 Task: Reply to email with the signature Dana Mitchell with the subject Thank you for a resume from softage.10@softage.net with the message Can you please confirm your availability for the meeting tomorrow at 2 pm? with BCC to softage.3@softage.net with an attached document Proposal_summary.docx
Action: Mouse moved to (1185, 201)
Screenshot: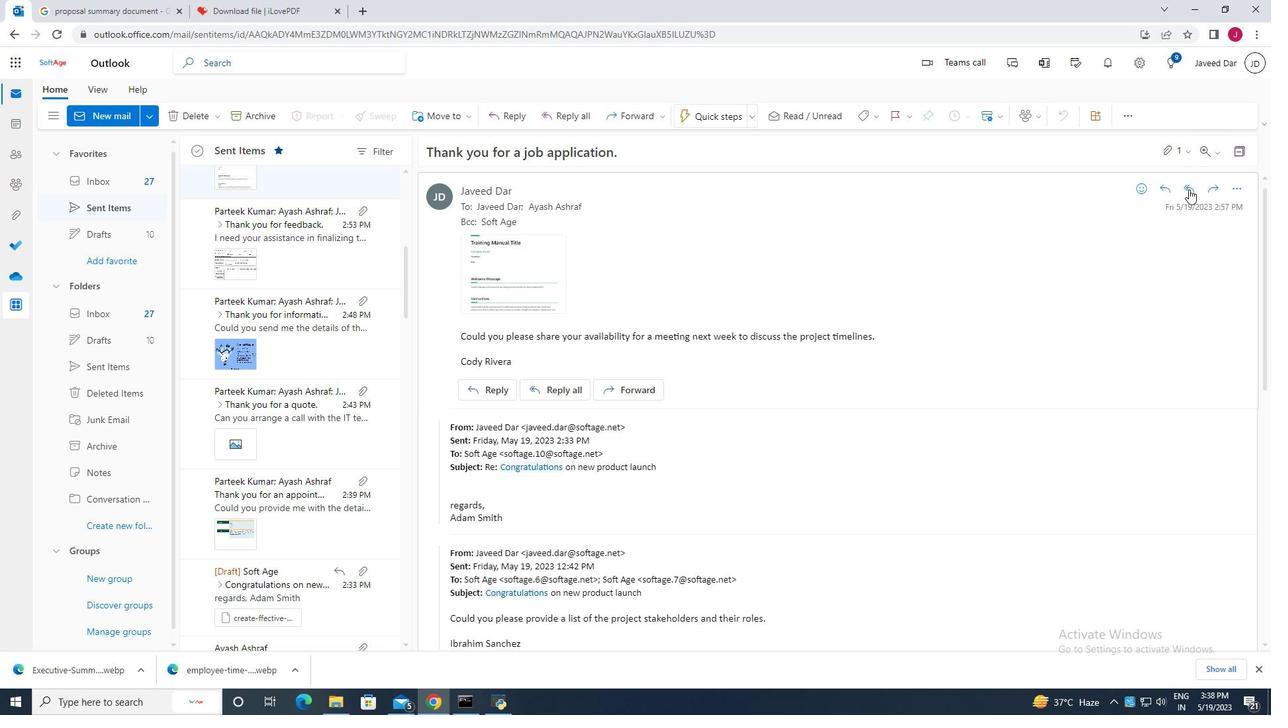 
Action: Mouse scrolled (1185, 202) with delta (0, 0)
Screenshot: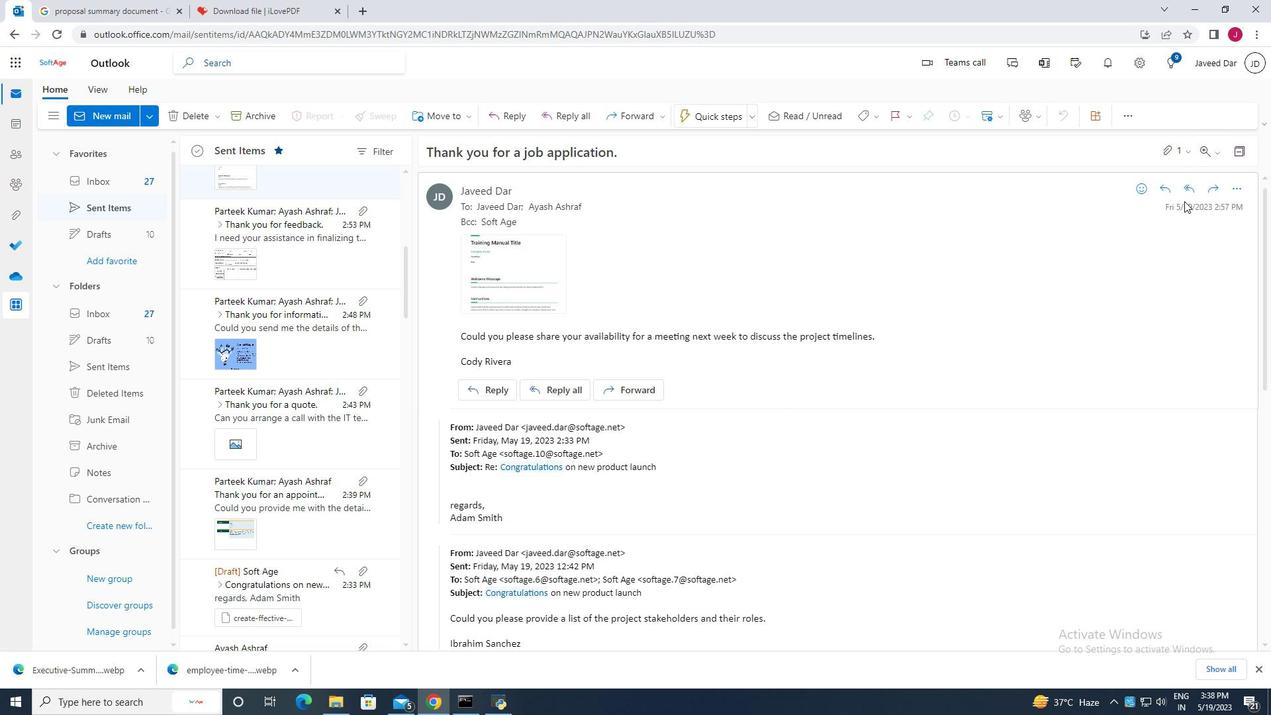
Action: Mouse scrolled (1185, 202) with delta (0, 0)
Screenshot: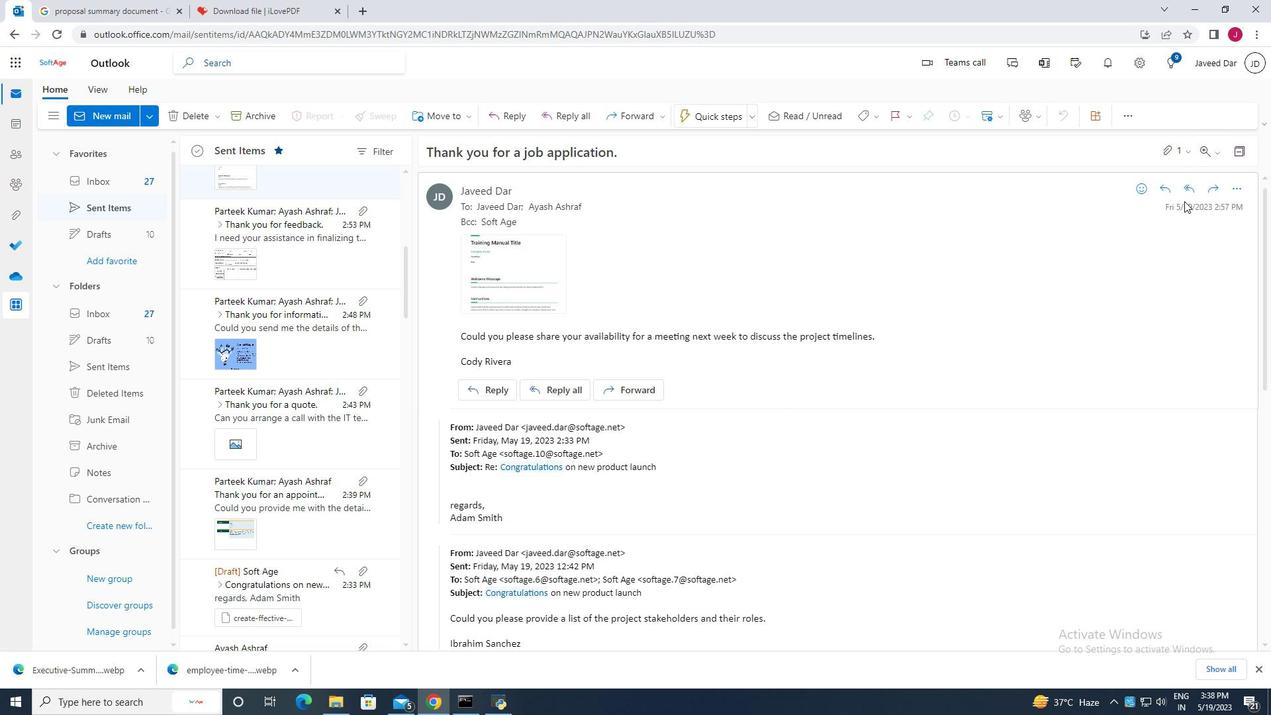 
Action: Mouse moved to (1162, 184)
Screenshot: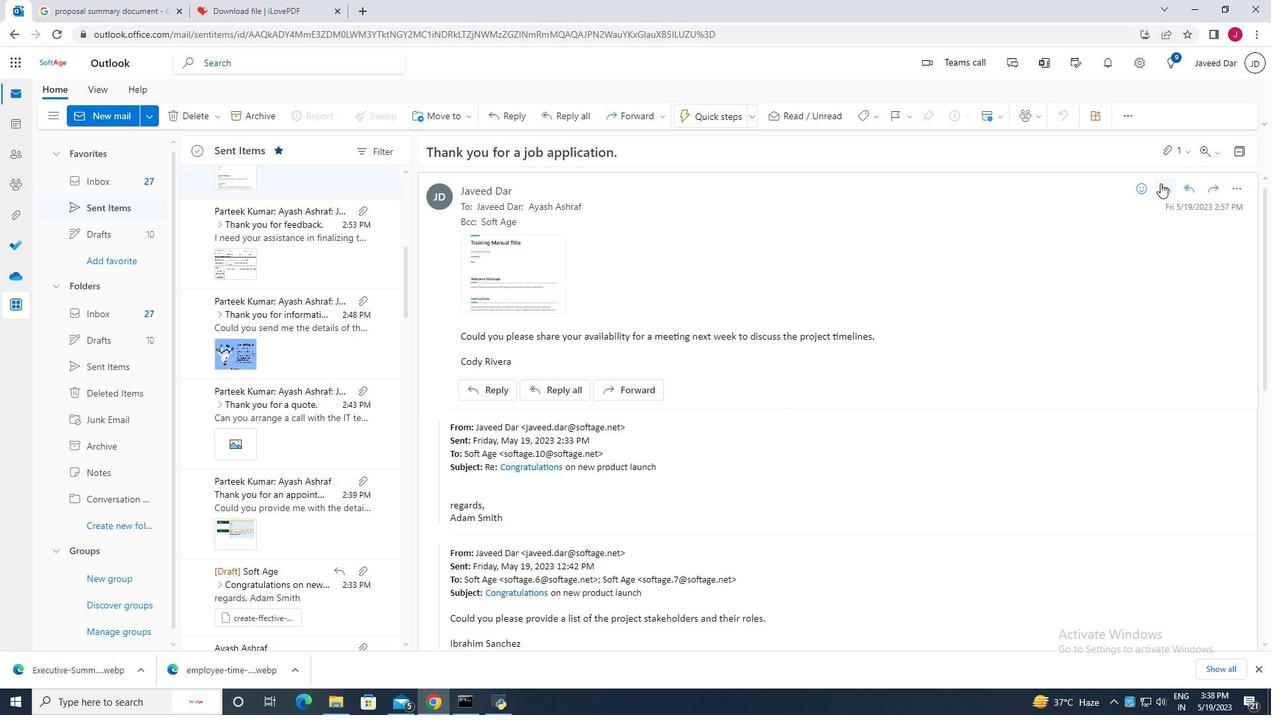 
Action: Mouse pressed left at (1162, 184)
Screenshot: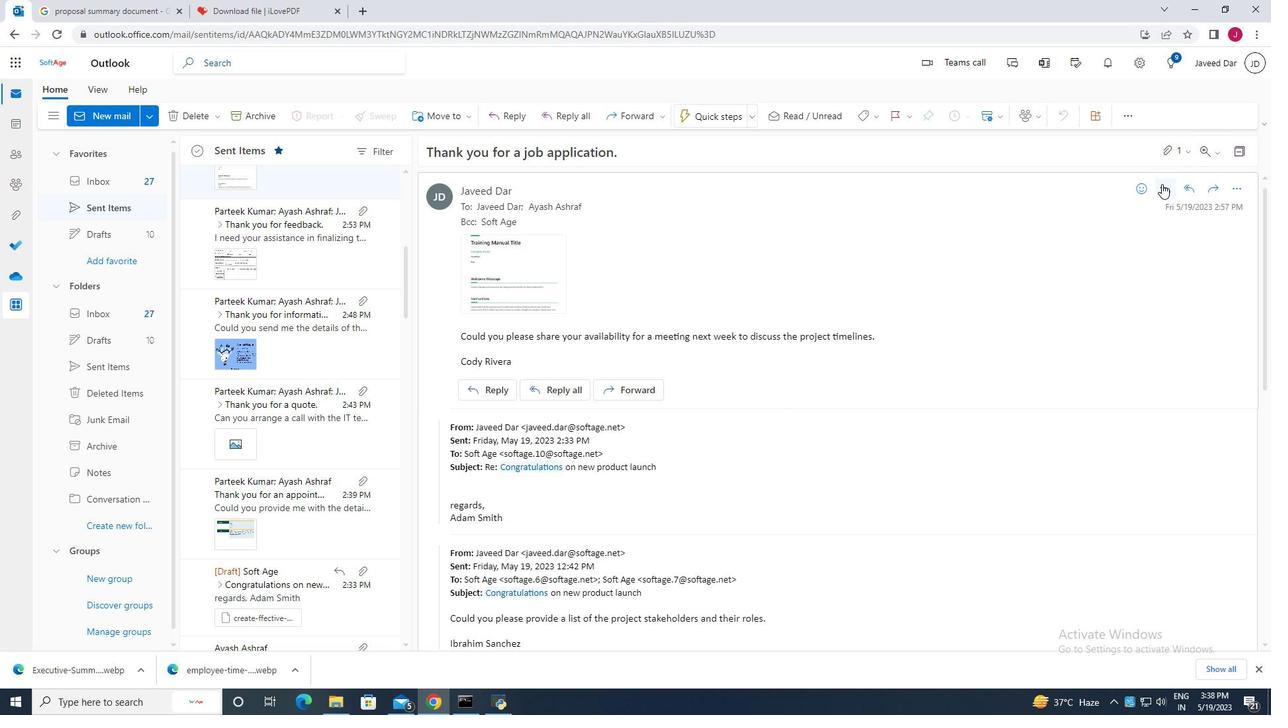 
Action: Mouse moved to (580, 194)
Screenshot: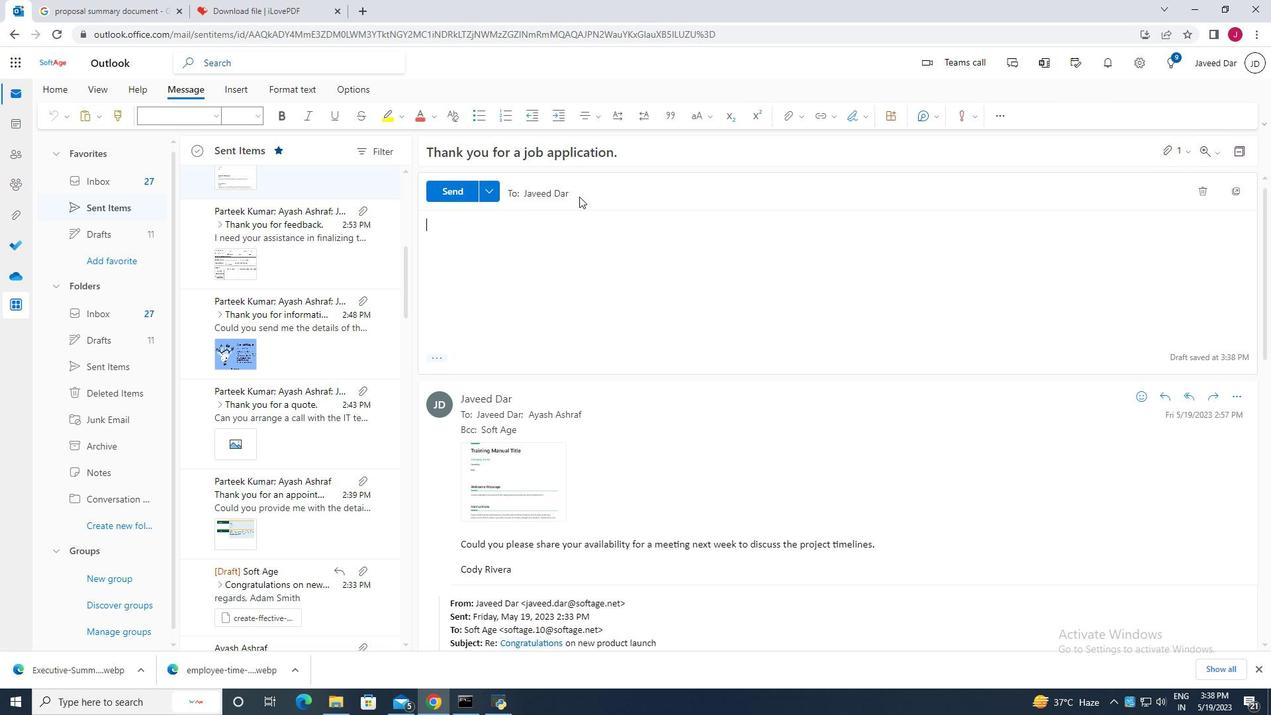 
Action: Mouse pressed left at (580, 194)
Screenshot: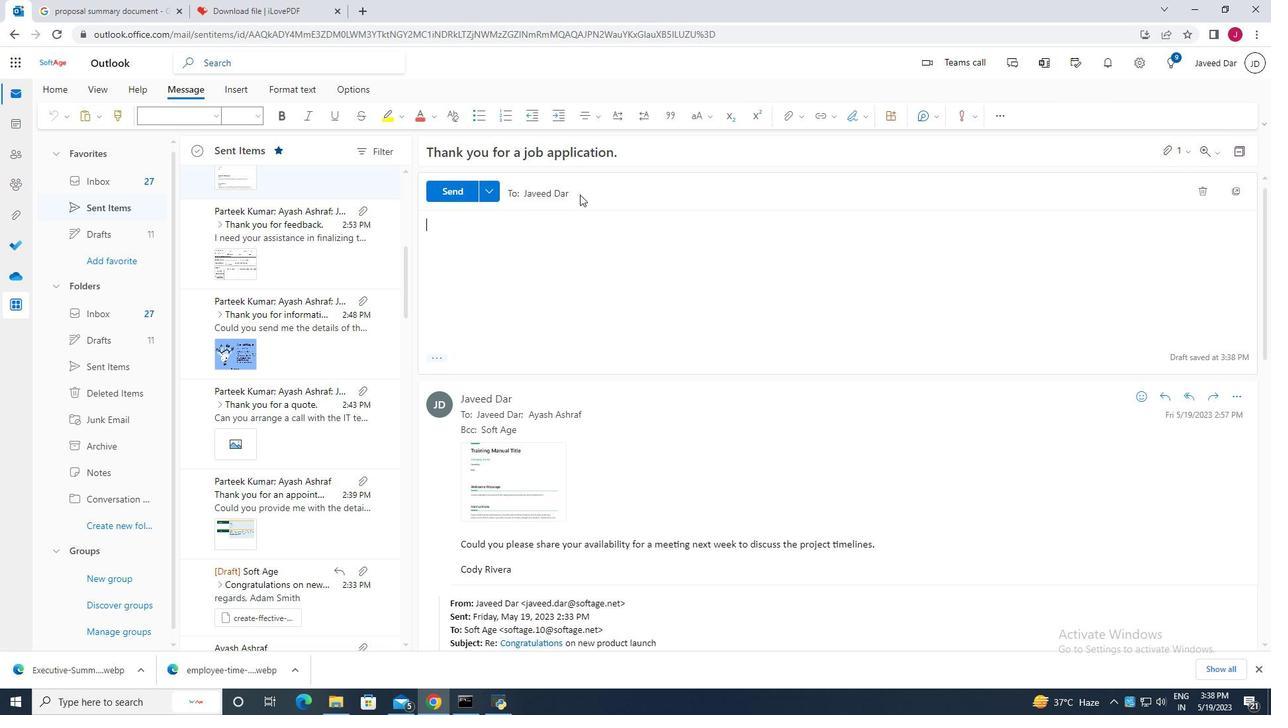 
Action: Mouse moved to (530, 227)
Screenshot: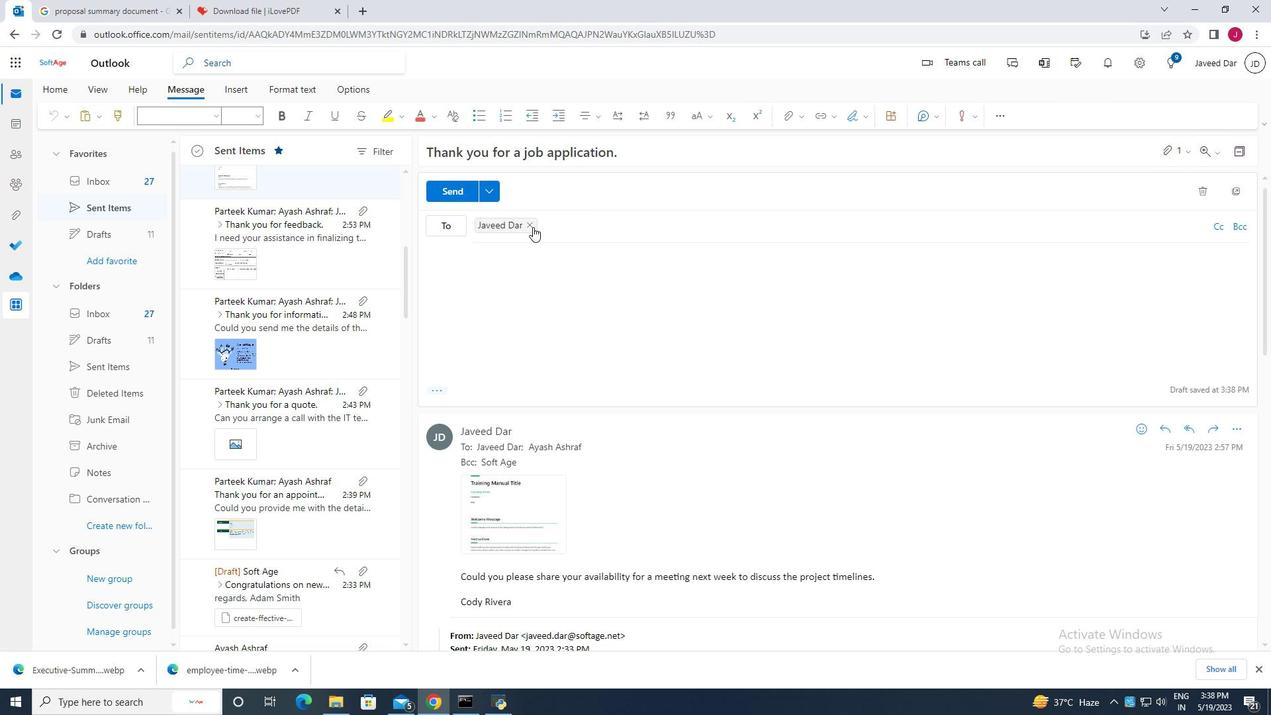 
Action: Mouse pressed left at (530, 227)
Screenshot: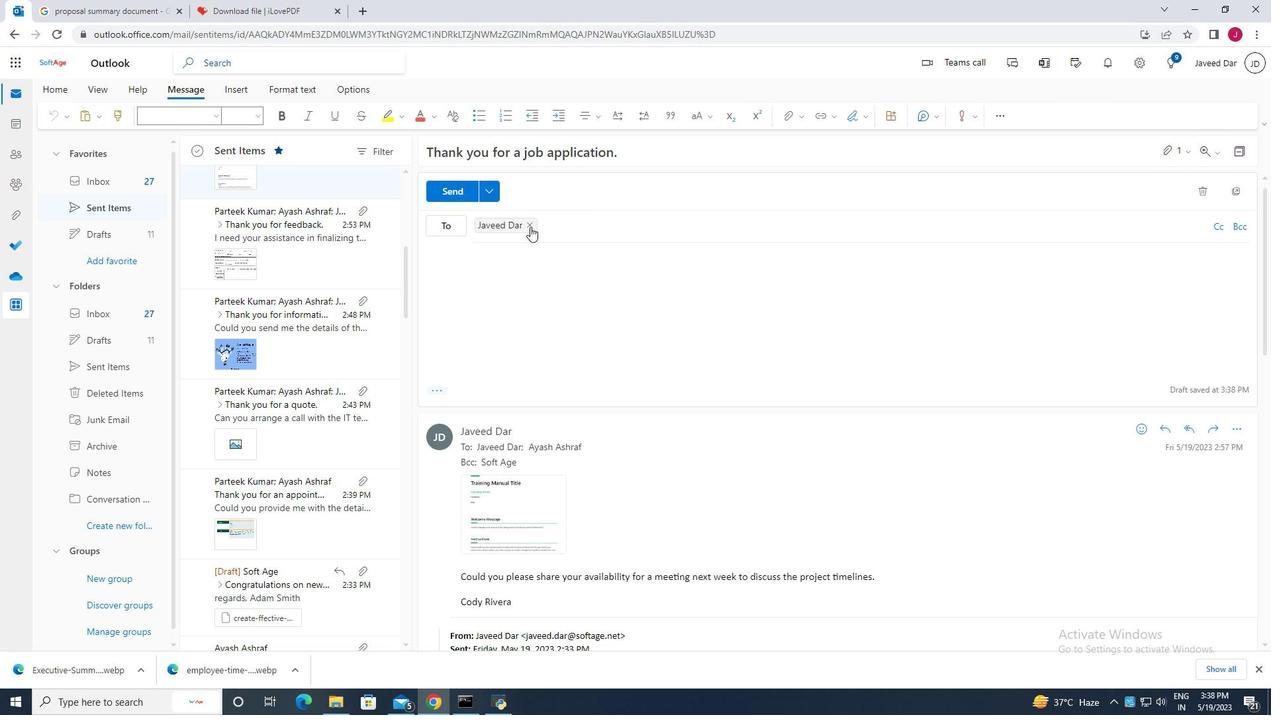 
Action: Mouse moved to (429, 390)
Screenshot: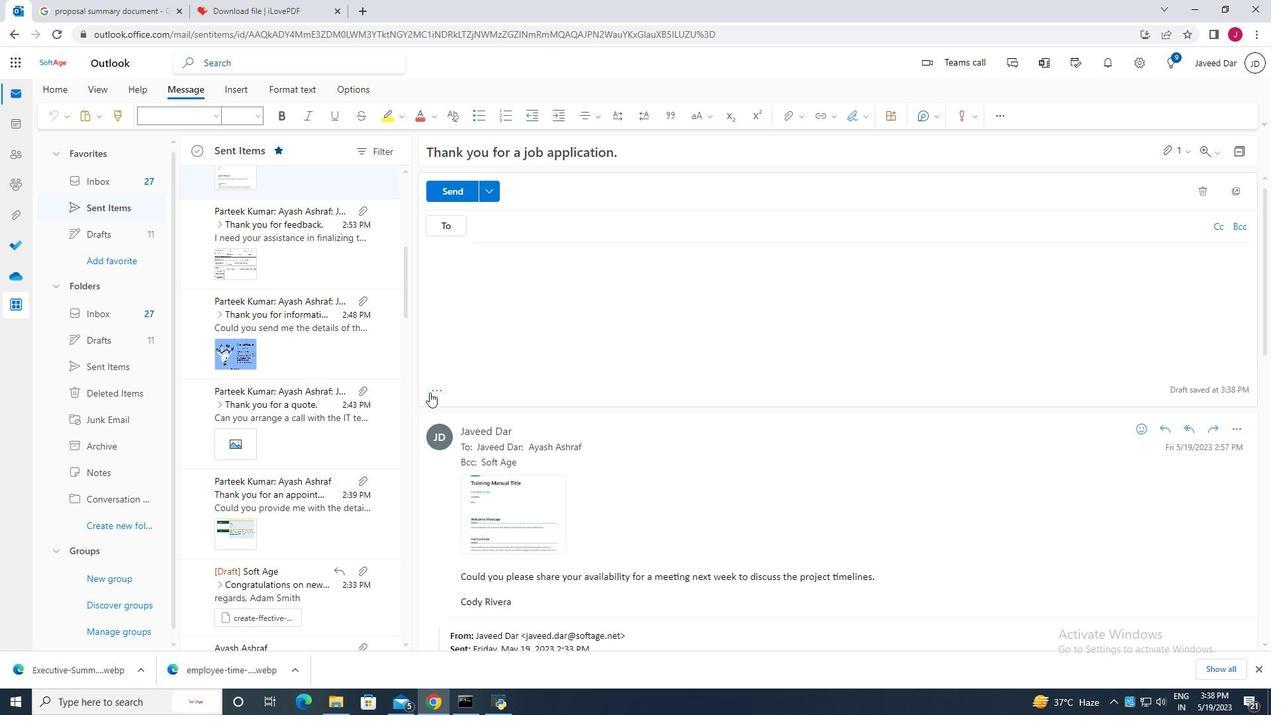 
Action: Mouse pressed left at (429, 390)
Screenshot: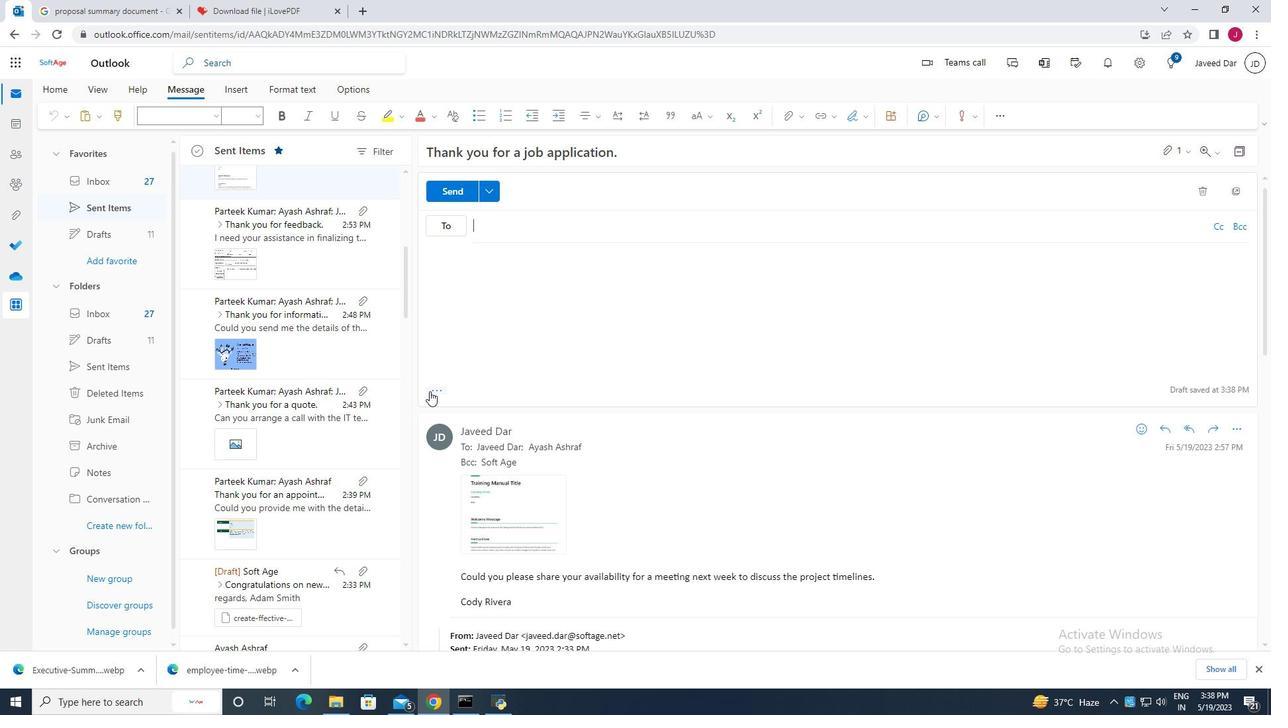 
Action: Mouse moved to (561, 253)
Screenshot: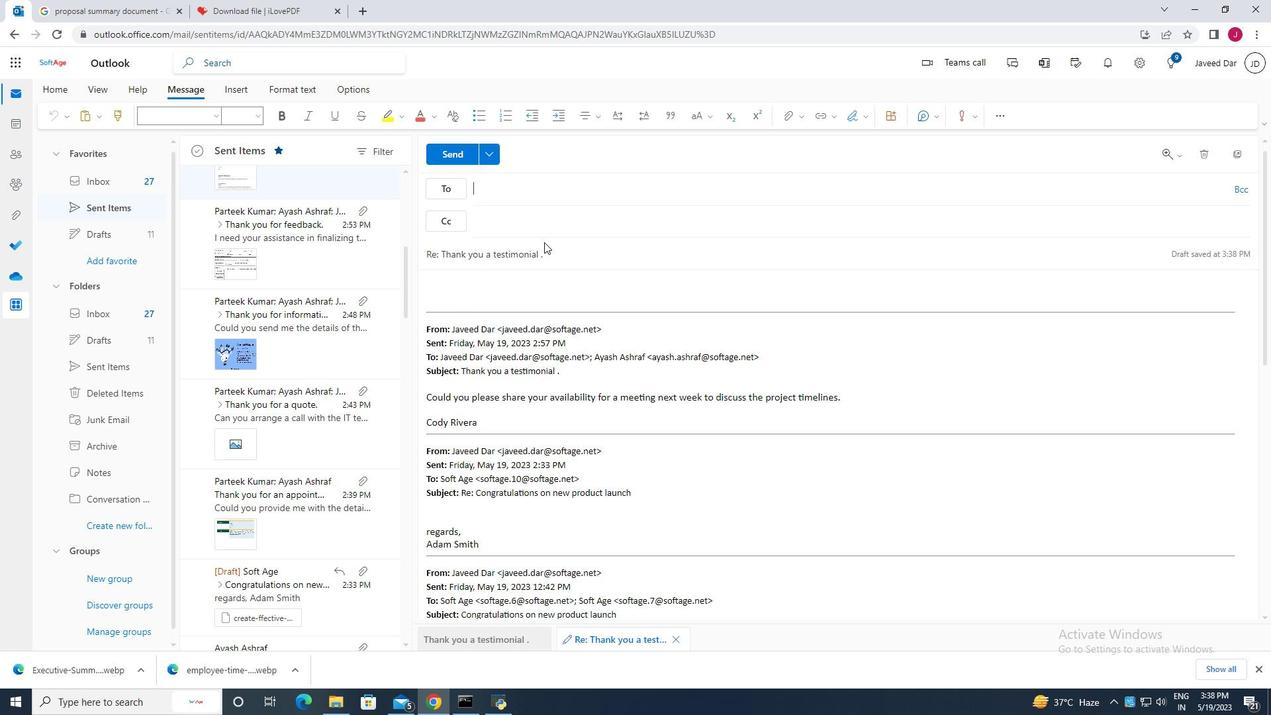 
Action: Mouse pressed left at (561, 253)
Screenshot: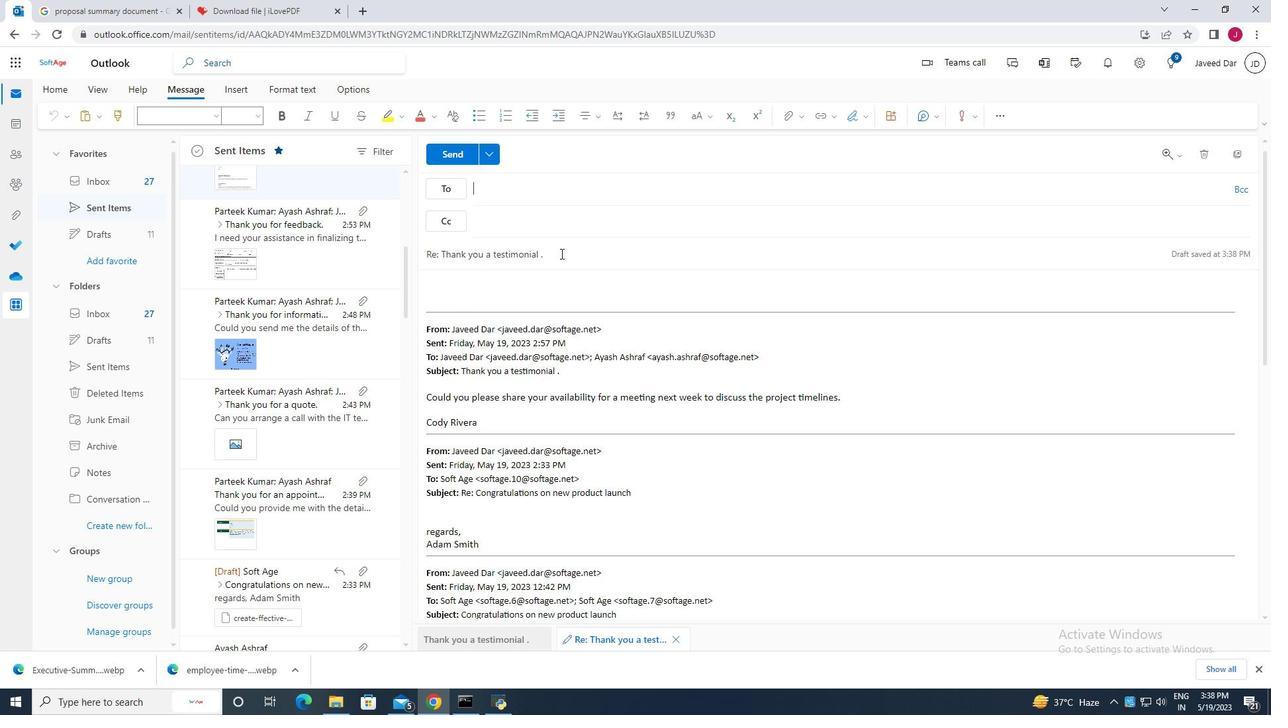 
Action: Key pressed <Key.backspace><Key.backspace><Key.backspace><Key.backspace><Key.backspace><Key.backspace><Key.backspace><Key.backspace><Key.backspace><Key.backspace><Key.backspace><Key.backspace><Key.backspace><Key.backspace><Key.backspace><Key.backspace><Key.backspace><Key.backspace><Key.backspace><Key.backspace><Key.backspace><Key.backspace><Key.backspace><Key.backspace><Key.backspace><Key.backspace><Key.backspace><Key.backspace><Key.backspace><Key.backspace><Key.backspace><Key.backspace><Key.backspace><Key.space><Key.caps_lock>T<Key.caps_lock>hank<Key.space>you<Key.space>for<Key.space>a<Key.space>resume<Key.space>fr<Key.backspace><Key.backspace><Key.backspace>.
Screenshot: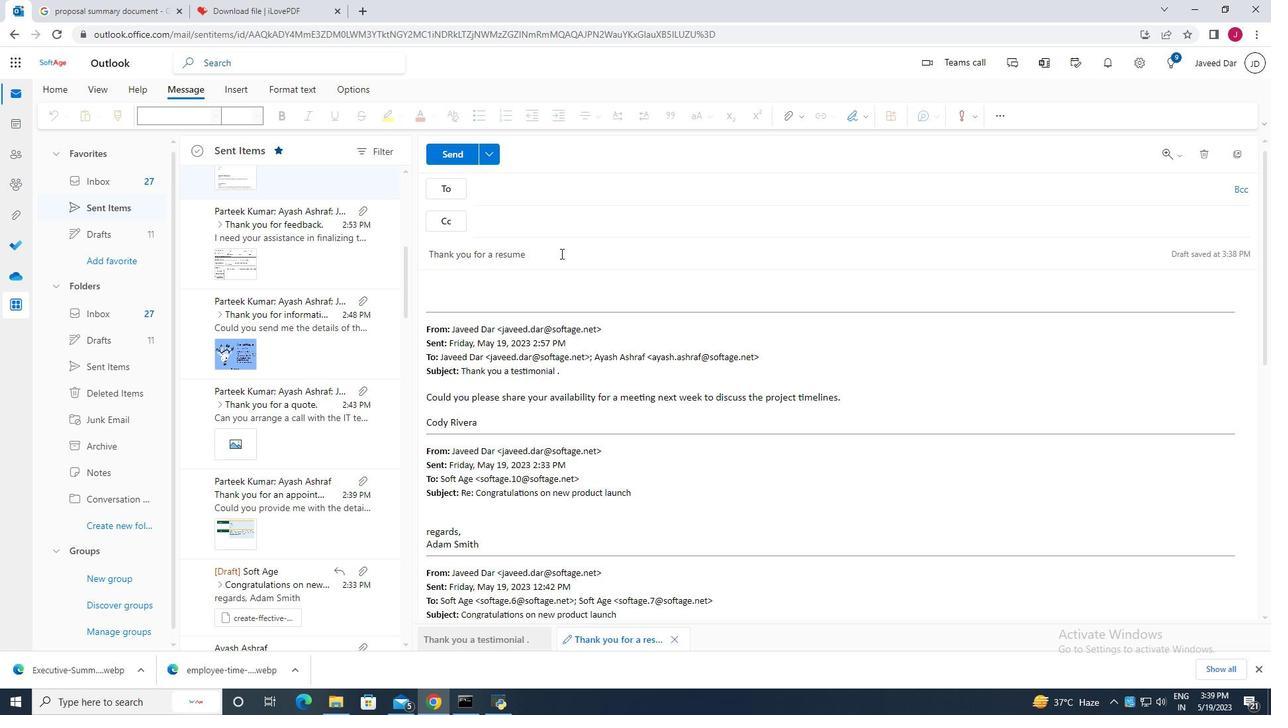 
Action: Mouse moved to (527, 284)
Screenshot: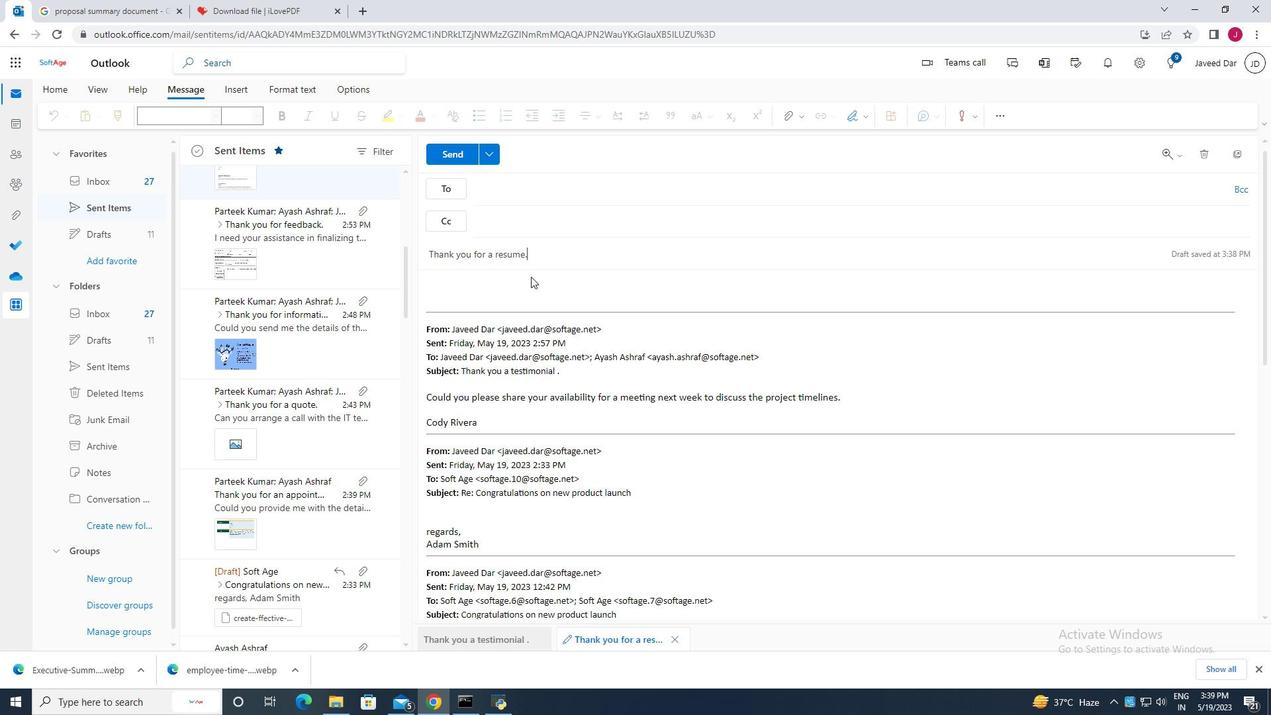 
Action: Mouse pressed left at (527, 284)
Screenshot: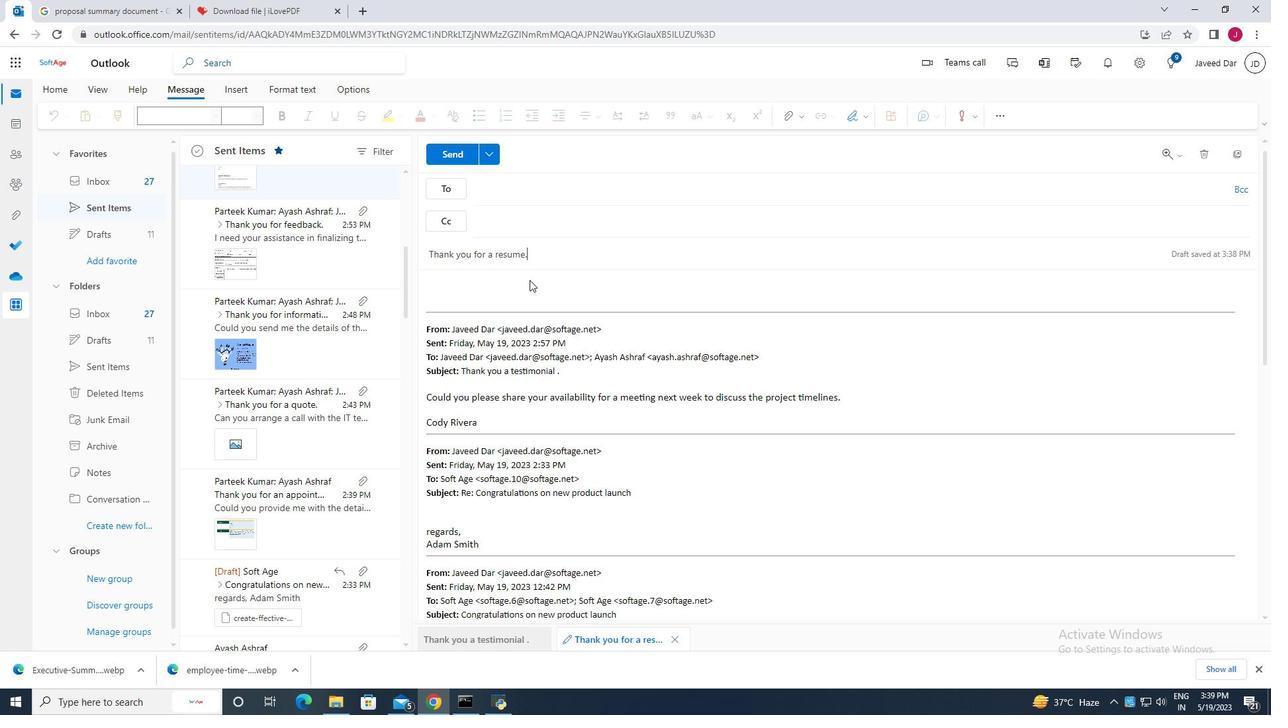 
Action: Key pressed <Key.caps_lock>C<Key.caps_lock>an<Key.space>you<Key.space>please<Key.space>conferm<Key.space><Key.backspace><Key.backspace><Key.backspace><Key.backspace>irm<Key.space>your<Key.space>avalibility<Key.space>for<Key.space>the<Key.space>meeting<Key.space><Key.left><Key.left><Key.left><Key.left><Key.left><Key.left><Key.left><Key.left><Key.left><Key.left><Key.left><Key.left><Key.left><Key.left><Key.left><Key.left><Key.left><Key.left><Key.left><Key.left><Key.left><Key.left><Key.left><Key.backspace>a<Key.right><Key.right><Key.right><Key.right><Key.right><Key.right><Key.right><Key.right><Key.right><Key.right><Key.right><Key.right><Key.right><Key.right><Key.right><Key.right><Key.right>
Screenshot: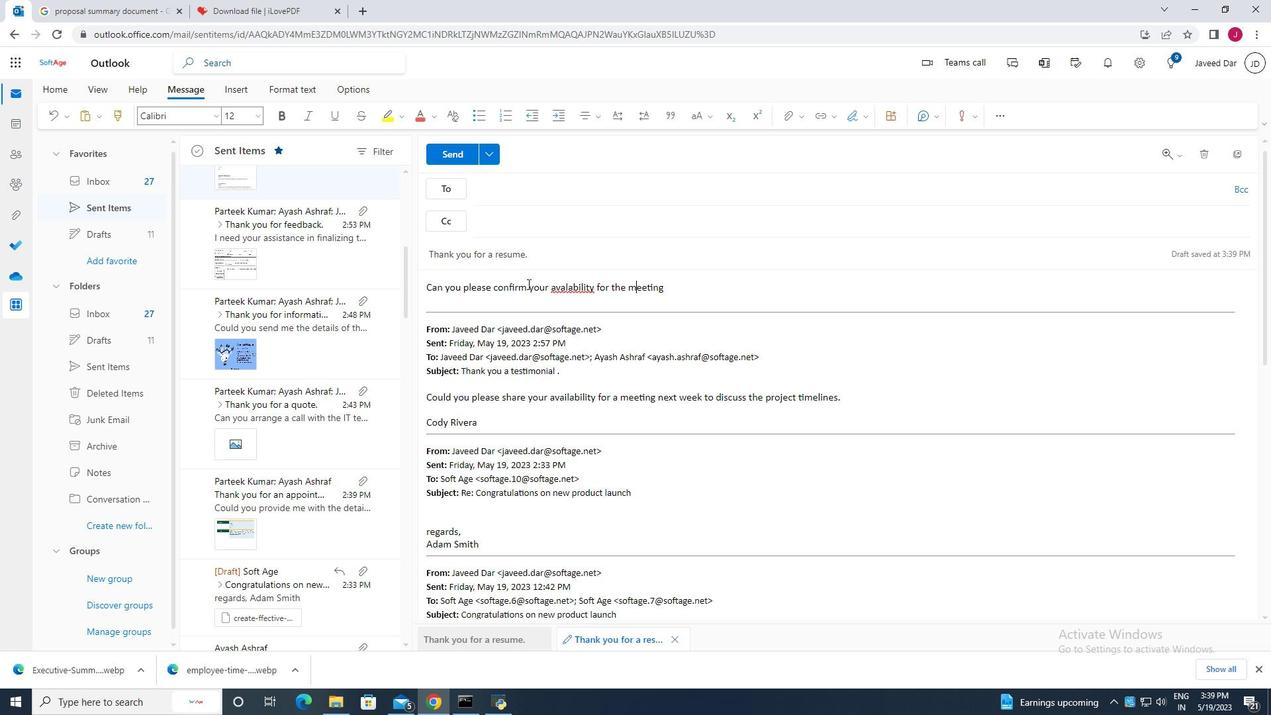 
Action: Mouse moved to (563, 291)
Screenshot: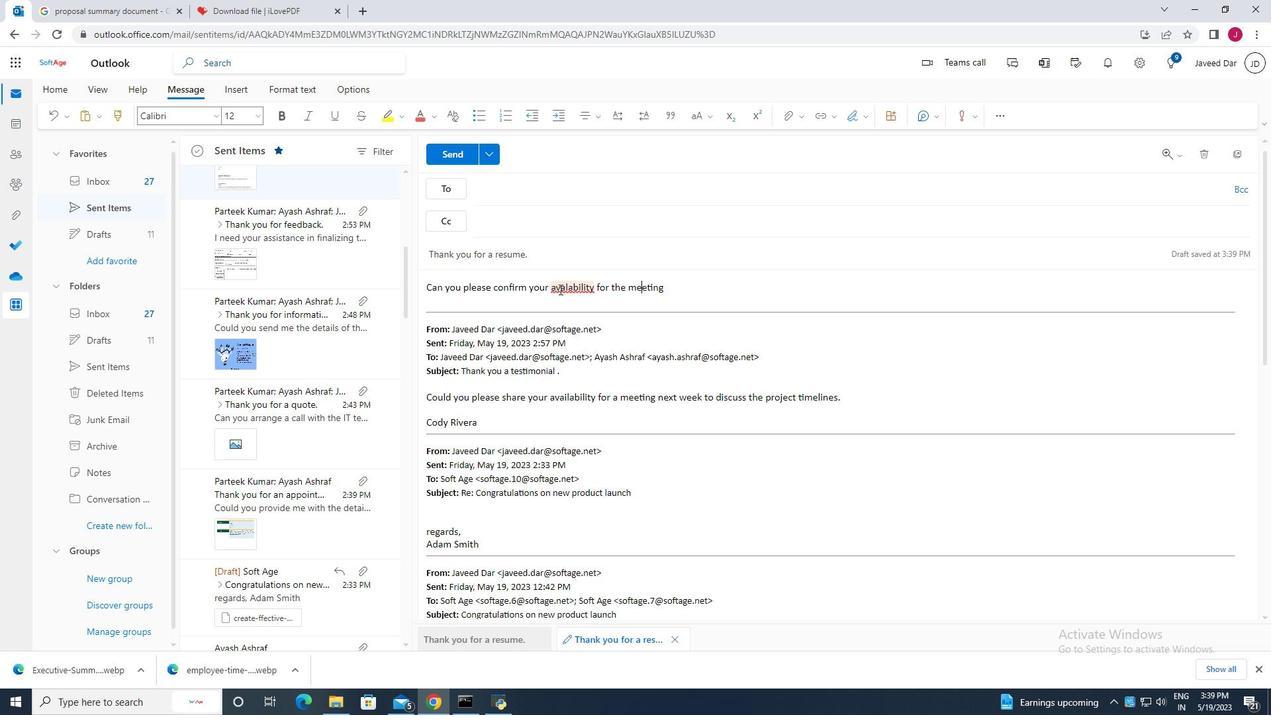 
Action: Mouse pressed left at (563, 291)
Screenshot: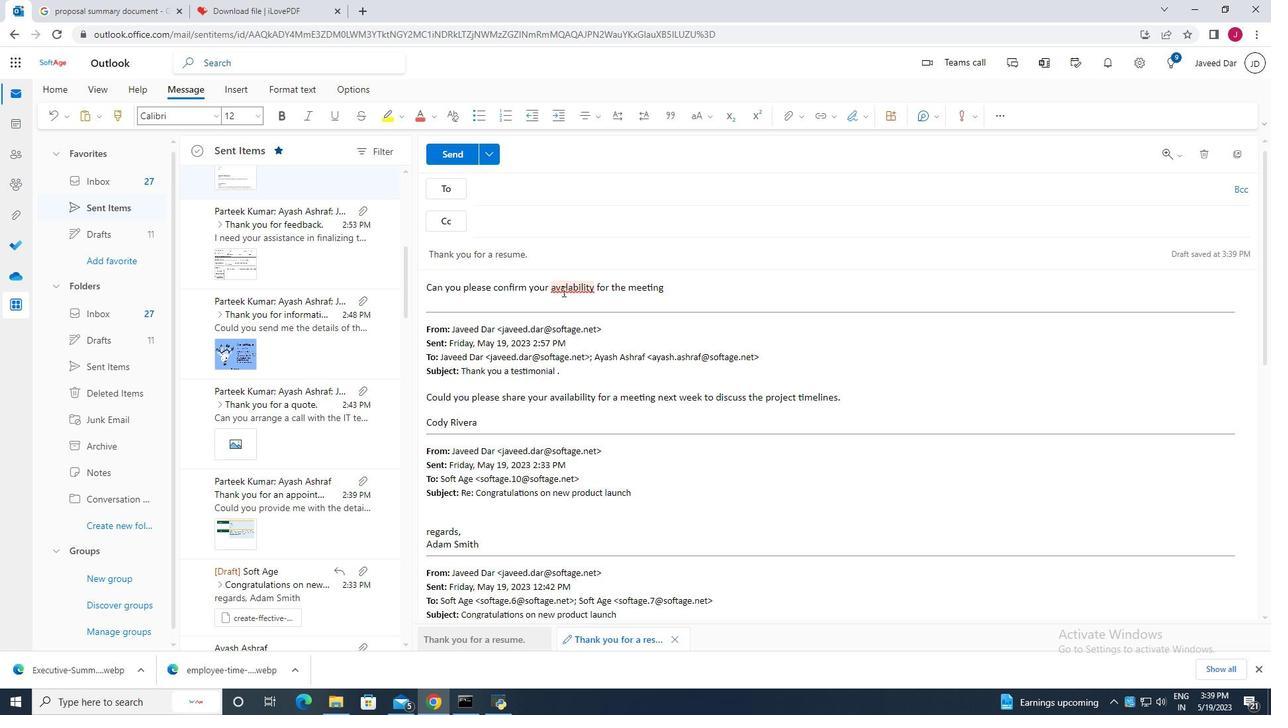 
Action: Mouse moved to (561, 286)
Screenshot: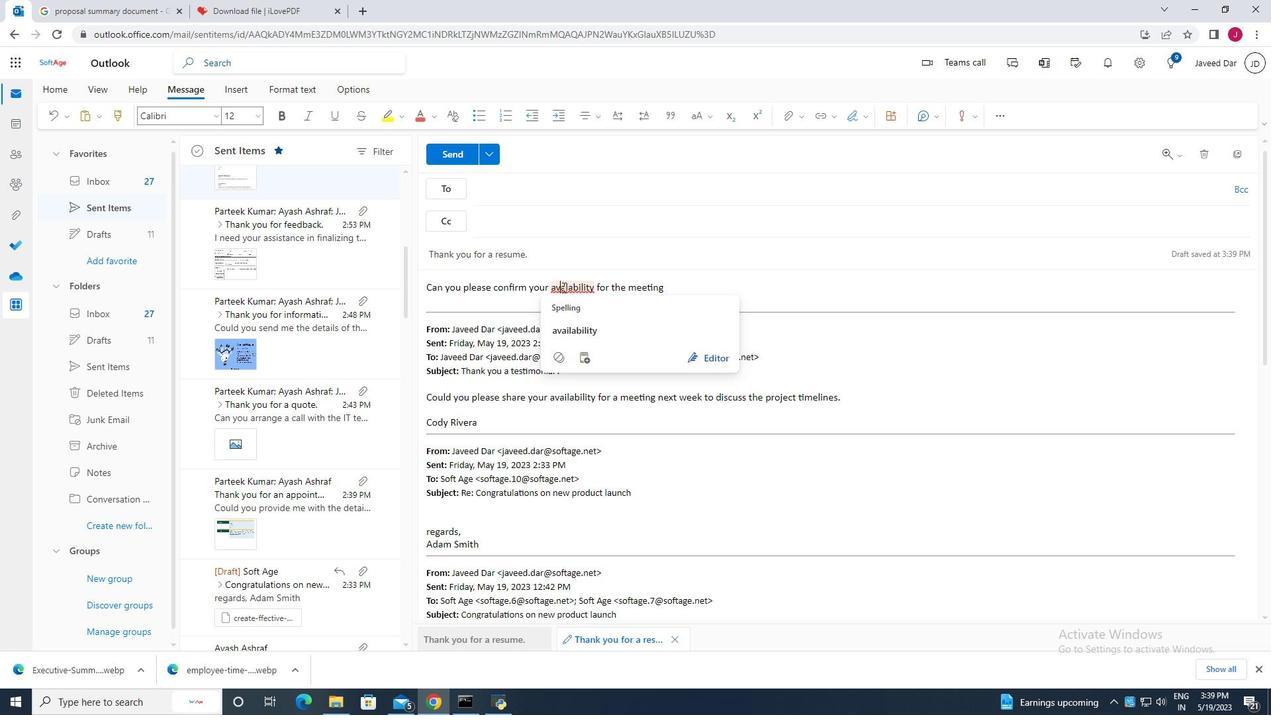 
Action: Mouse pressed left at (561, 286)
Screenshot: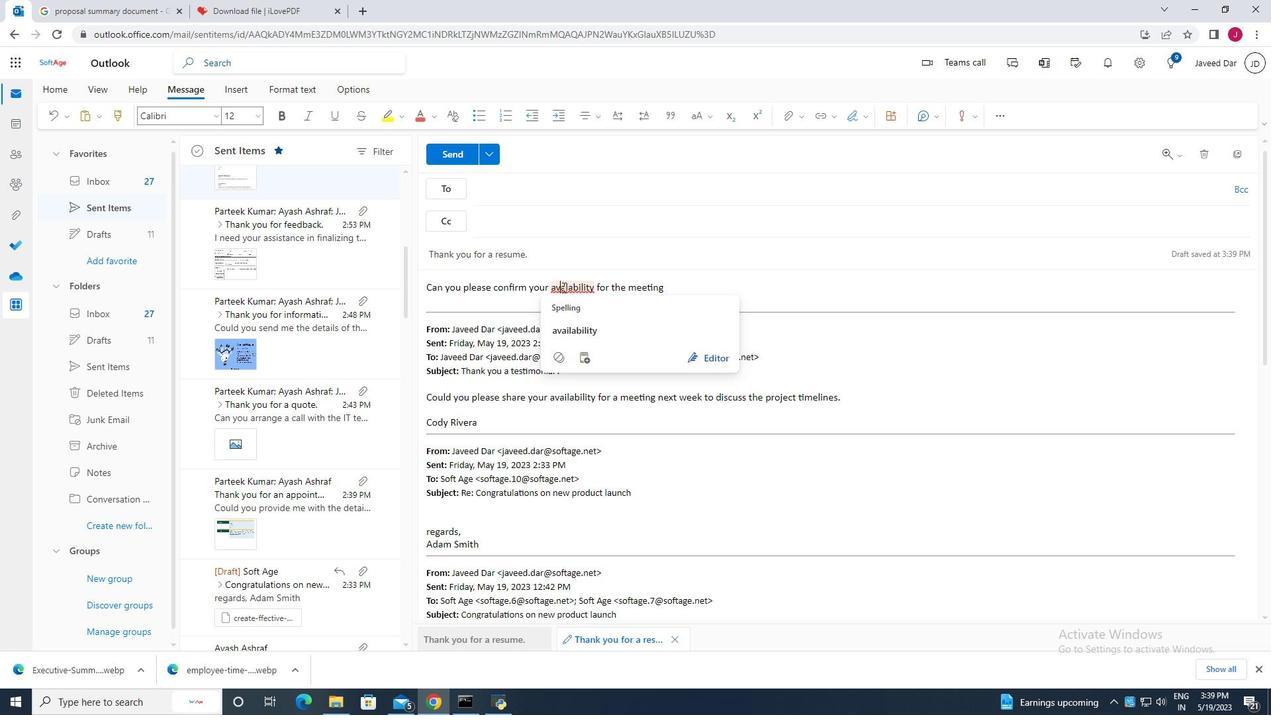 
Action: Mouse moved to (575, 329)
Screenshot: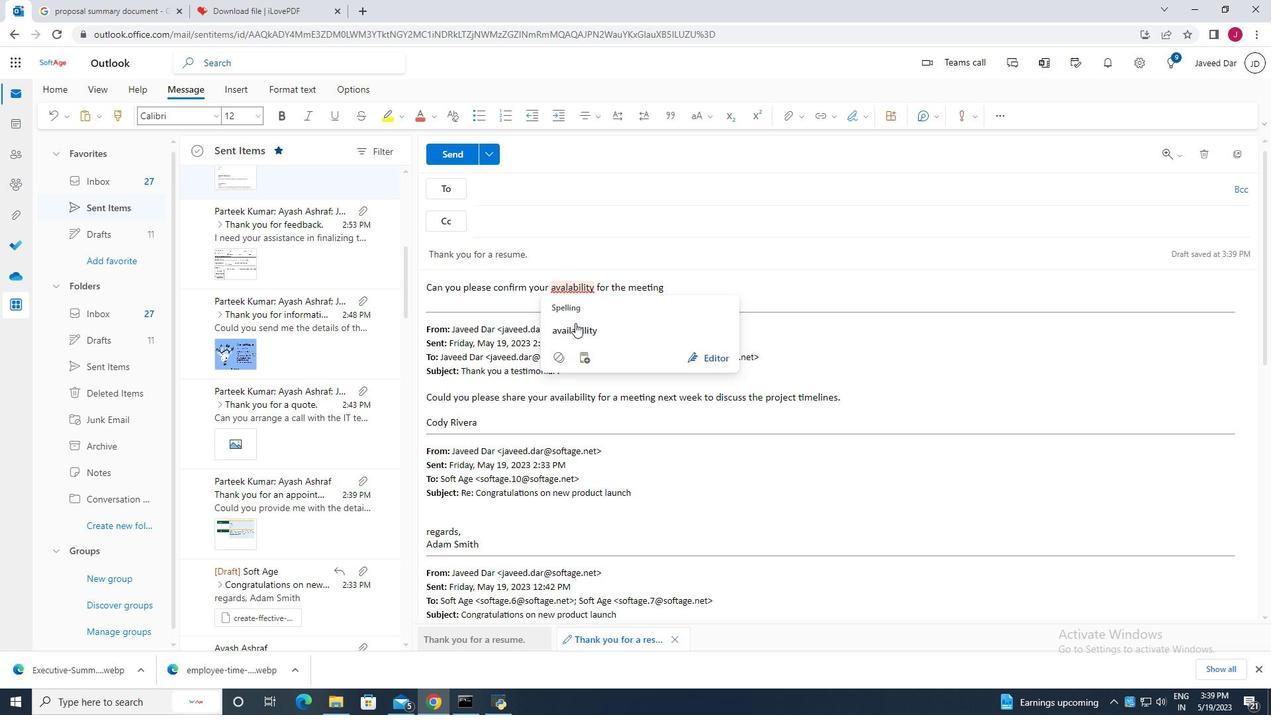 
Action: Mouse pressed left at (575, 329)
Screenshot: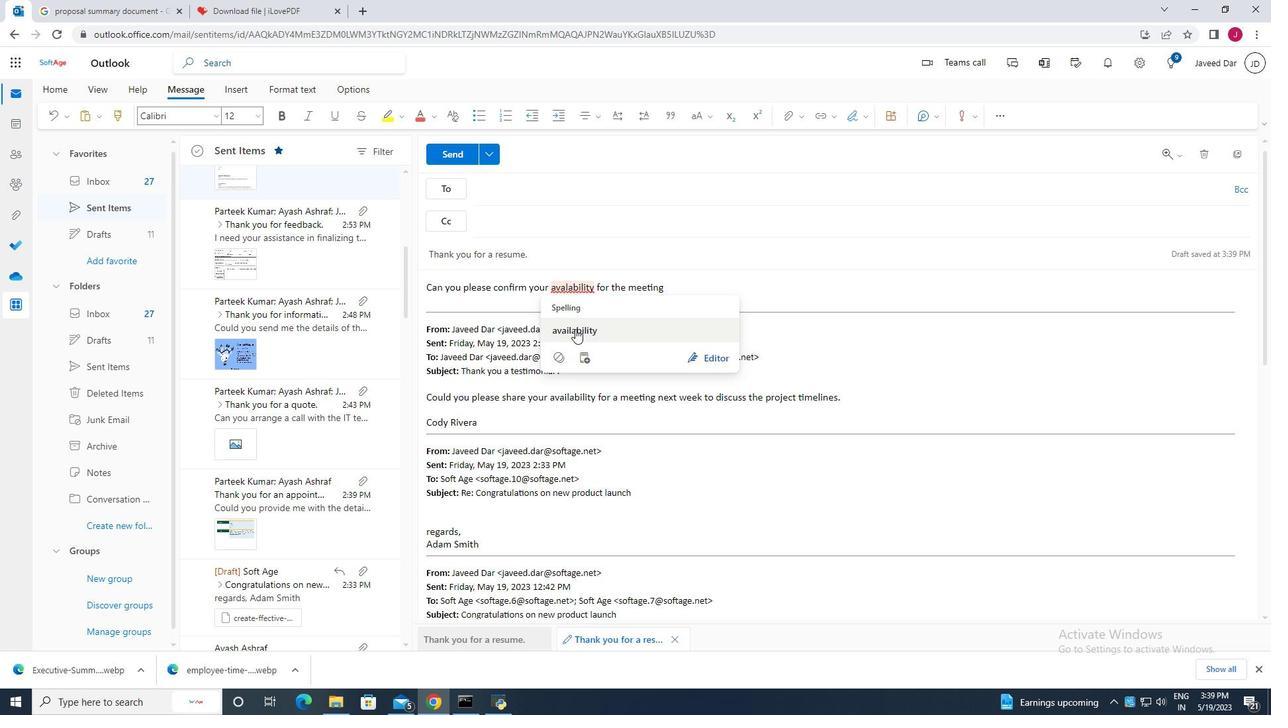 
Action: Mouse moved to (708, 290)
Screenshot: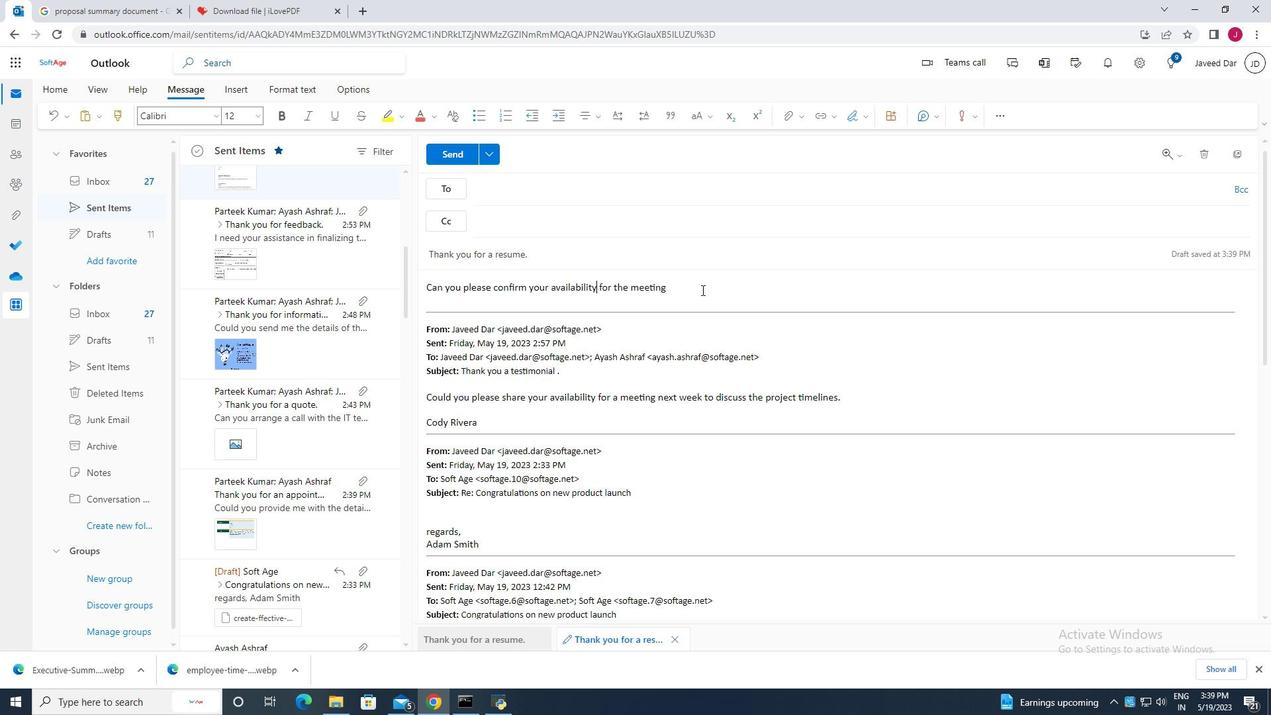 
Action: Mouse pressed left at (708, 290)
Screenshot: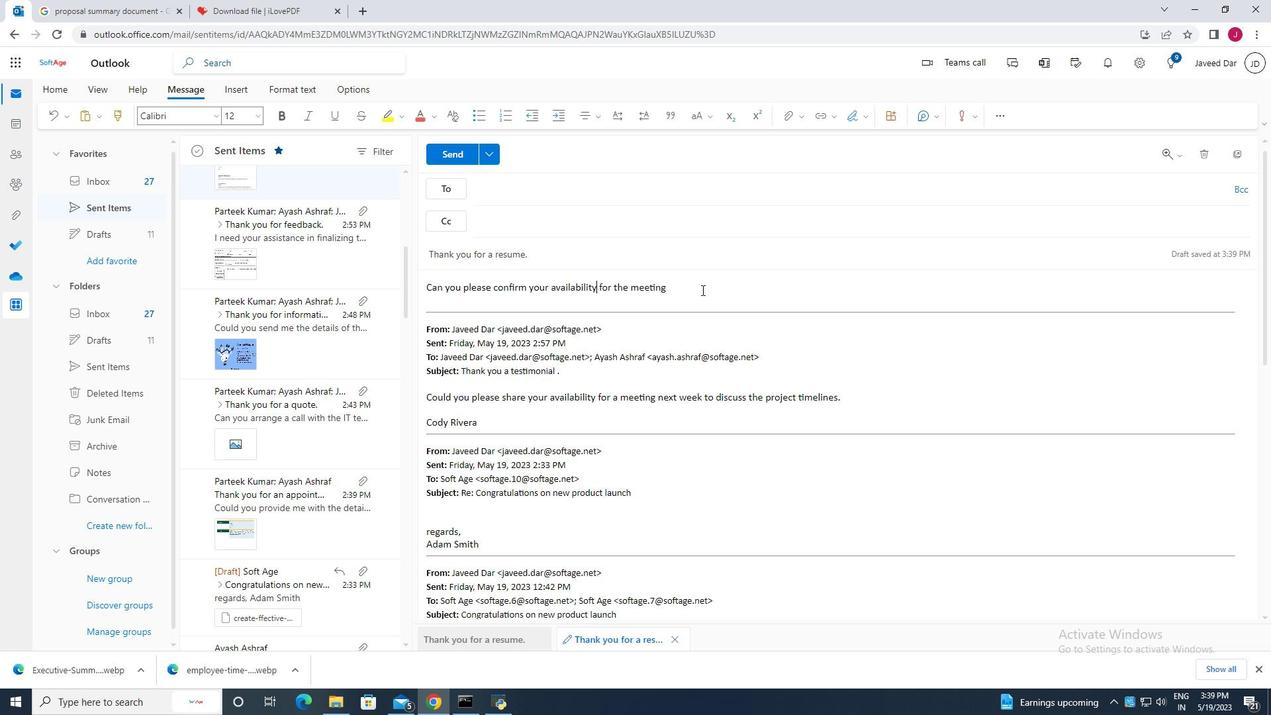 
Action: Key pressed toom<Key.backspace><Key.backspace>morrow<Key.space>at<Key.space>2pm.
Screenshot: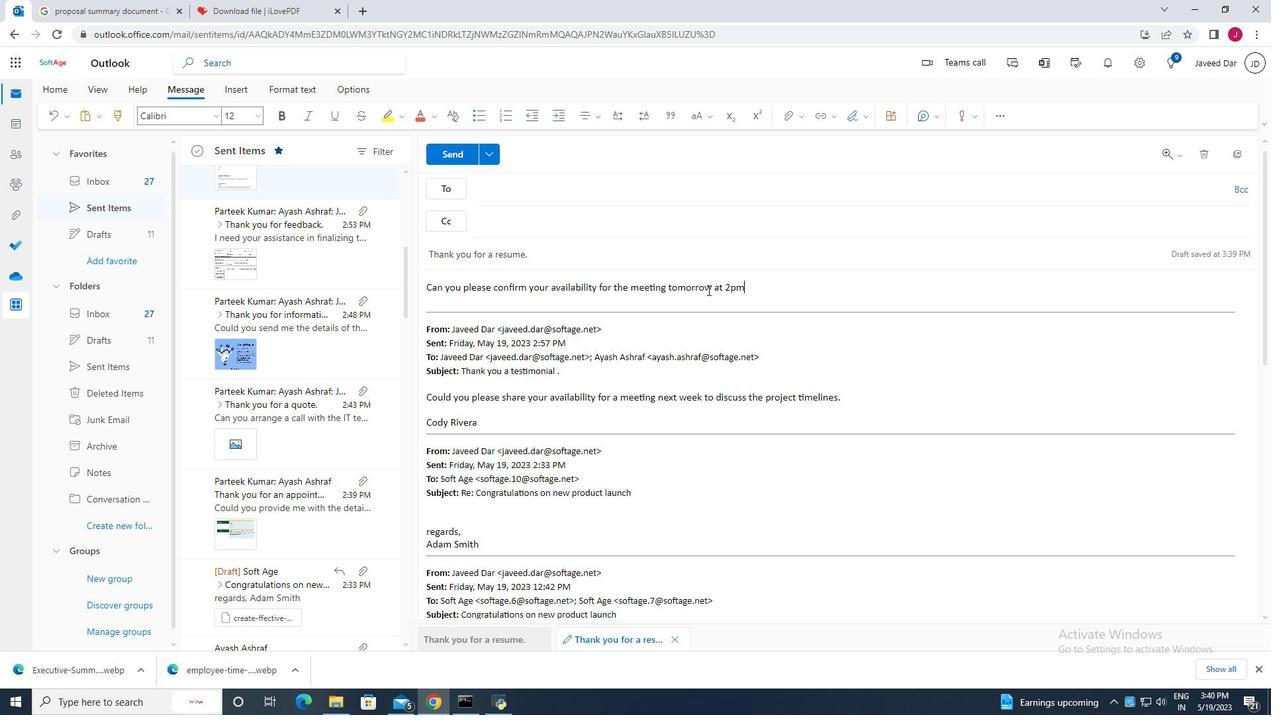 
Action: Mouse moved to (861, 115)
Screenshot: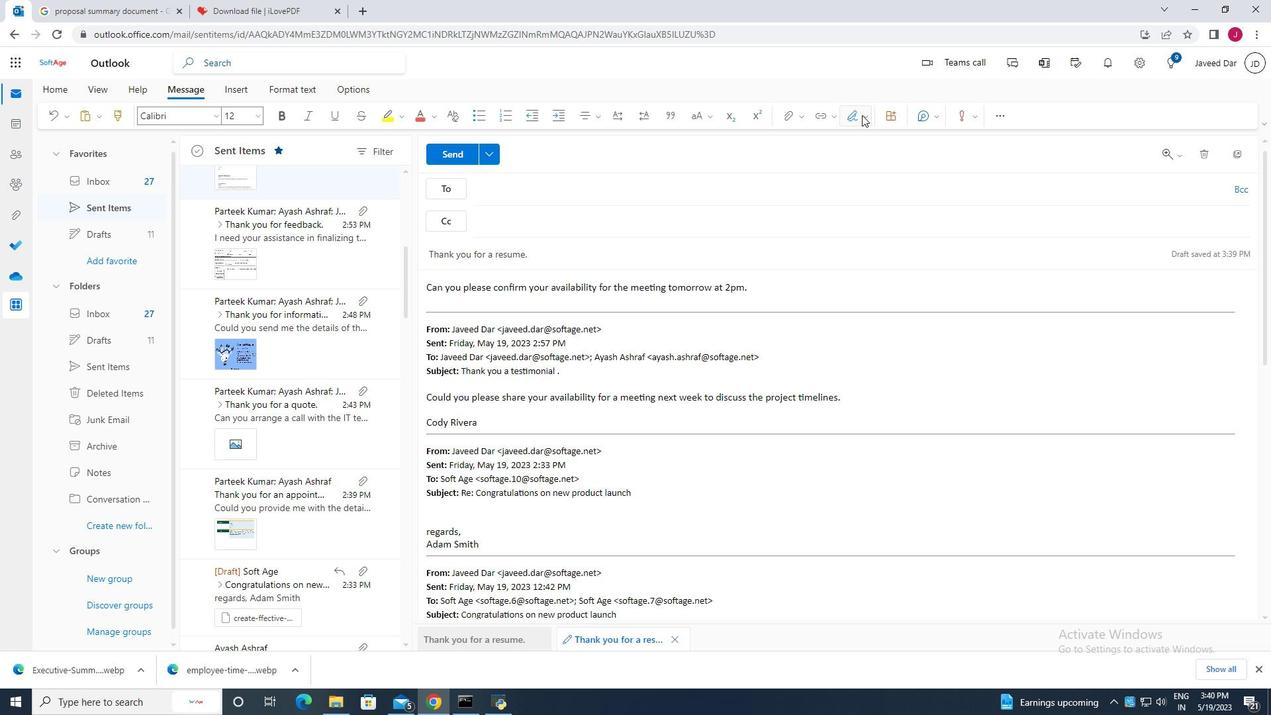 
Action: Mouse pressed left at (861, 115)
Screenshot: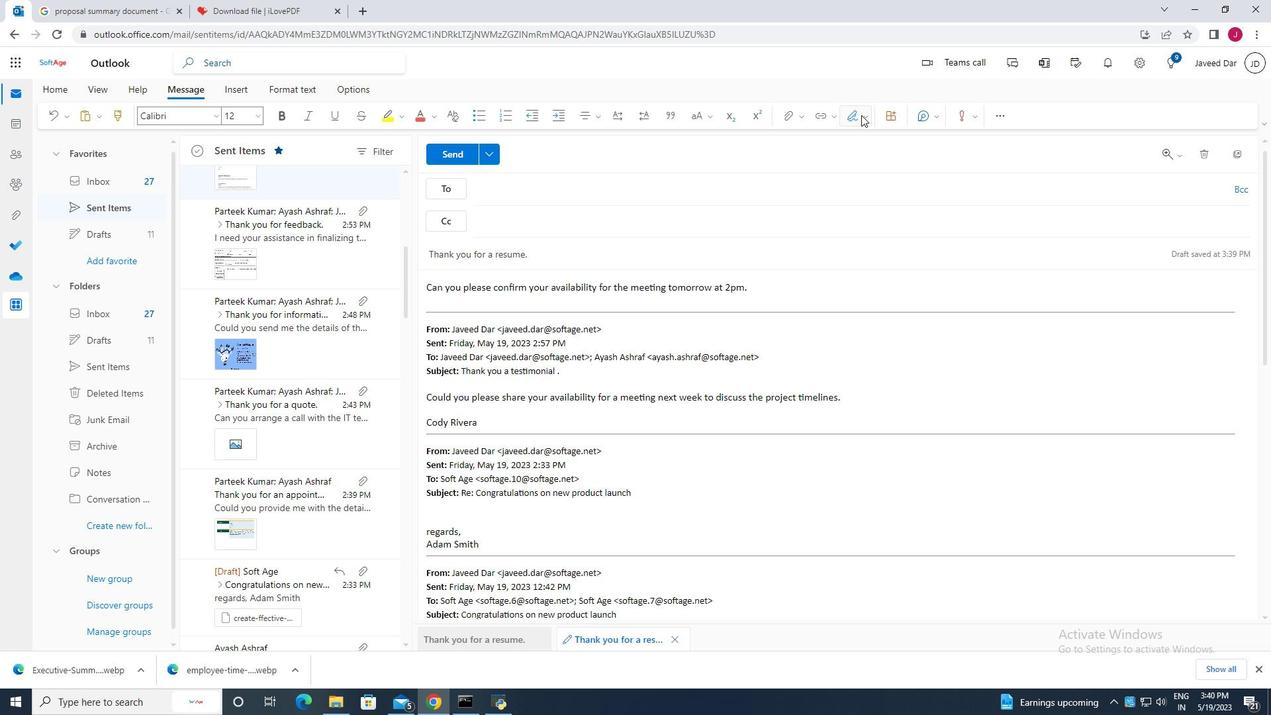 
Action: Mouse moved to (807, 169)
Screenshot: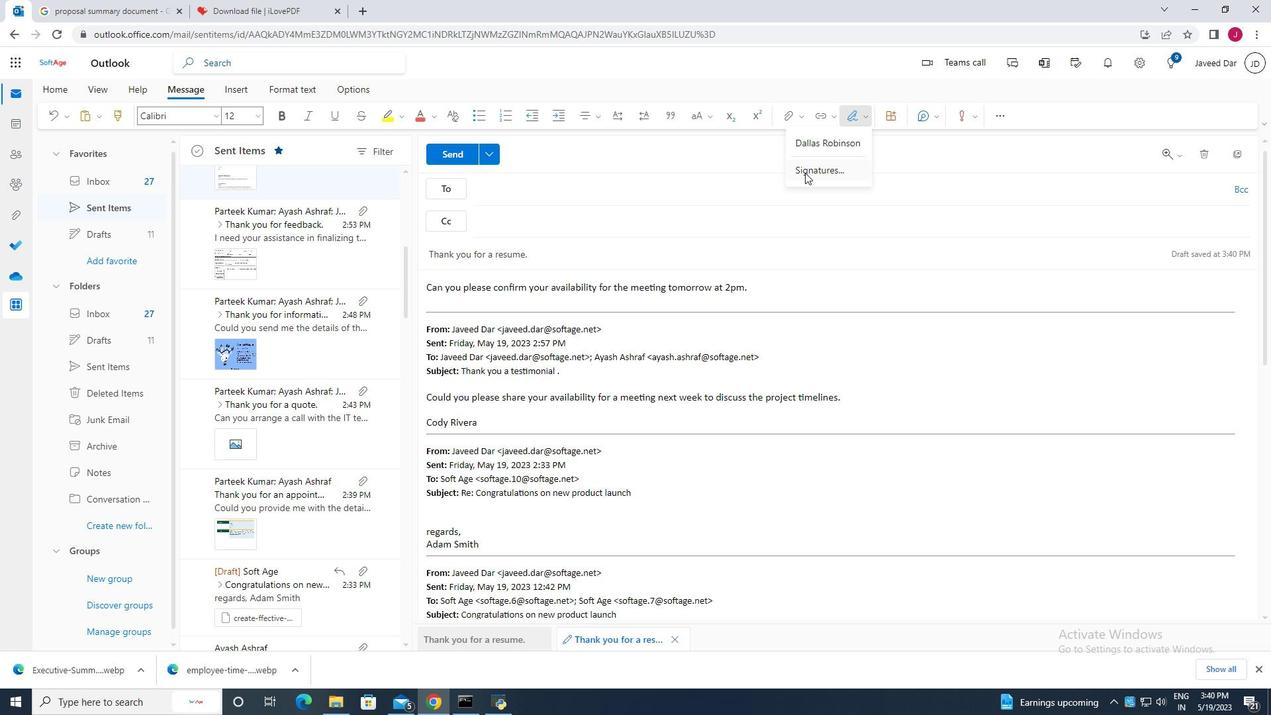 
Action: Mouse pressed left at (807, 169)
Screenshot: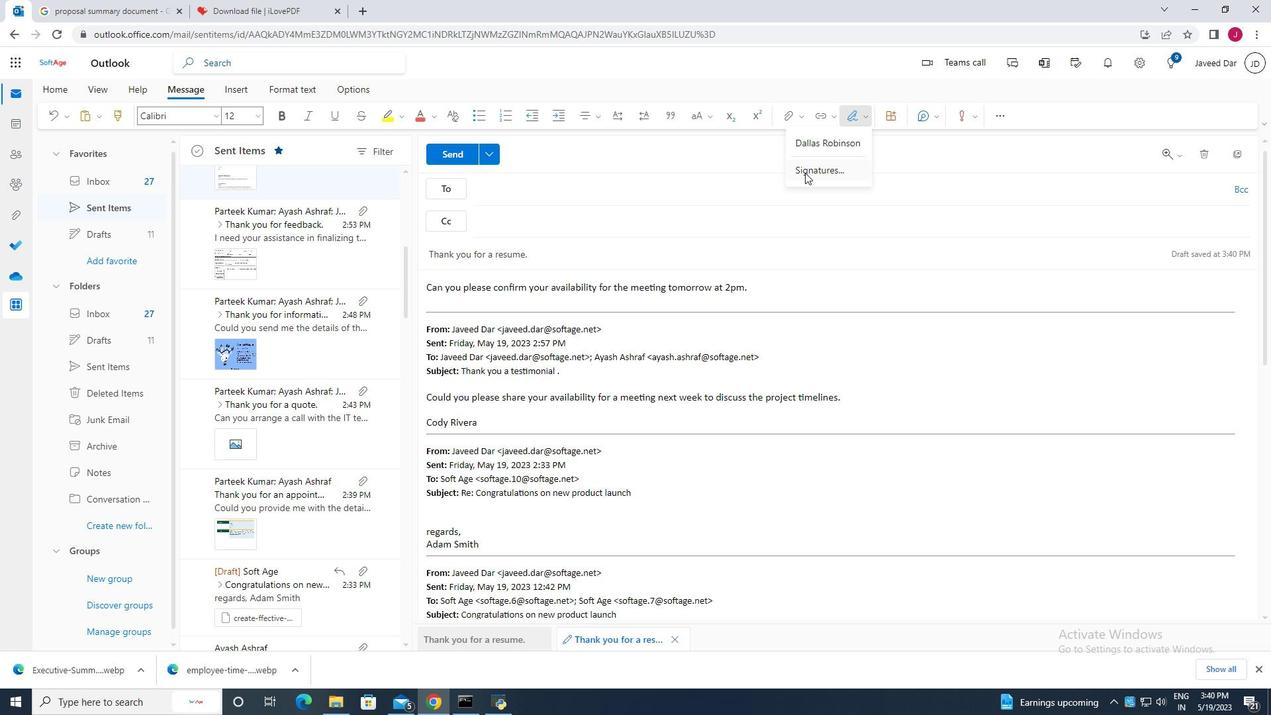 
Action: Mouse moved to (900, 221)
Screenshot: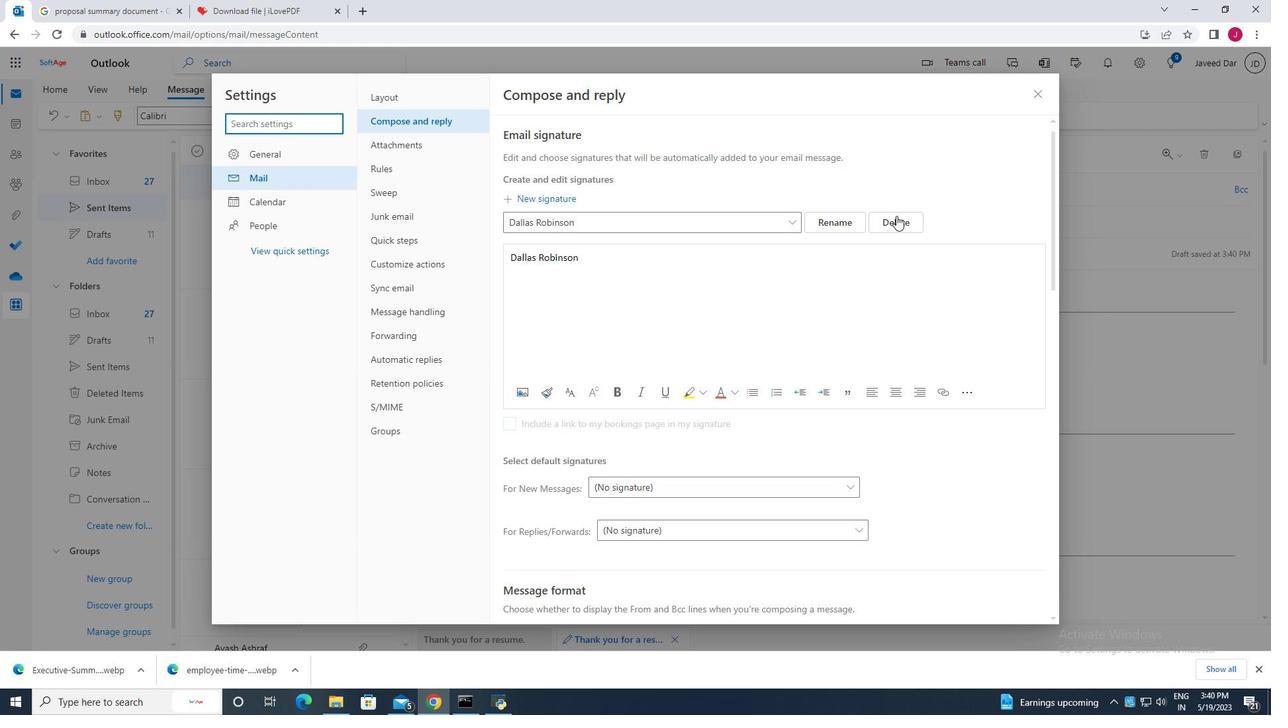 
Action: Mouse pressed left at (900, 221)
Screenshot: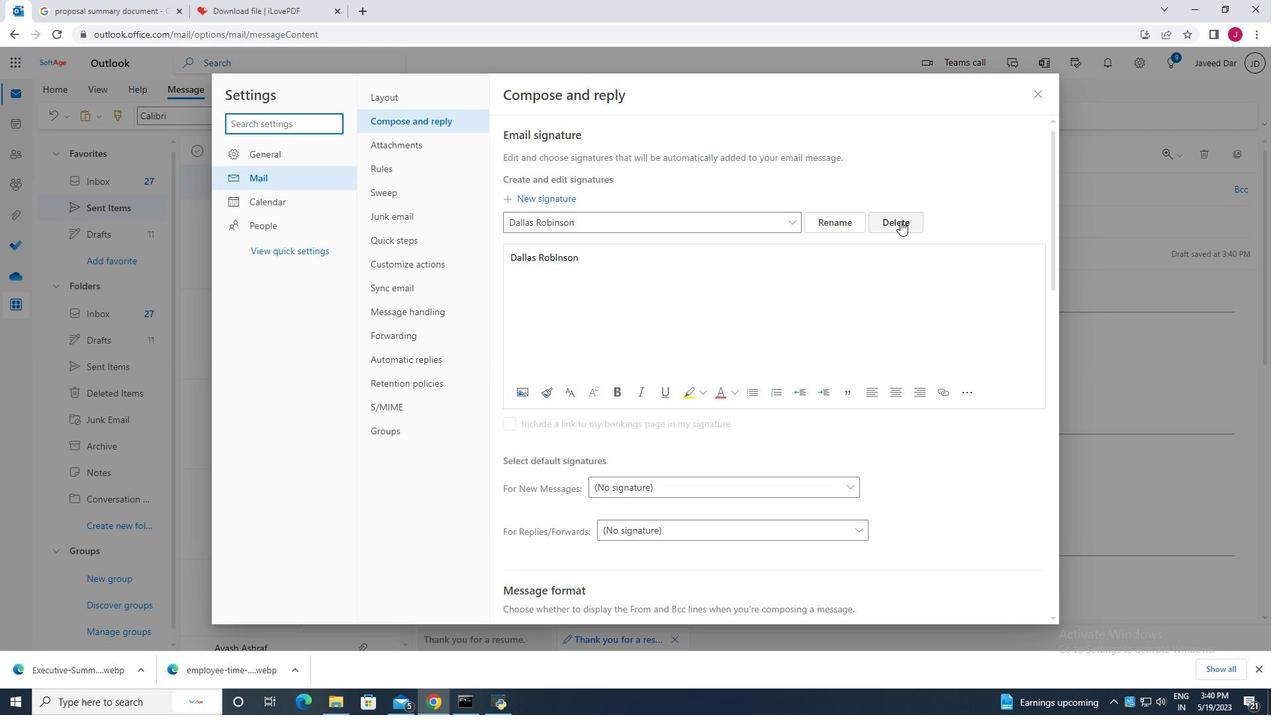 
Action: Mouse moved to (564, 222)
Screenshot: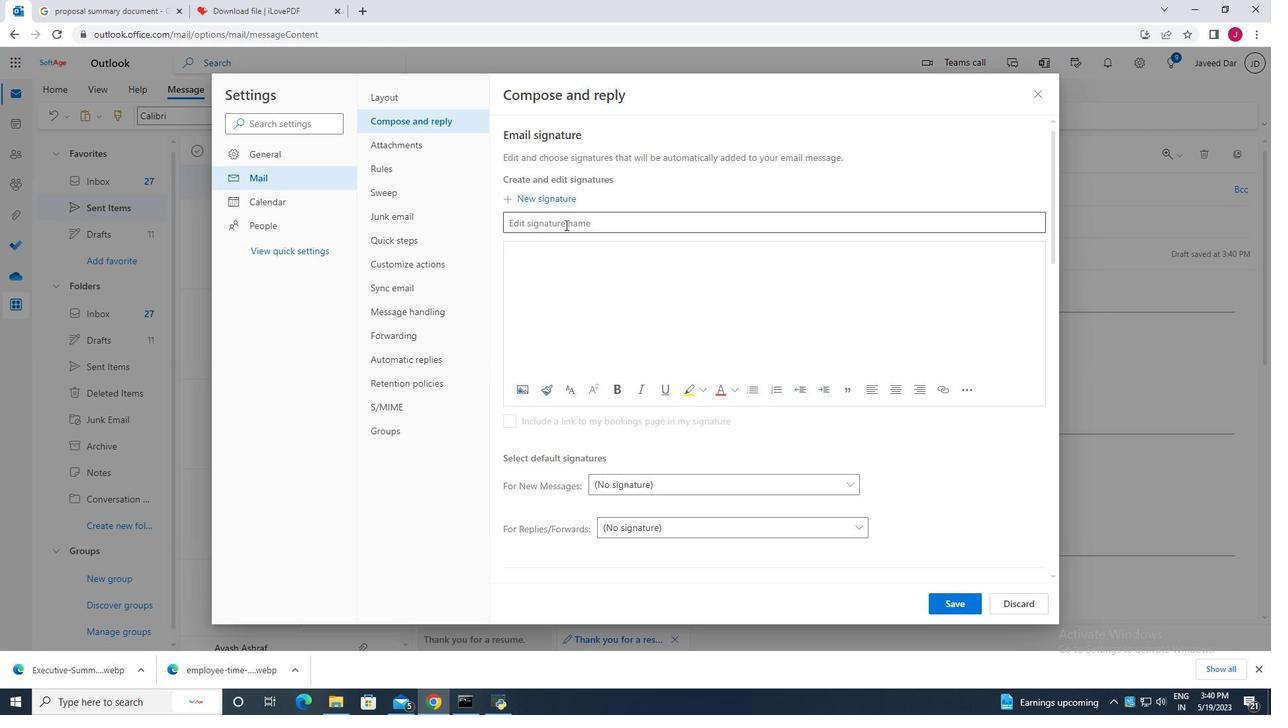 
Action: Mouse pressed left at (564, 222)
Screenshot: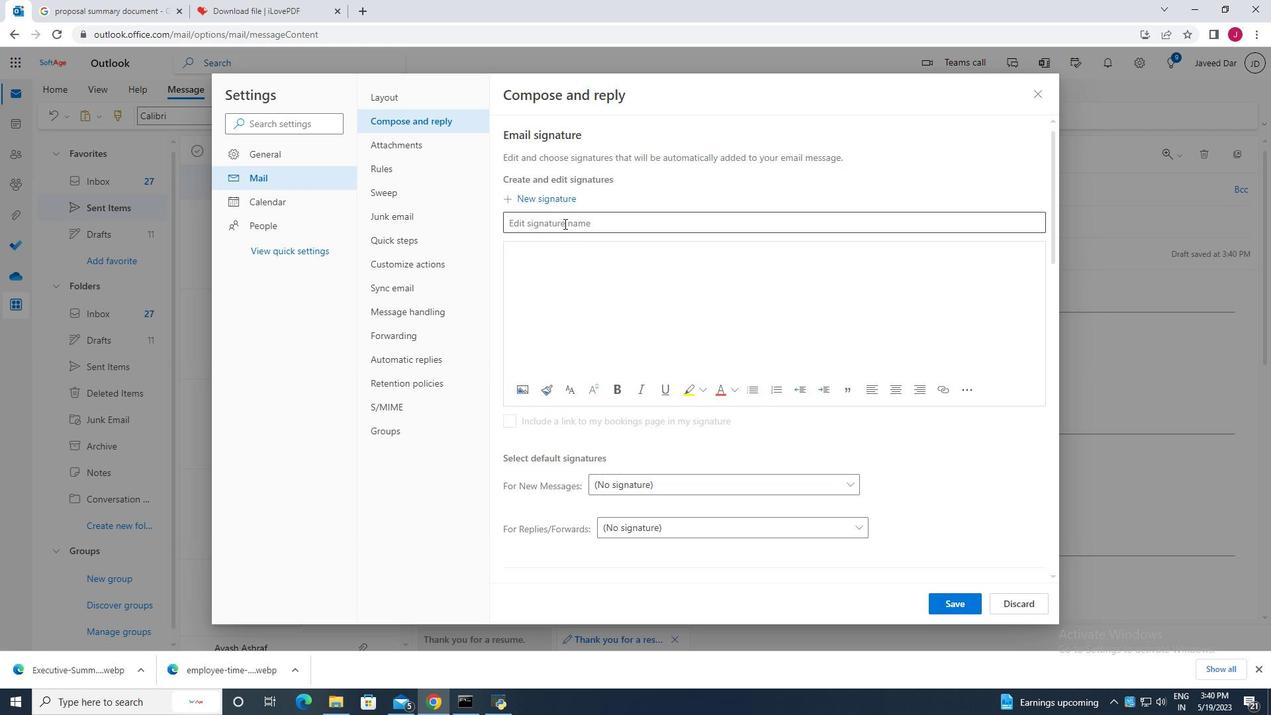 
Action: Key pressed <Key.caps_lock>D<Key.caps_lock>ana<Key.space><Key.caps_lock>M<Key.caps_lock>itchell
Screenshot: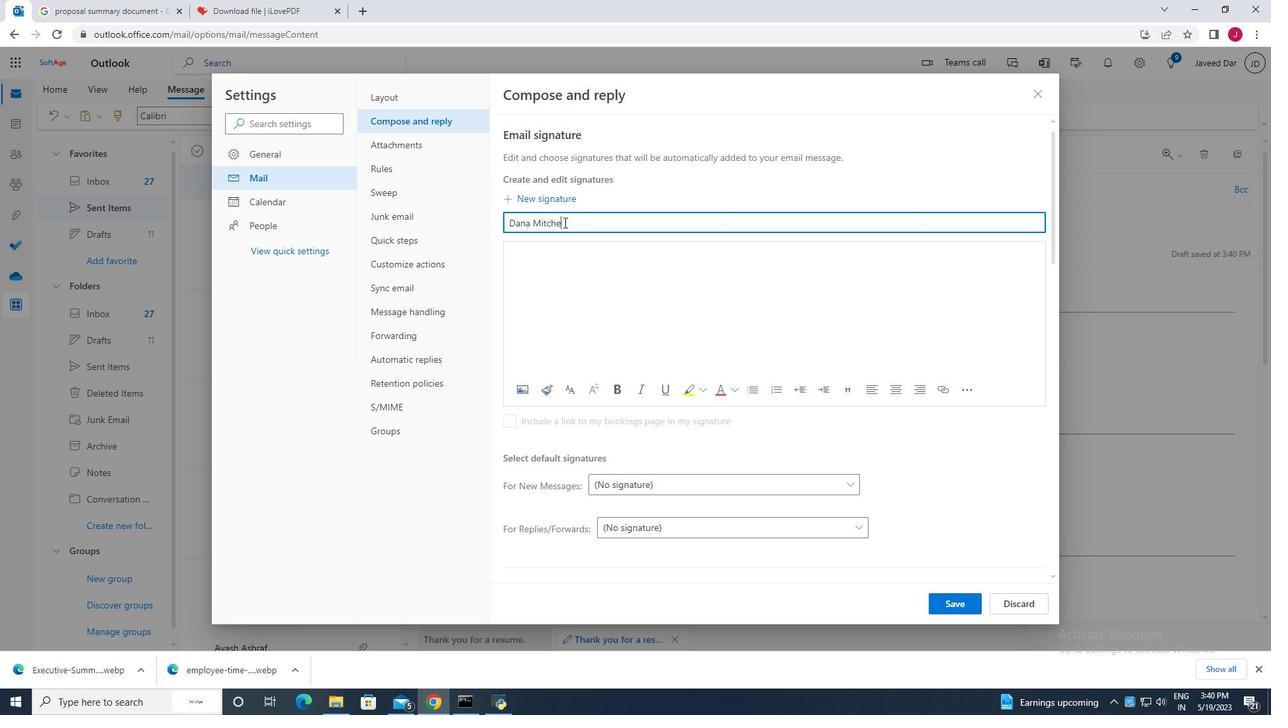 
Action: Mouse moved to (548, 251)
Screenshot: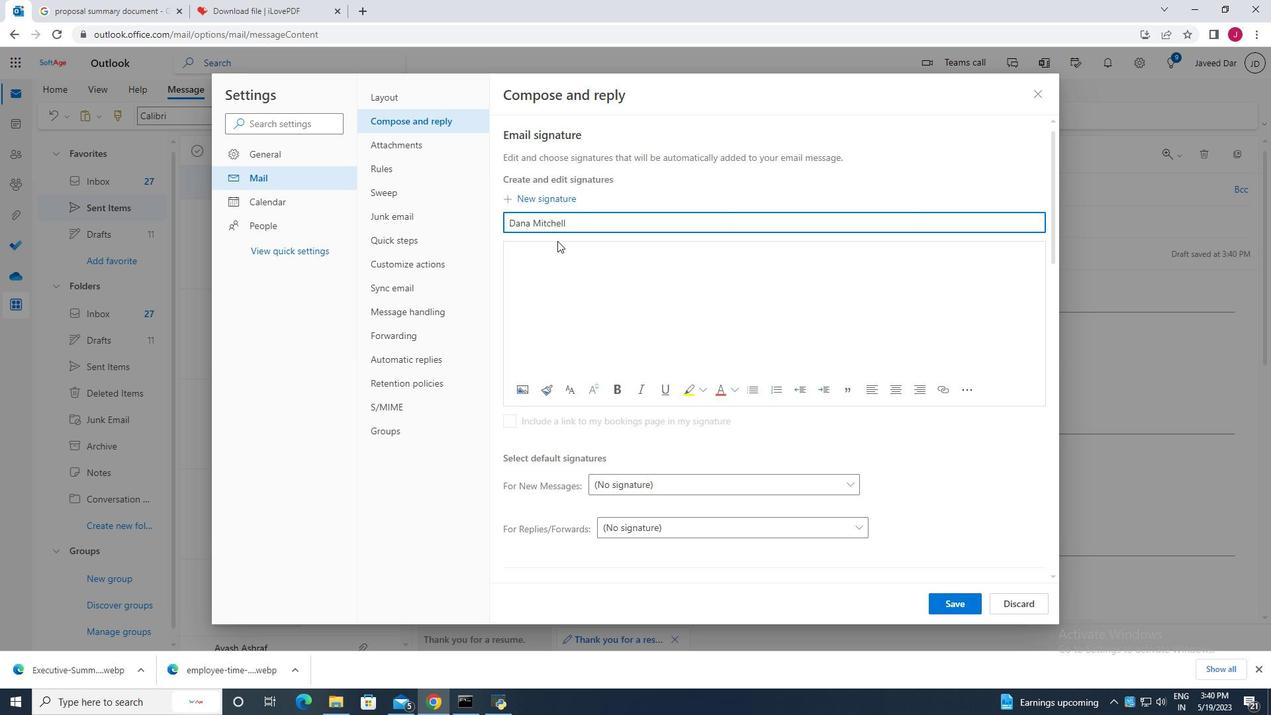
Action: Mouse pressed left at (548, 251)
Screenshot: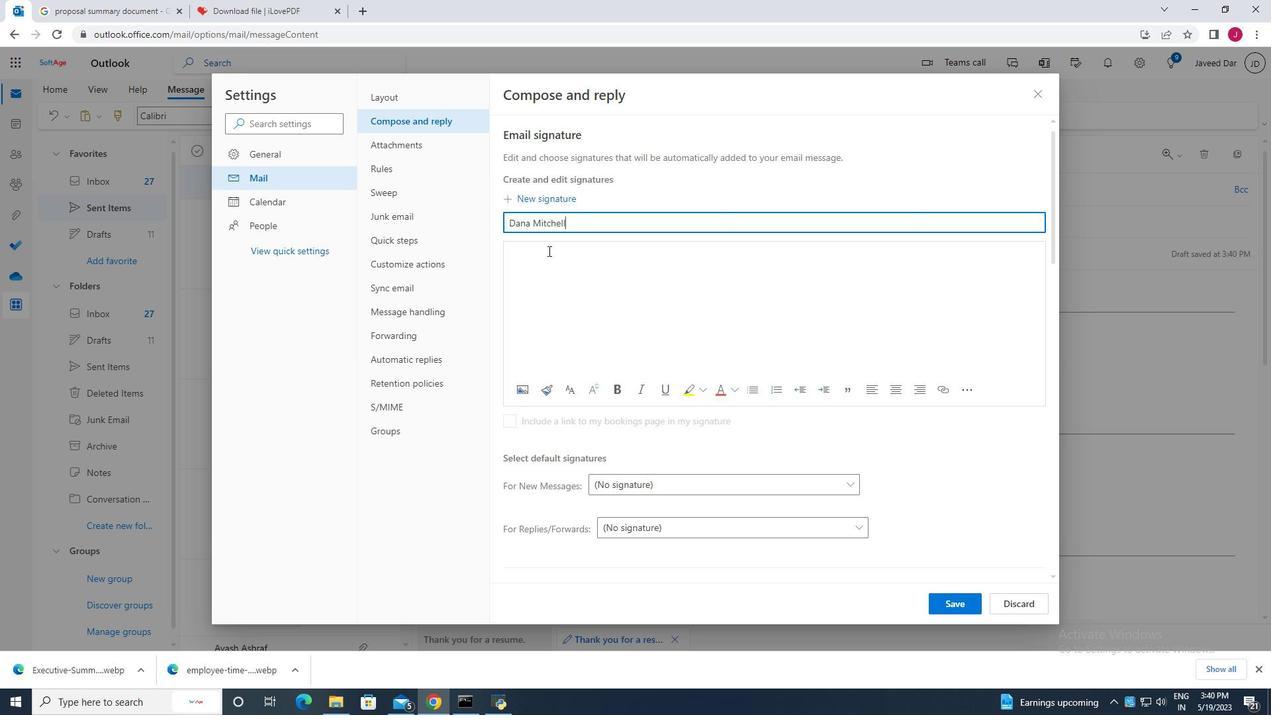 
Action: Mouse moved to (547, 251)
Screenshot: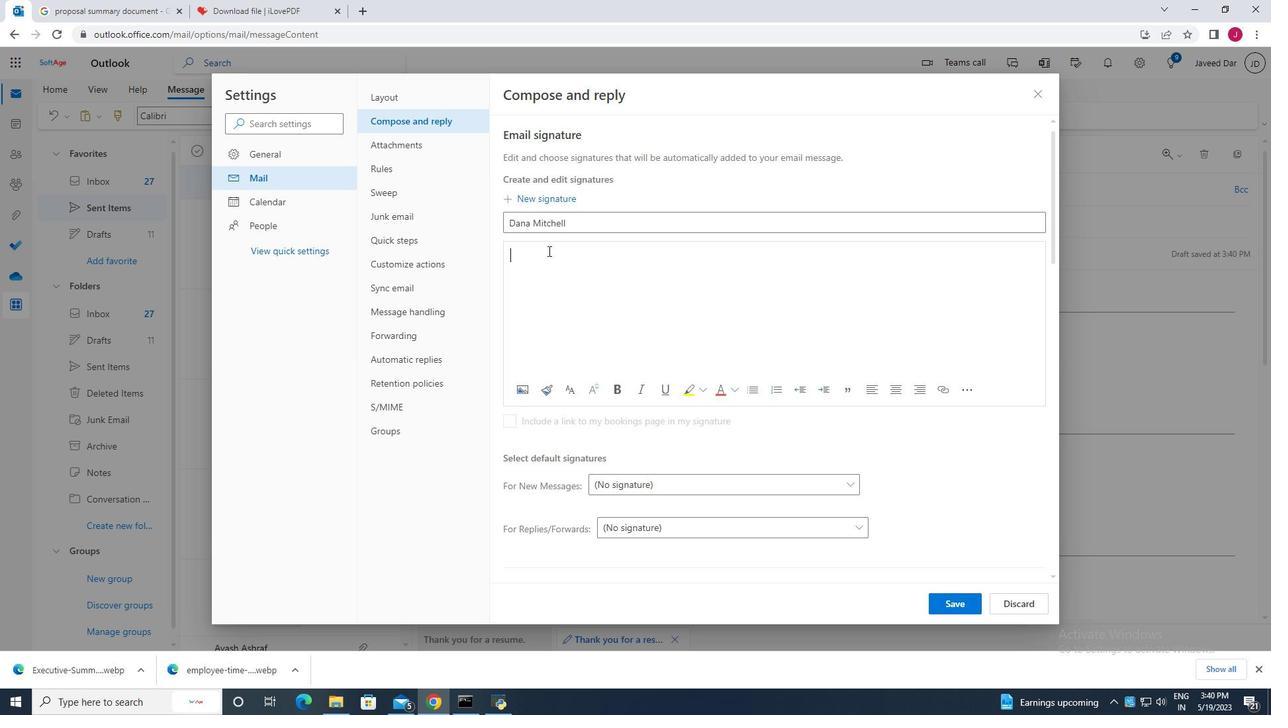 
Action: Key pressed <Key.caps_lock>D<Key.caps_lock>ana<Key.space><Key.caps_lock>M<Key.caps_lock>itchel
Screenshot: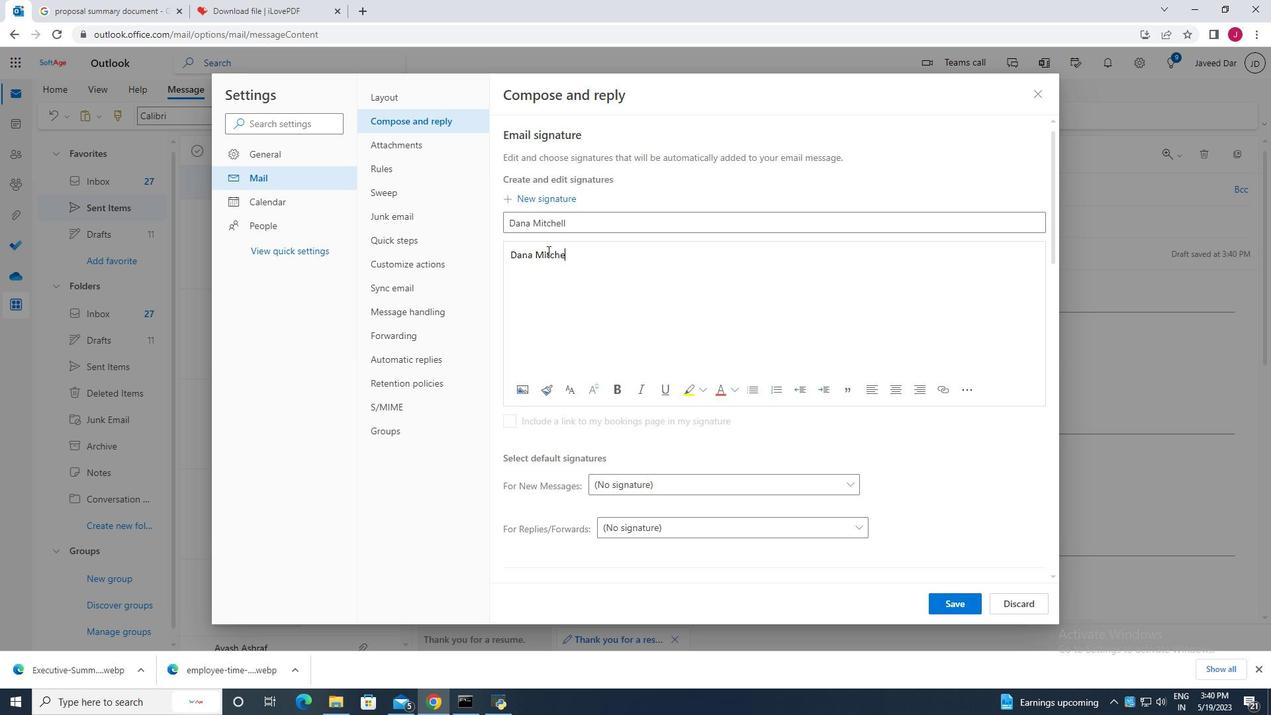 
Action: Mouse moved to (953, 604)
Screenshot: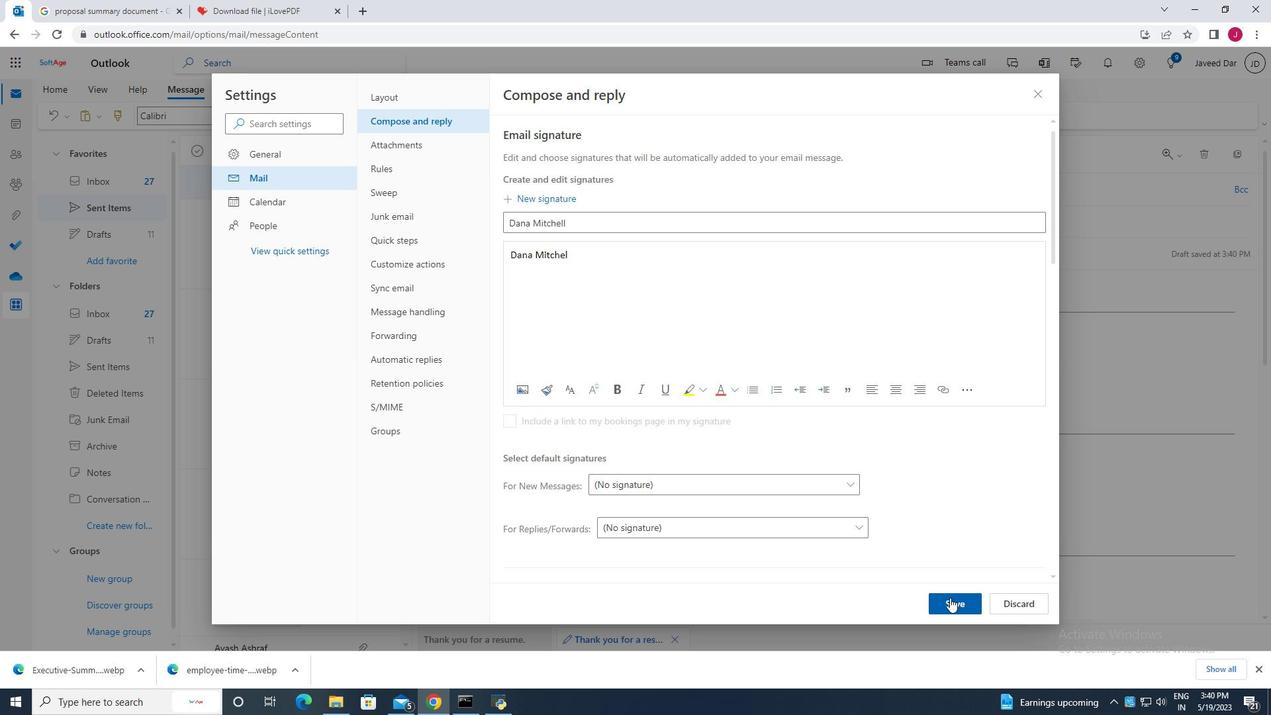 
Action: Mouse pressed left at (953, 604)
Screenshot: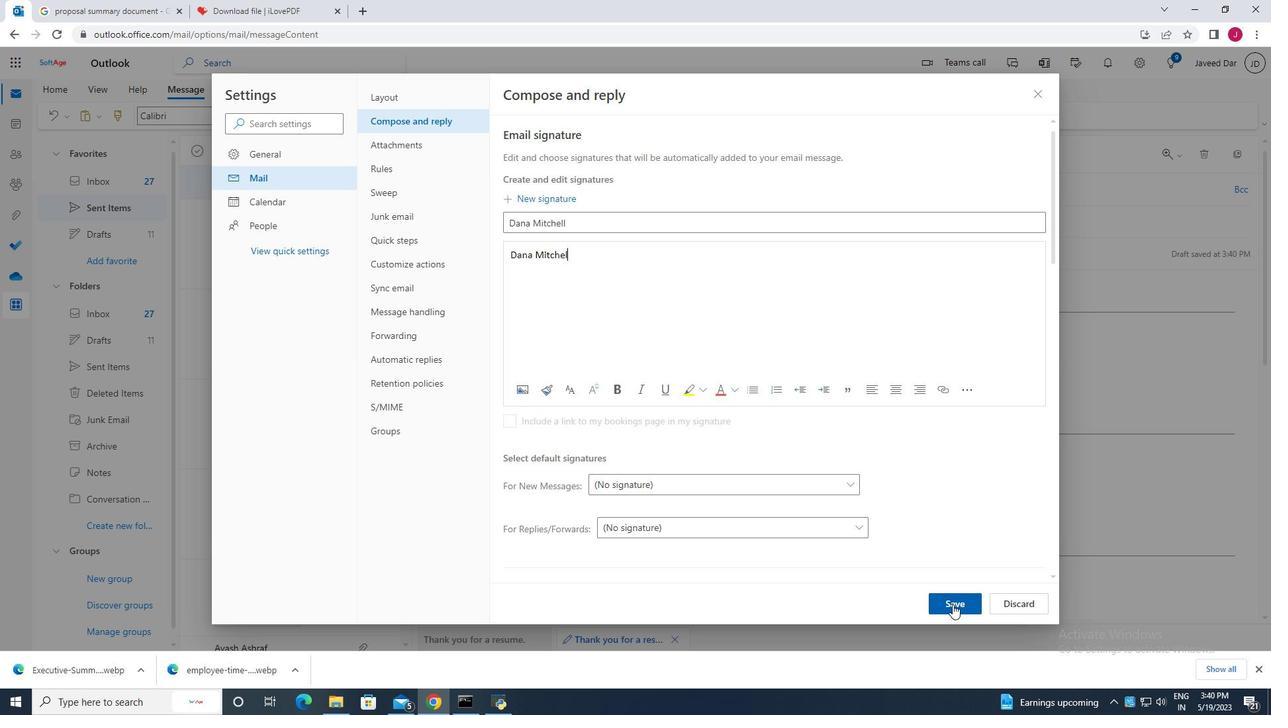 
Action: Mouse moved to (1038, 93)
Screenshot: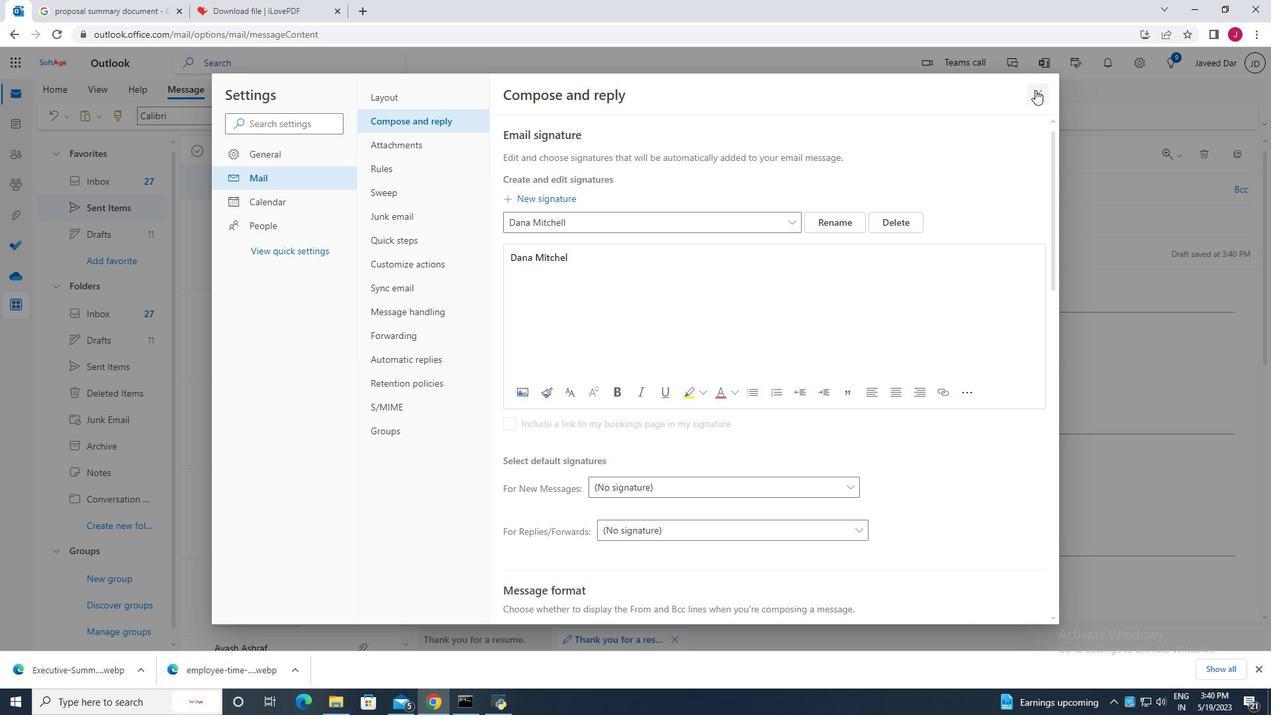 
Action: Mouse pressed left at (1038, 93)
Screenshot: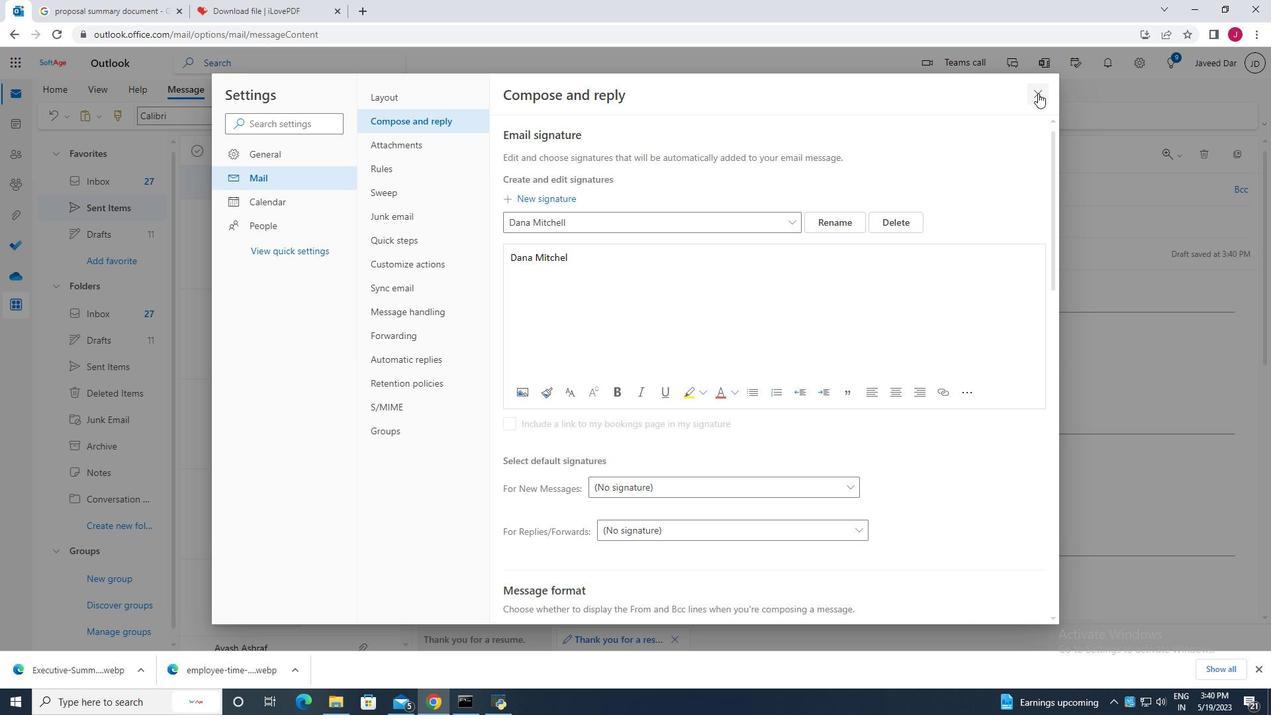 
Action: Mouse moved to (869, 117)
Screenshot: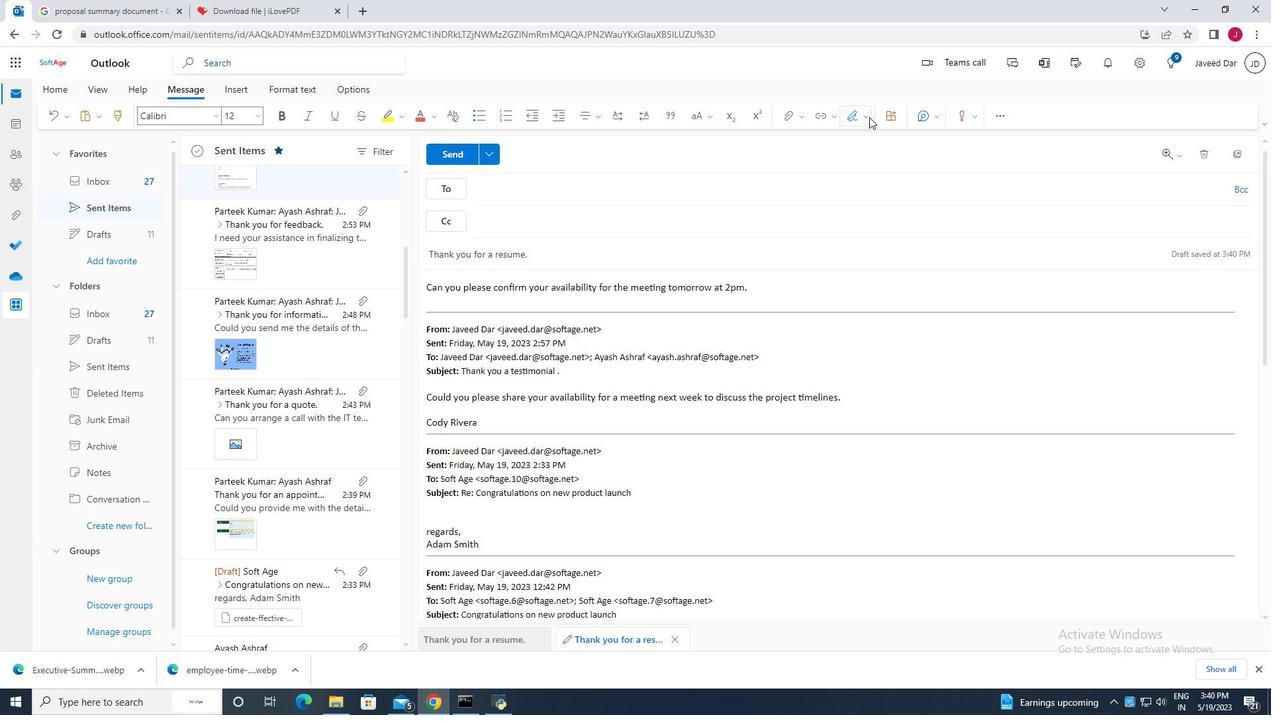 
Action: Mouse pressed left at (869, 117)
Screenshot: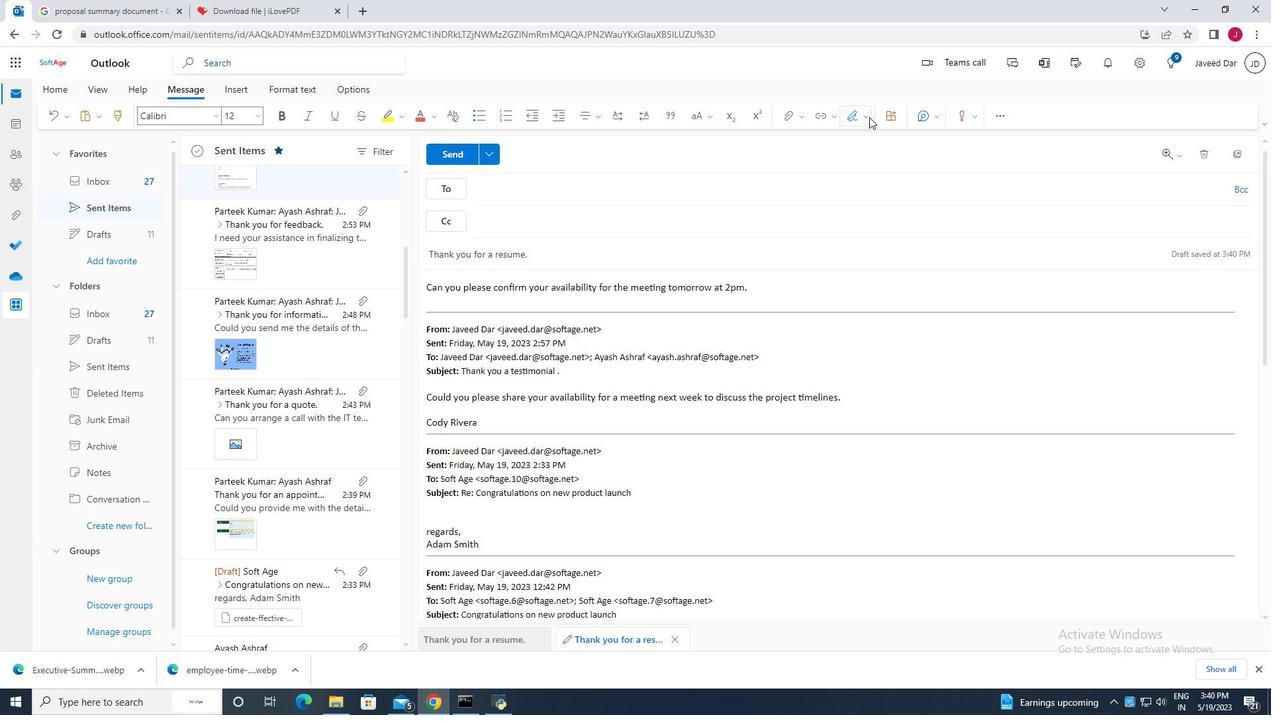 
Action: Mouse moved to (828, 143)
Screenshot: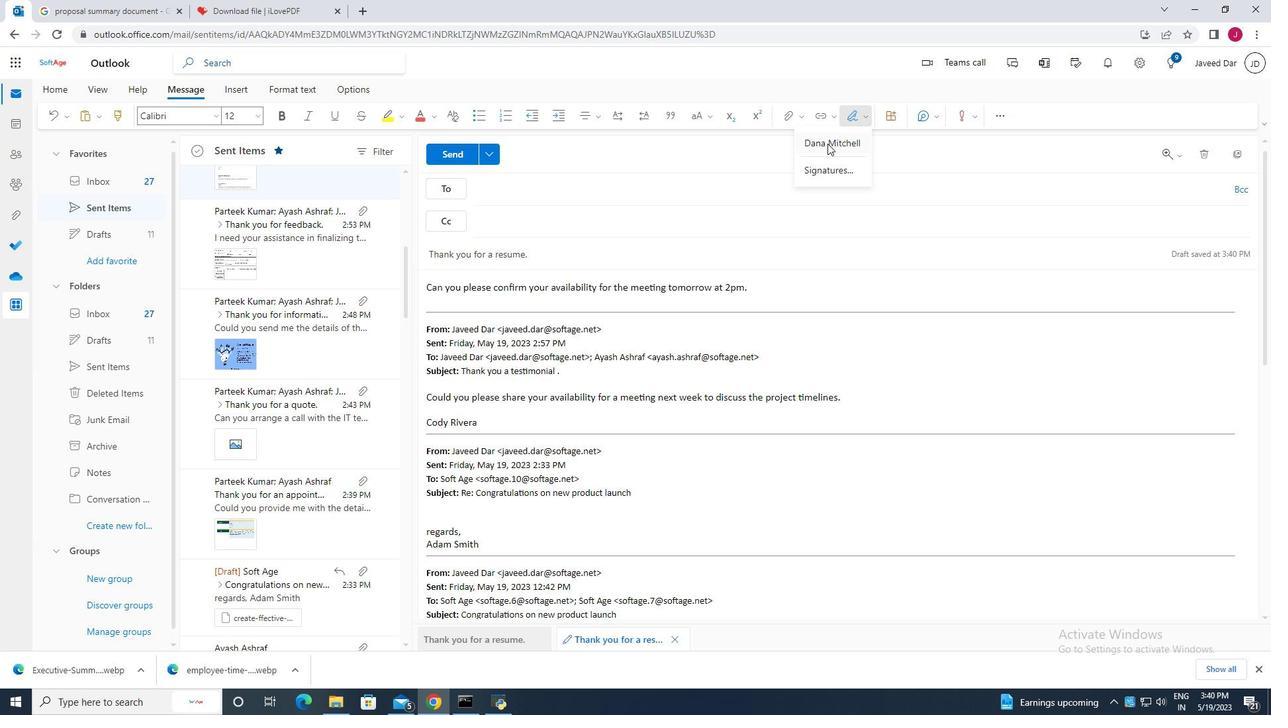 
Action: Mouse pressed left at (828, 143)
Screenshot: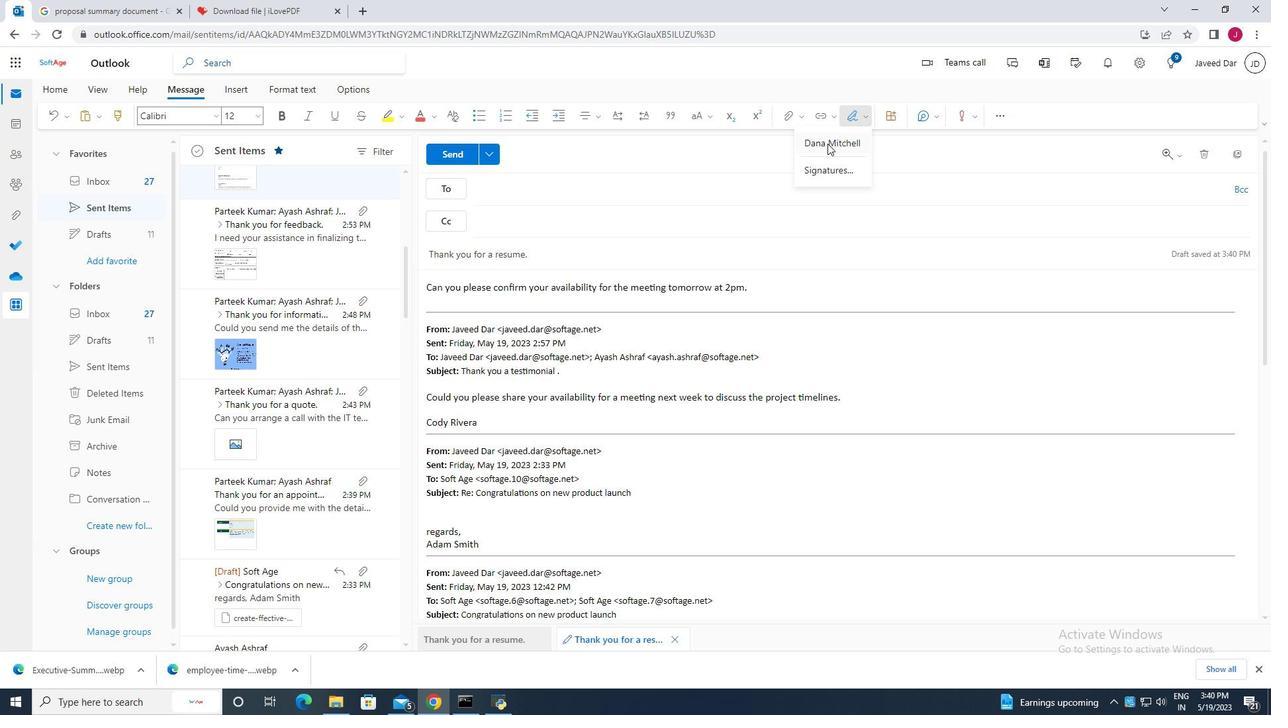 
Action: Mouse moved to (1238, 189)
Screenshot: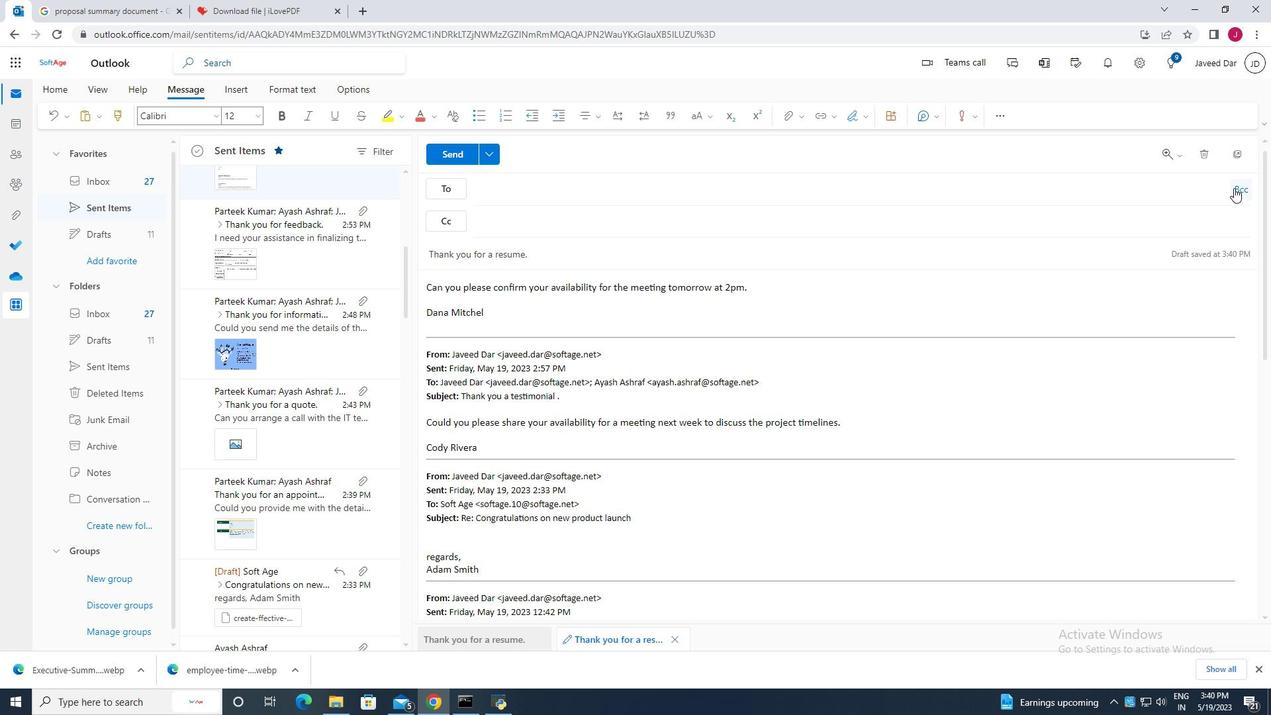 
Action: Mouse pressed left at (1238, 189)
Screenshot: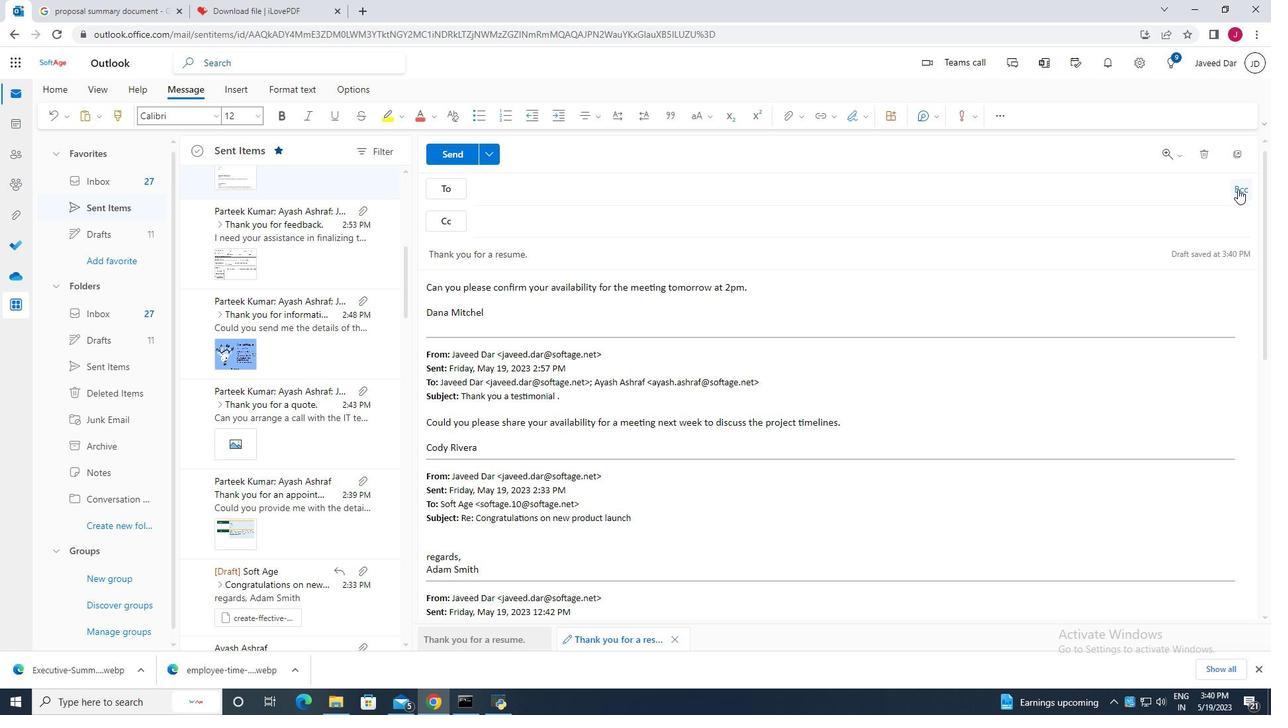 
Action: Mouse moved to (498, 255)
Screenshot: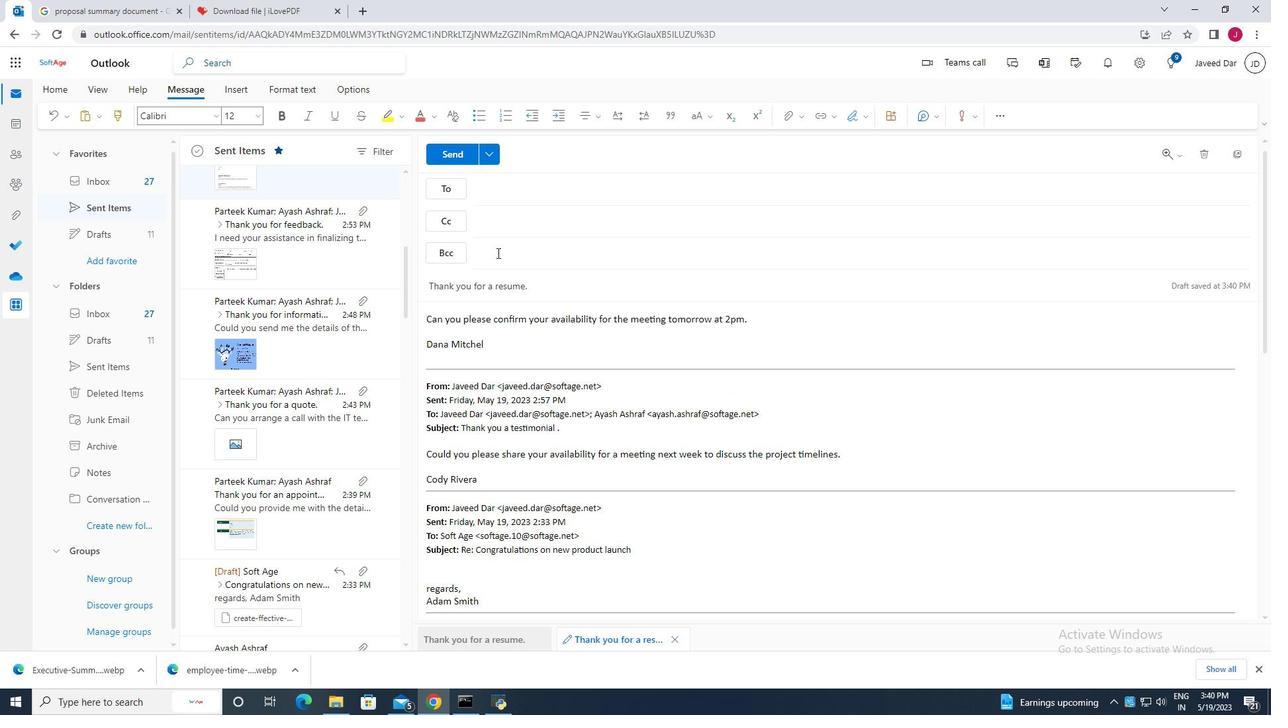 
Action: Mouse pressed left at (498, 255)
Screenshot: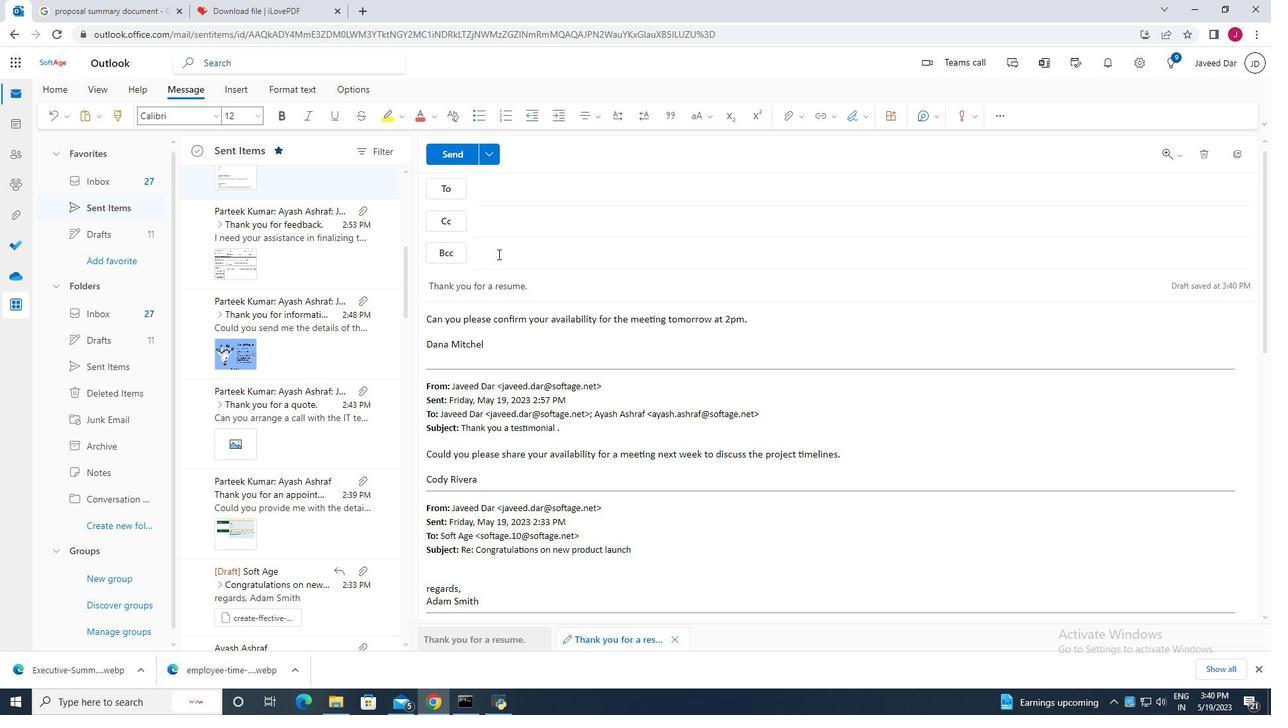 
Action: Mouse moved to (498, 255)
Screenshot: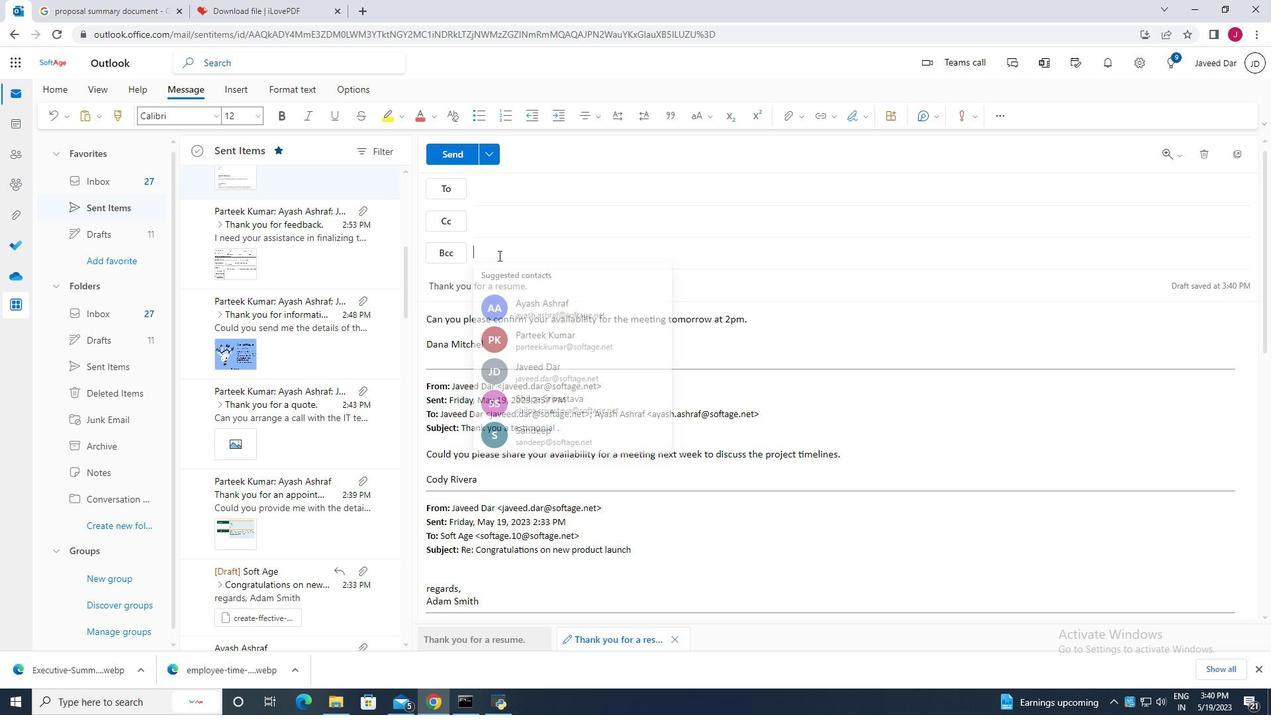 
Action: Key pressed softage.3
Screenshot: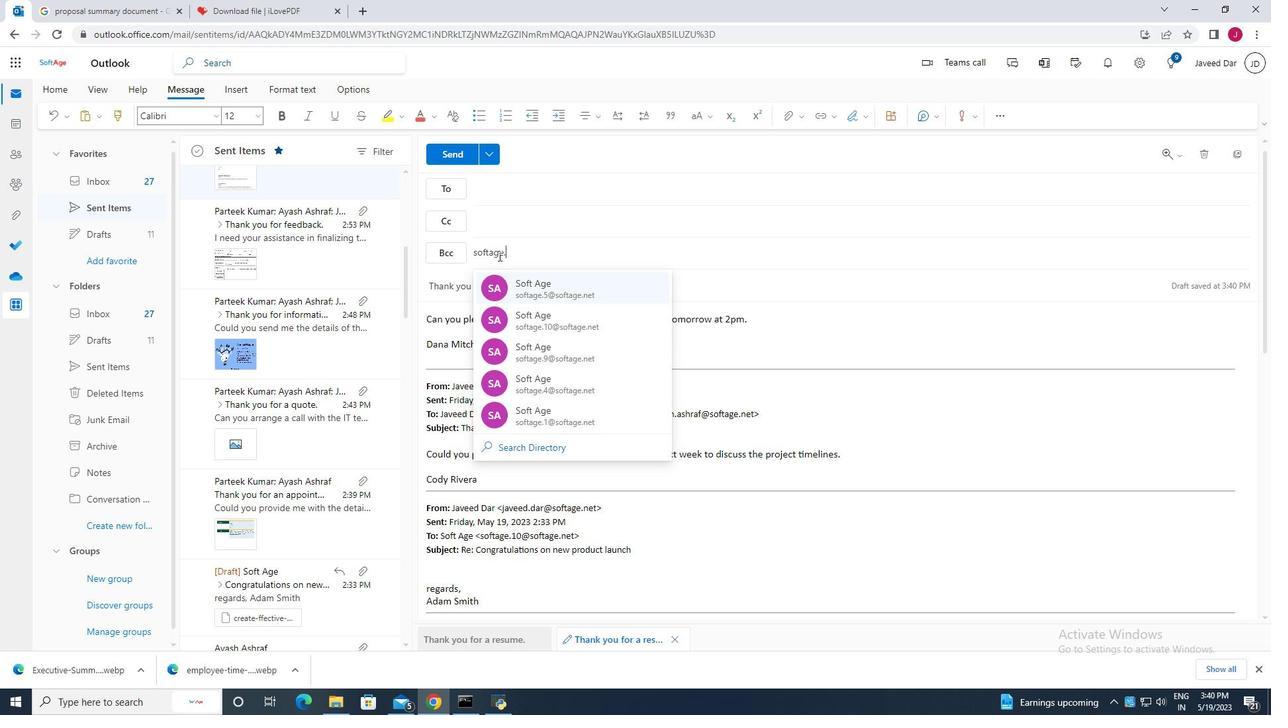 
Action: Mouse moved to (568, 350)
Screenshot: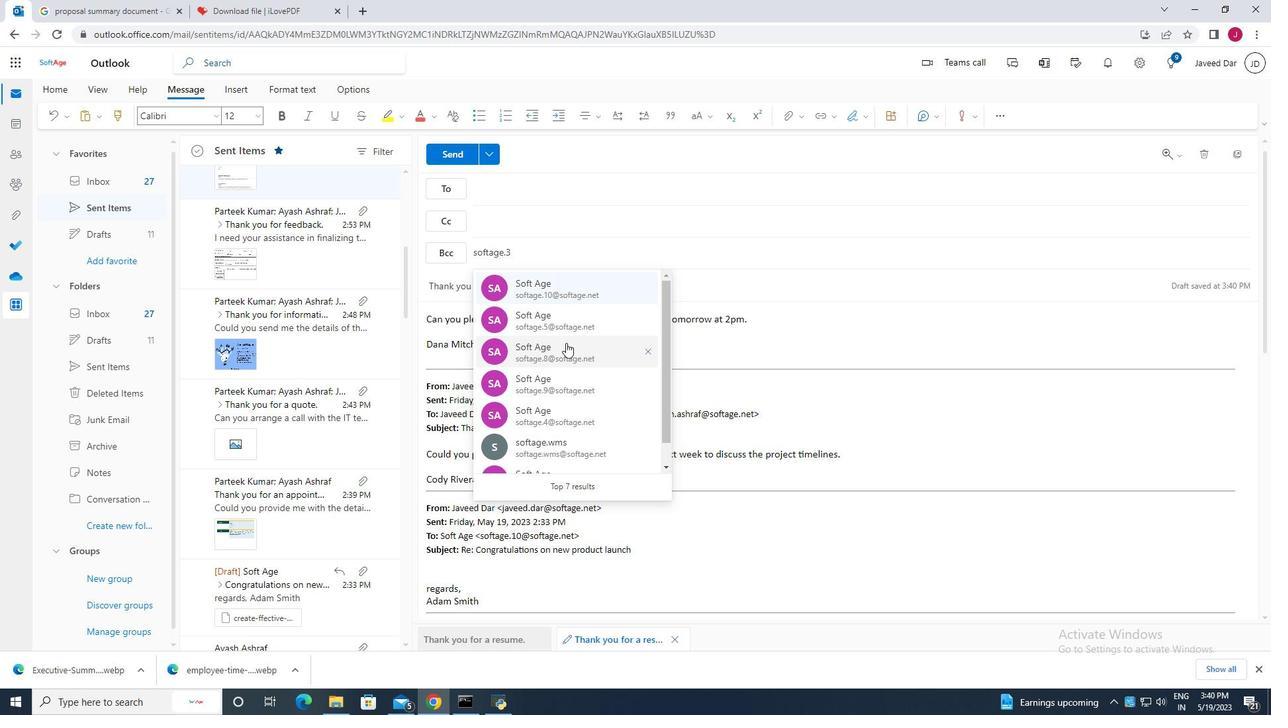 
Action: Mouse scrolled (568, 349) with delta (0, 0)
Screenshot: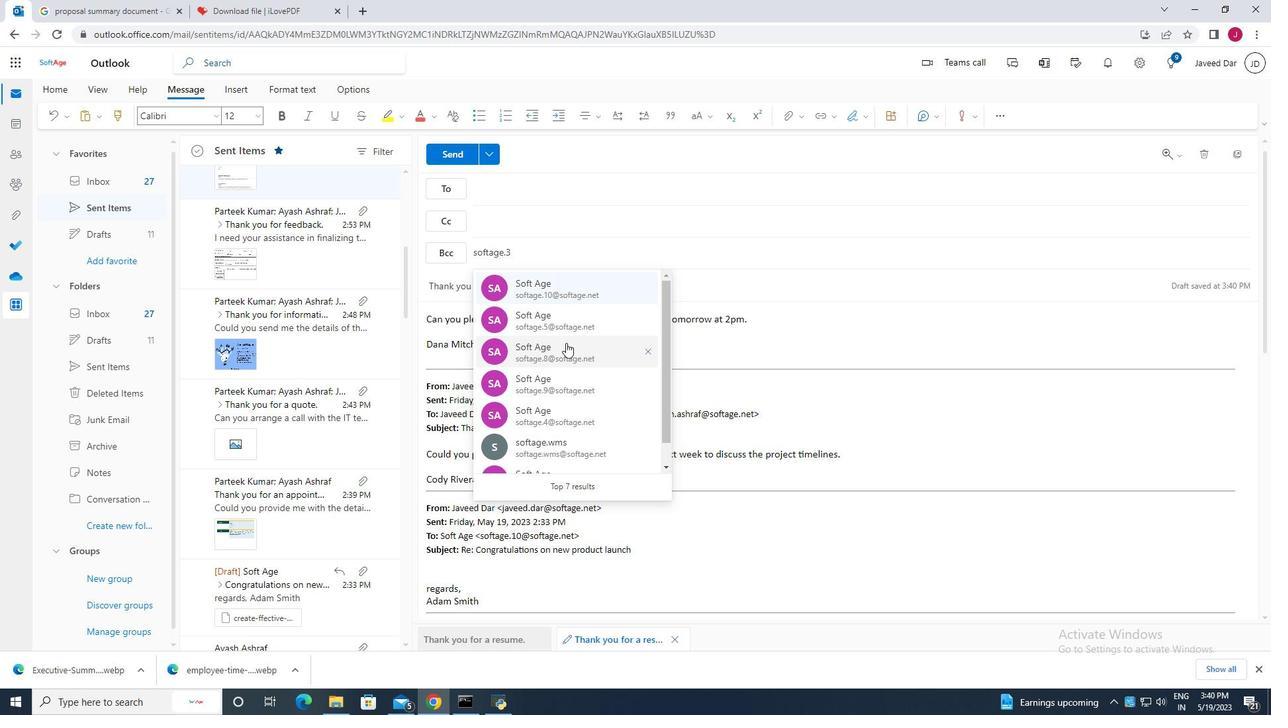 
Action: Mouse moved to (570, 356)
Screenshot: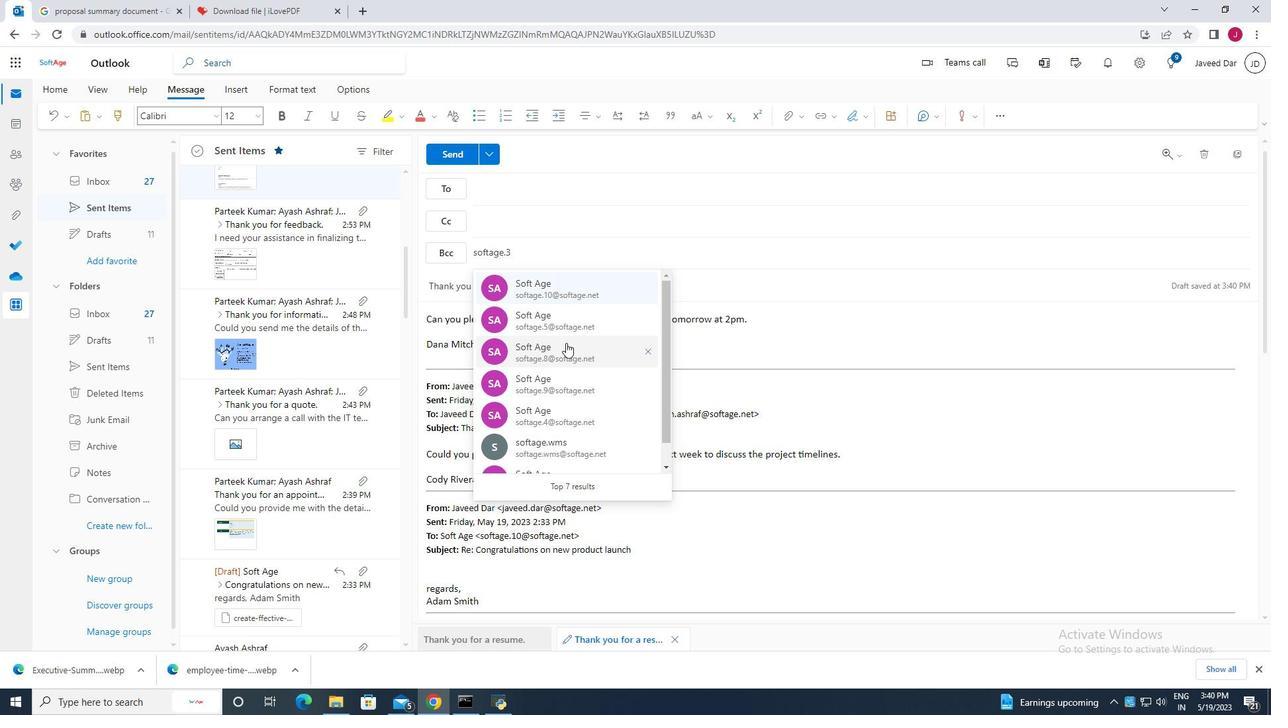 
Action: Mouse scrolled (570, 355) with delta (0, 0)
Screenshot: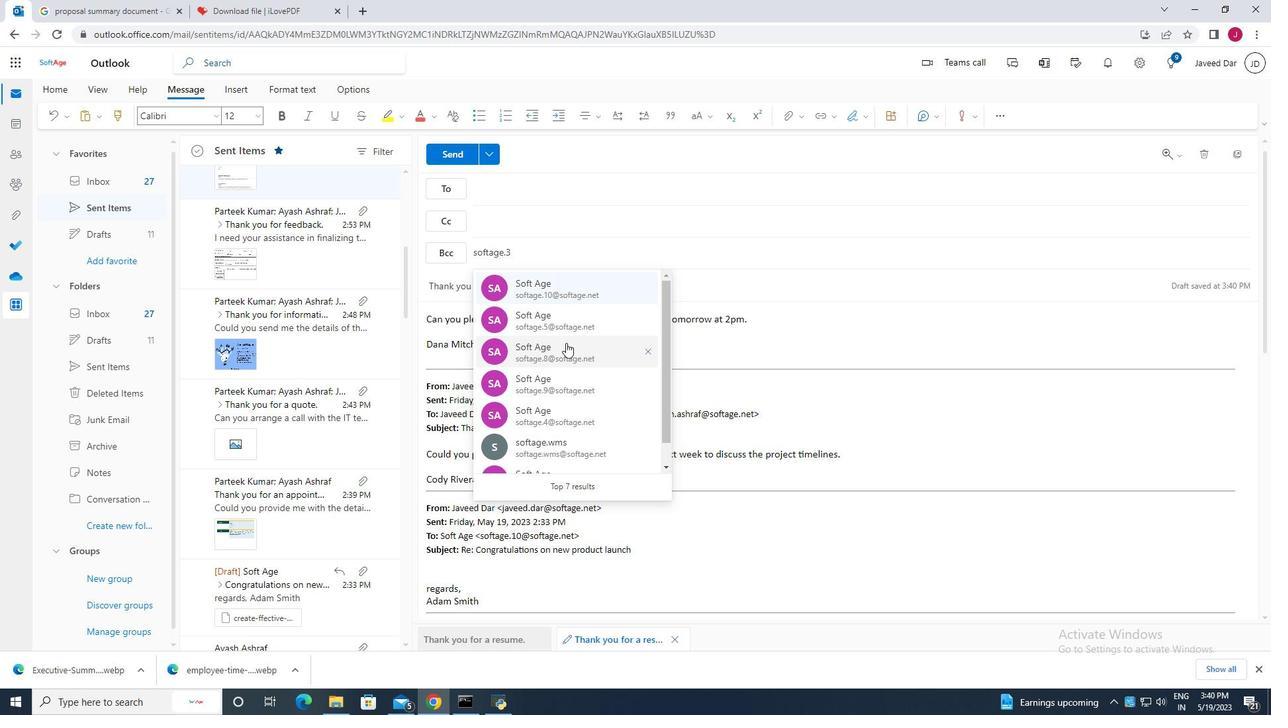 
Action: Mouse moved to (571, 358)
Screenshot: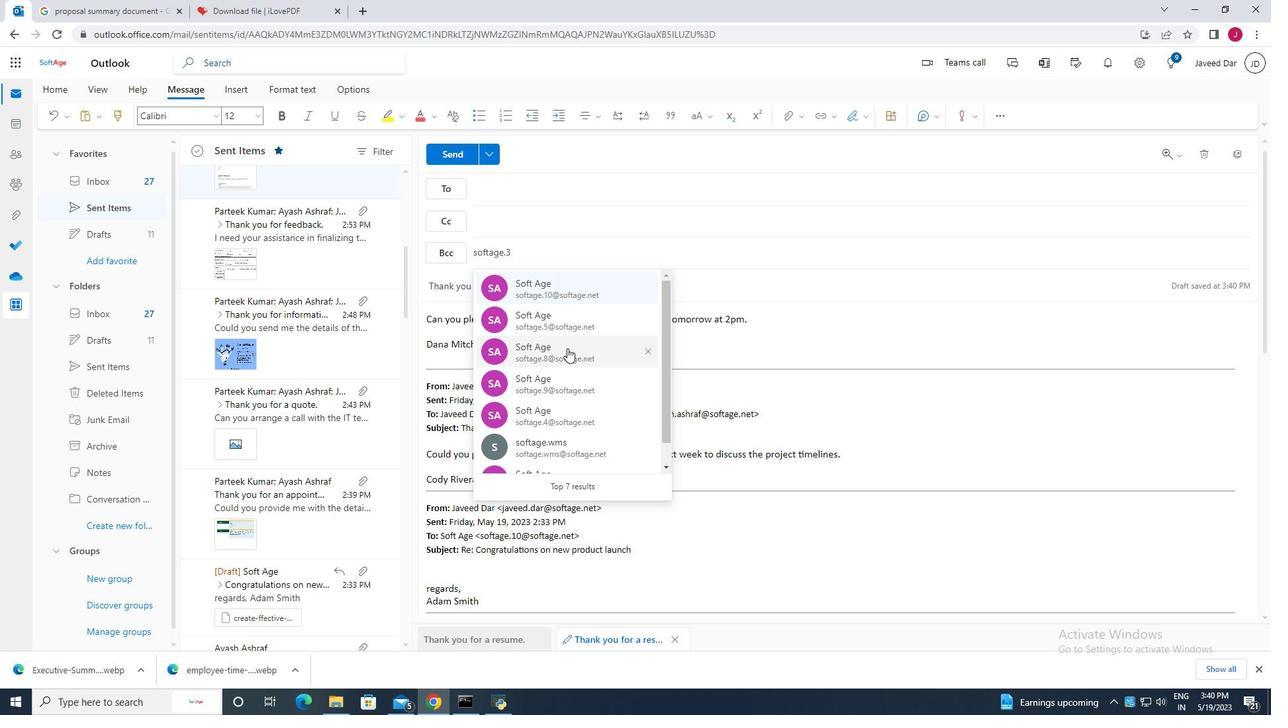 
Action: Mouse scrolled (571, 357) with delta (0, 0)
Screenshot: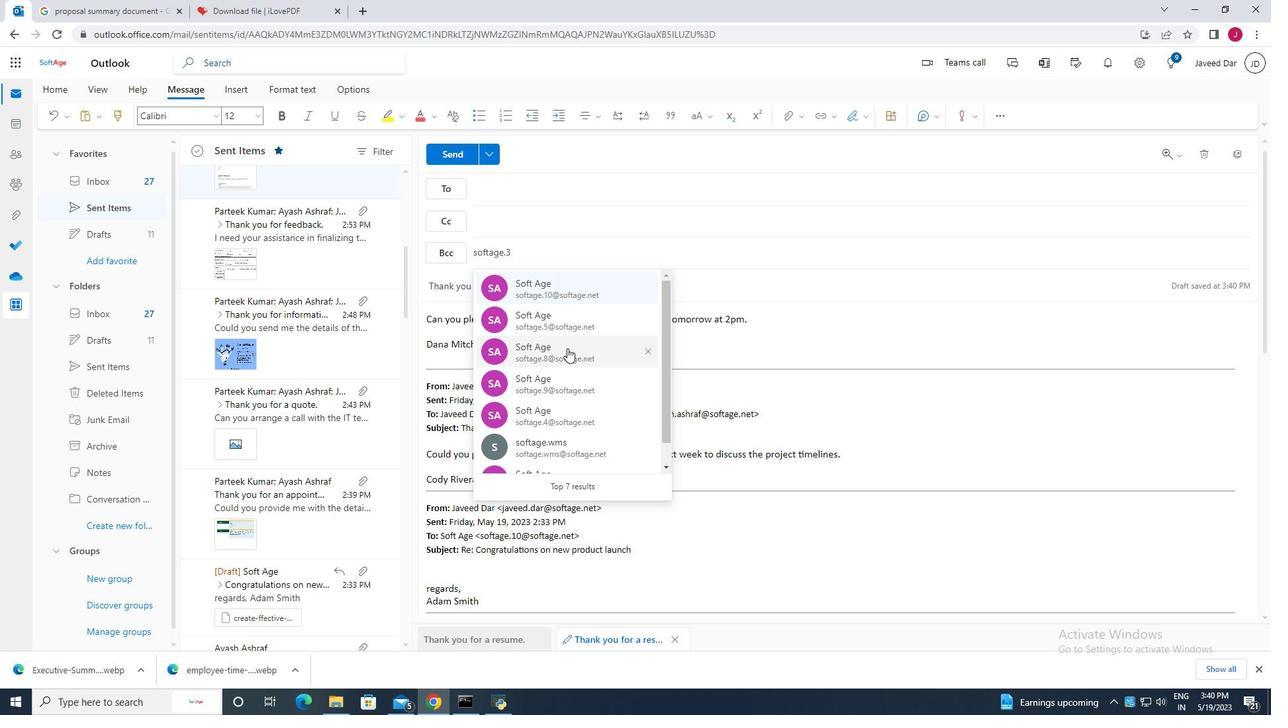 
Action: Mouse moved to (572, 360)
Screenshot: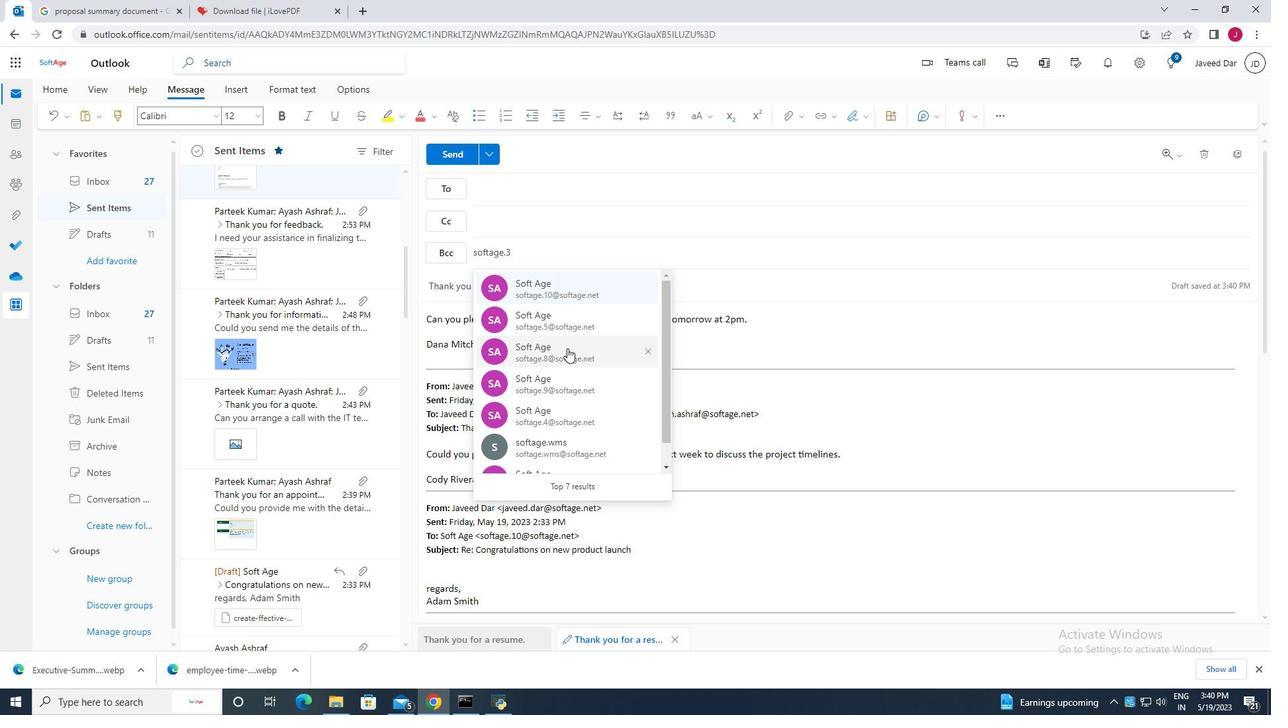 
Action: Mouse scrolled (572, 359) with delta (0, 0)
Screenshot: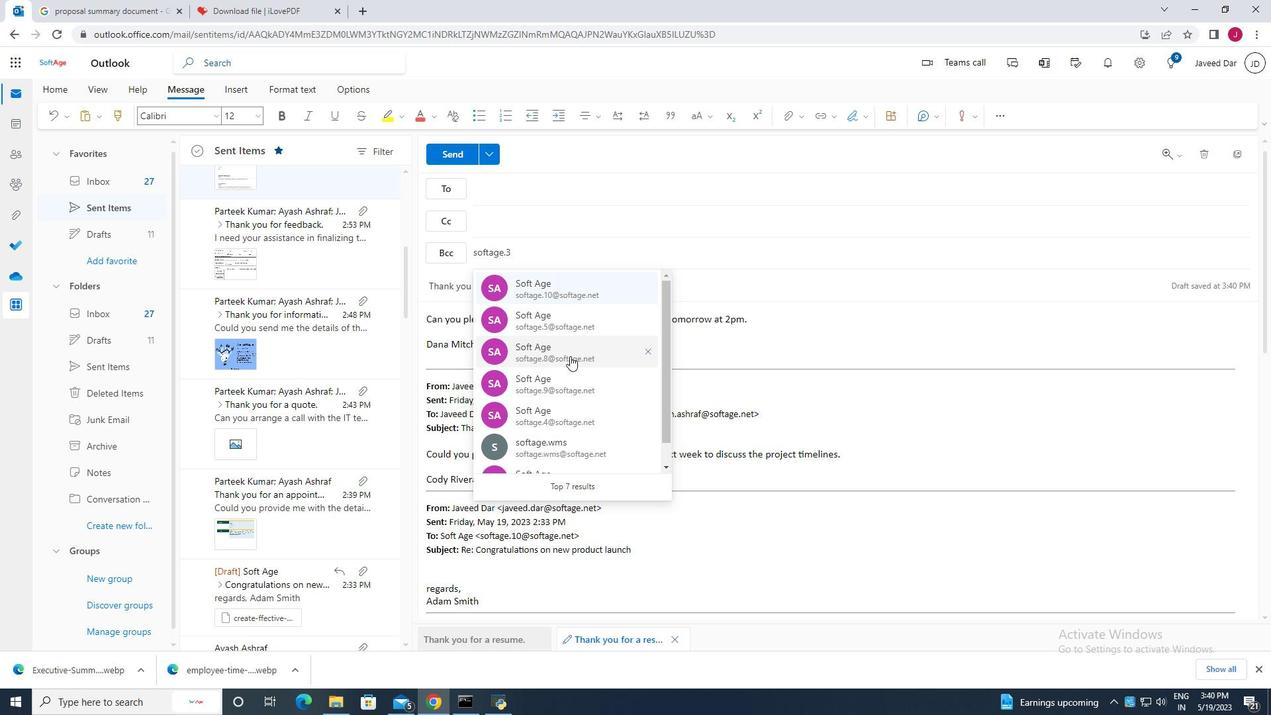 
Action: Mouse moved to (596, 456)
Screenshot: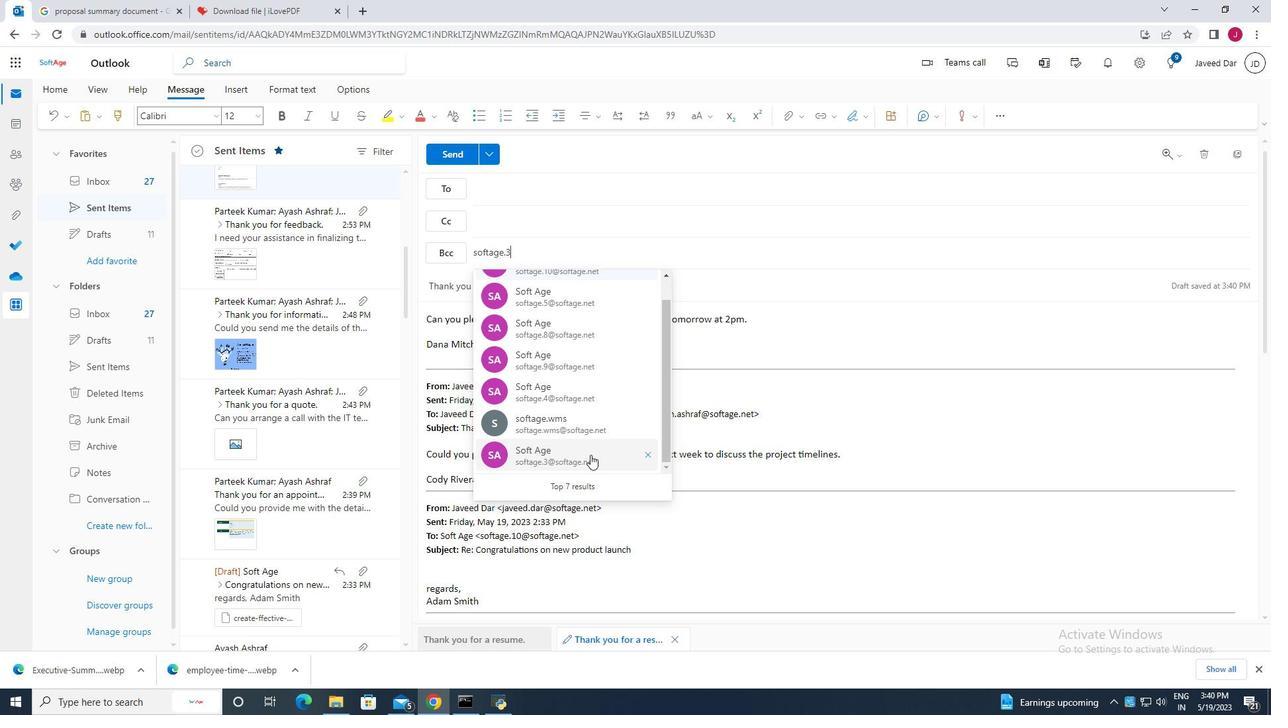 
Action: Mouse pressed left at (596, 456)
Screenshot: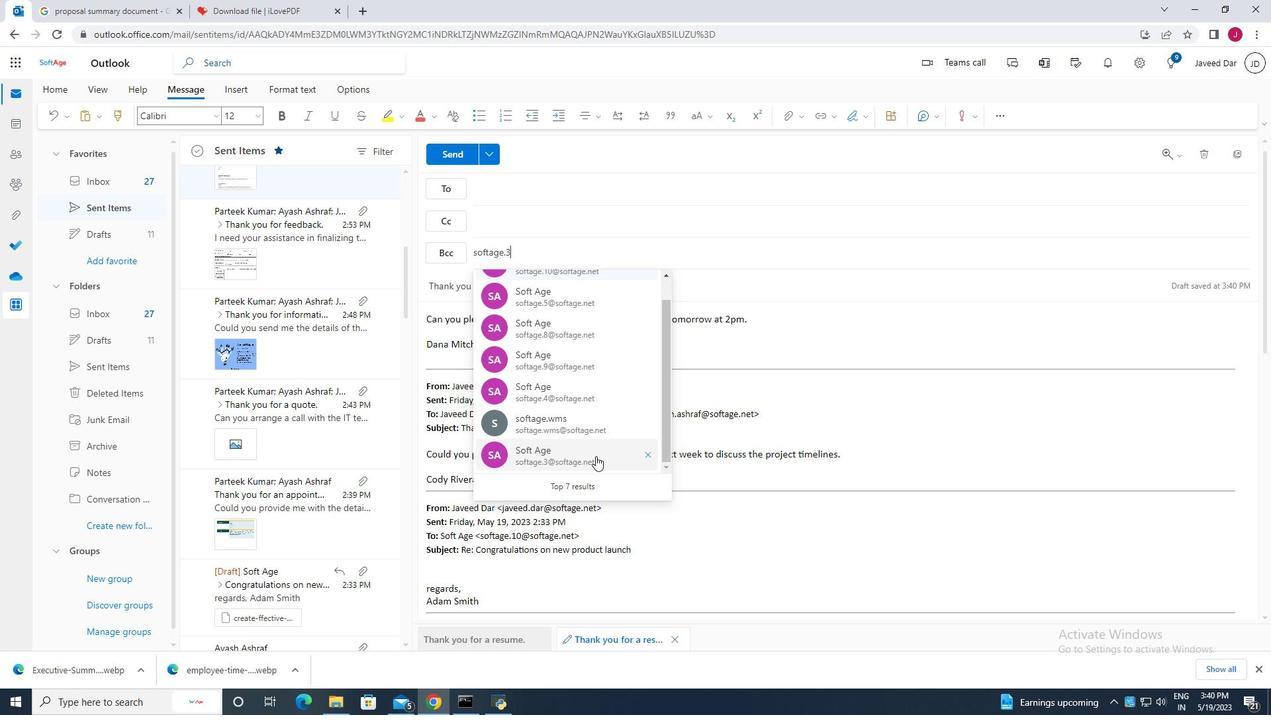 
Action: Mouse moved to (516, 188)
Screenshot: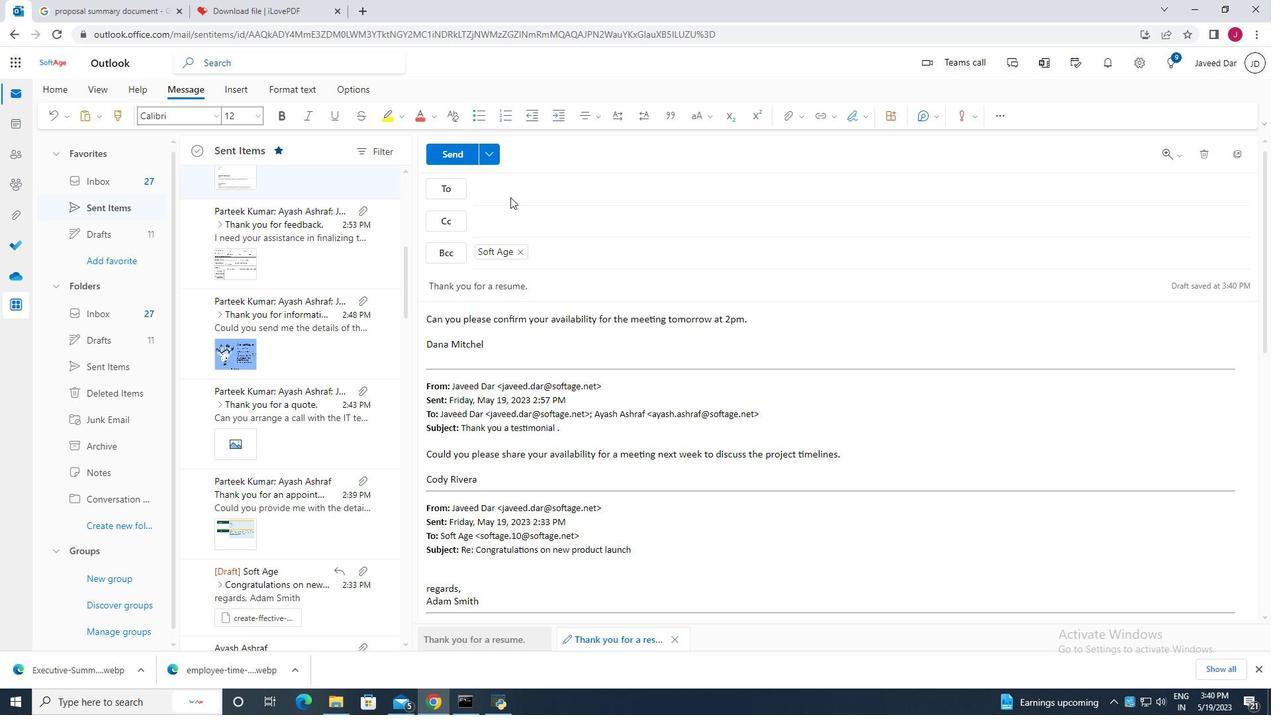 
Action: Mouse pressed left at (516, 188)
Screenshot: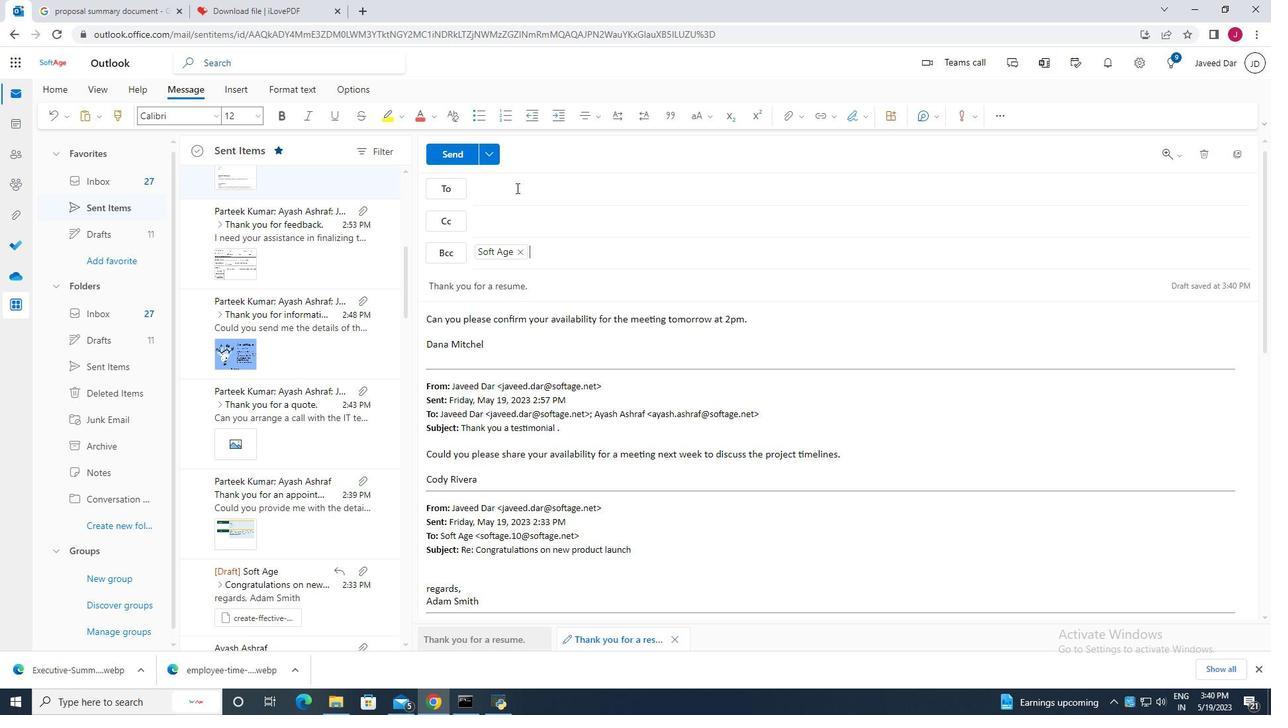 
Action: Mouse moved to (592, 241)
Screenshot: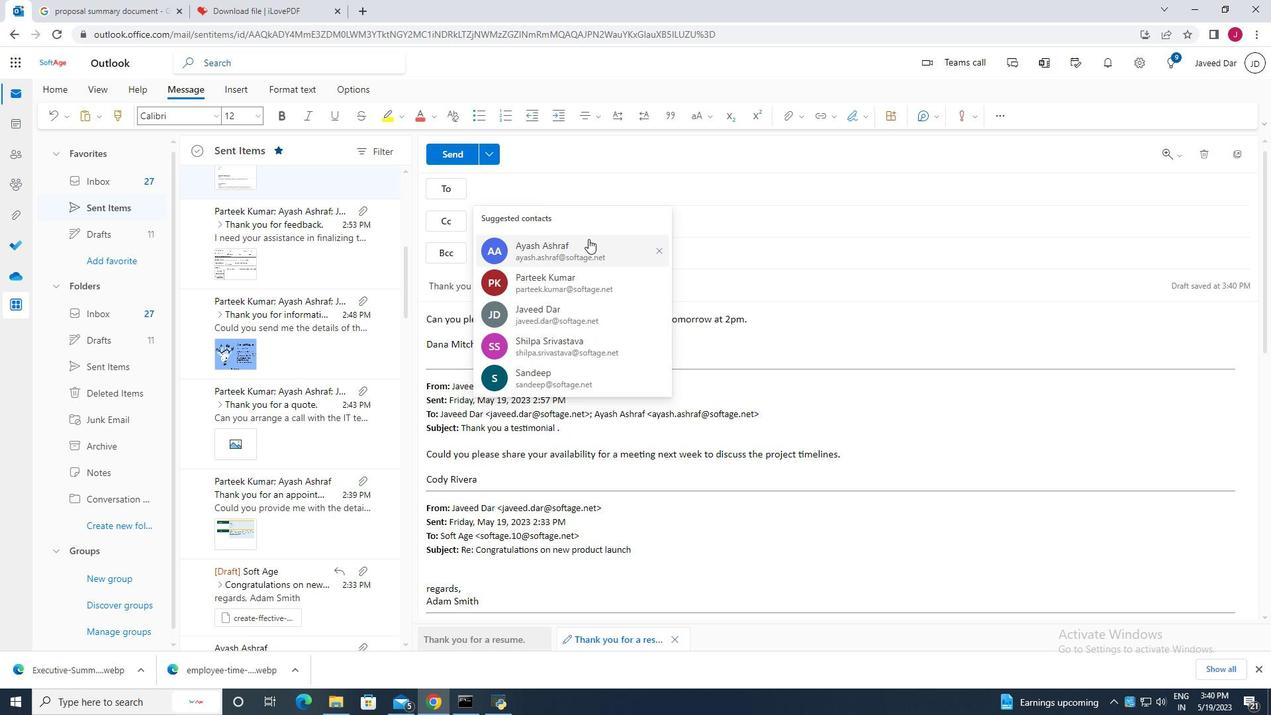 
Action: Mouse pressed left at (592, 241)
Screenshot: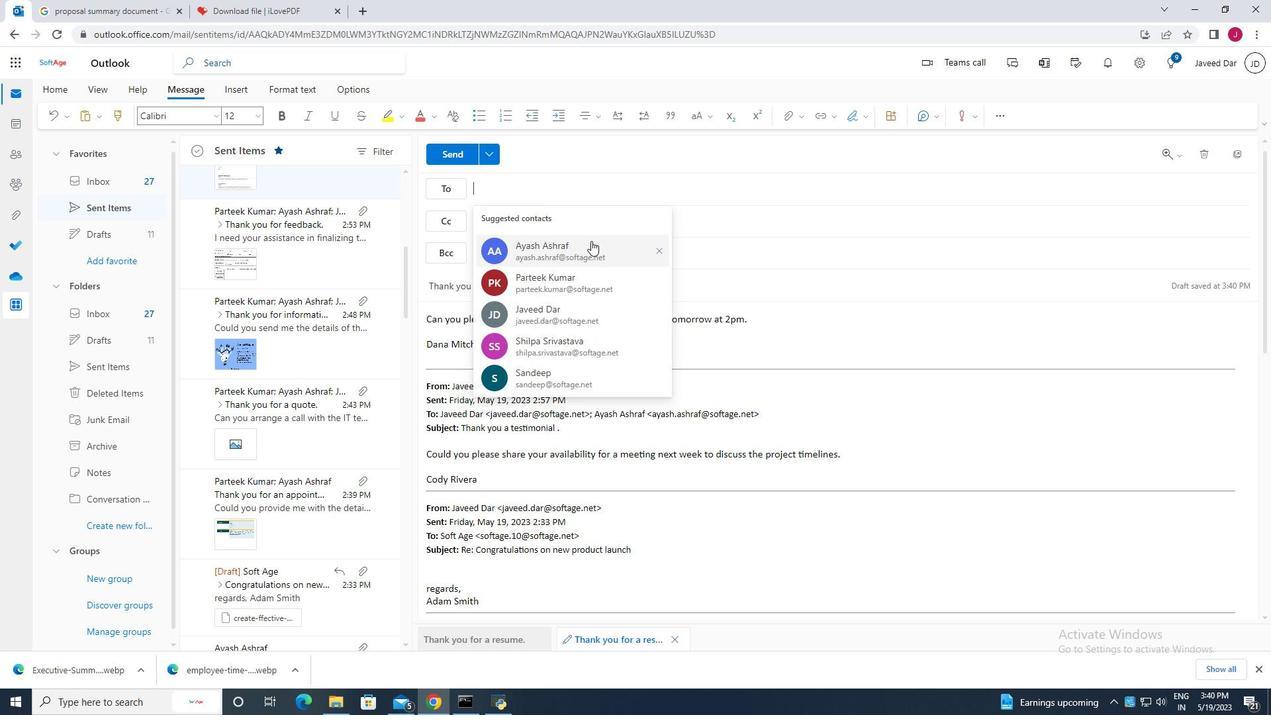 
Action: Mouse moved to (585, 186)
Screenshot: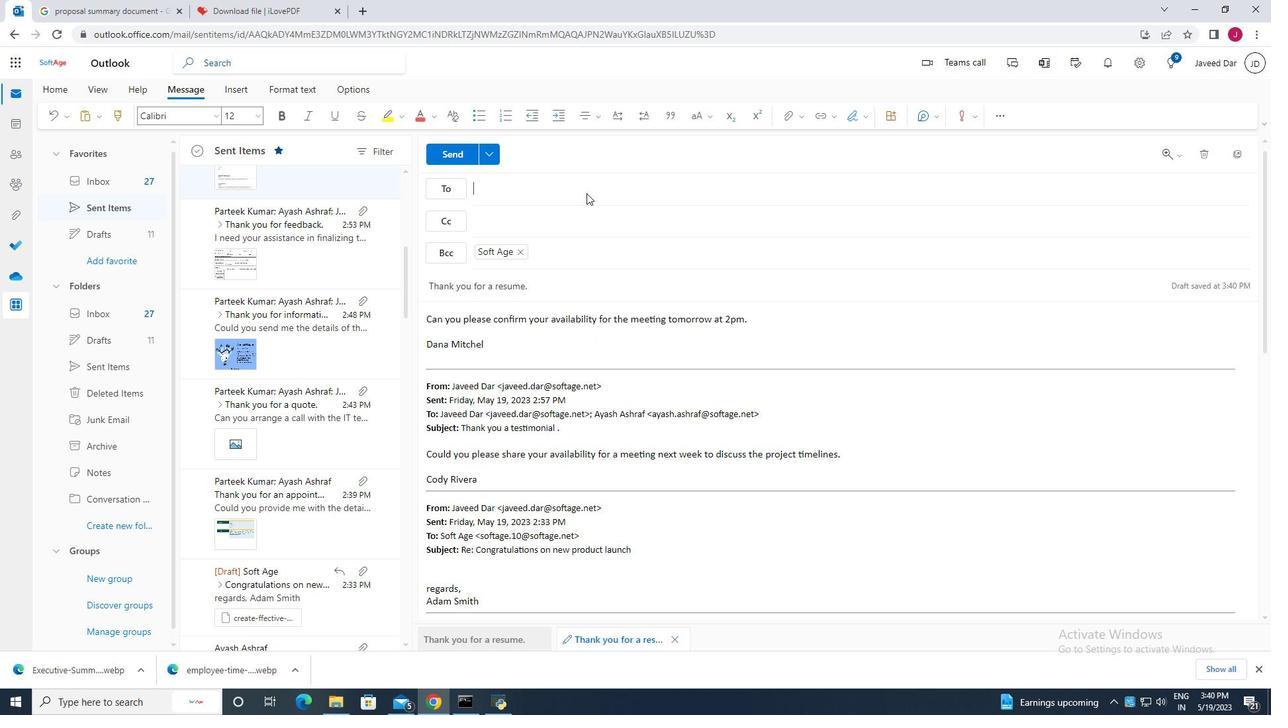 
Action: Mouse pressed left at (585, 186)
Screenshot: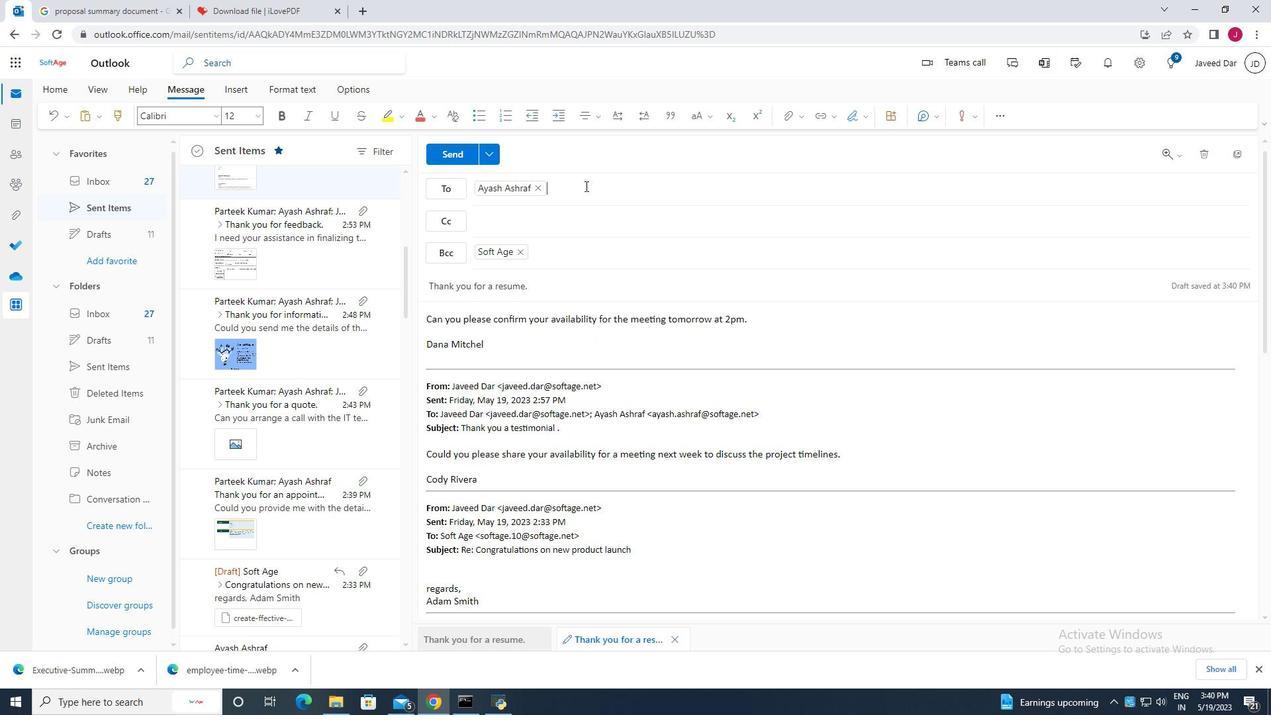 
Action: Mouse moved to (679, 279)
Screenshot: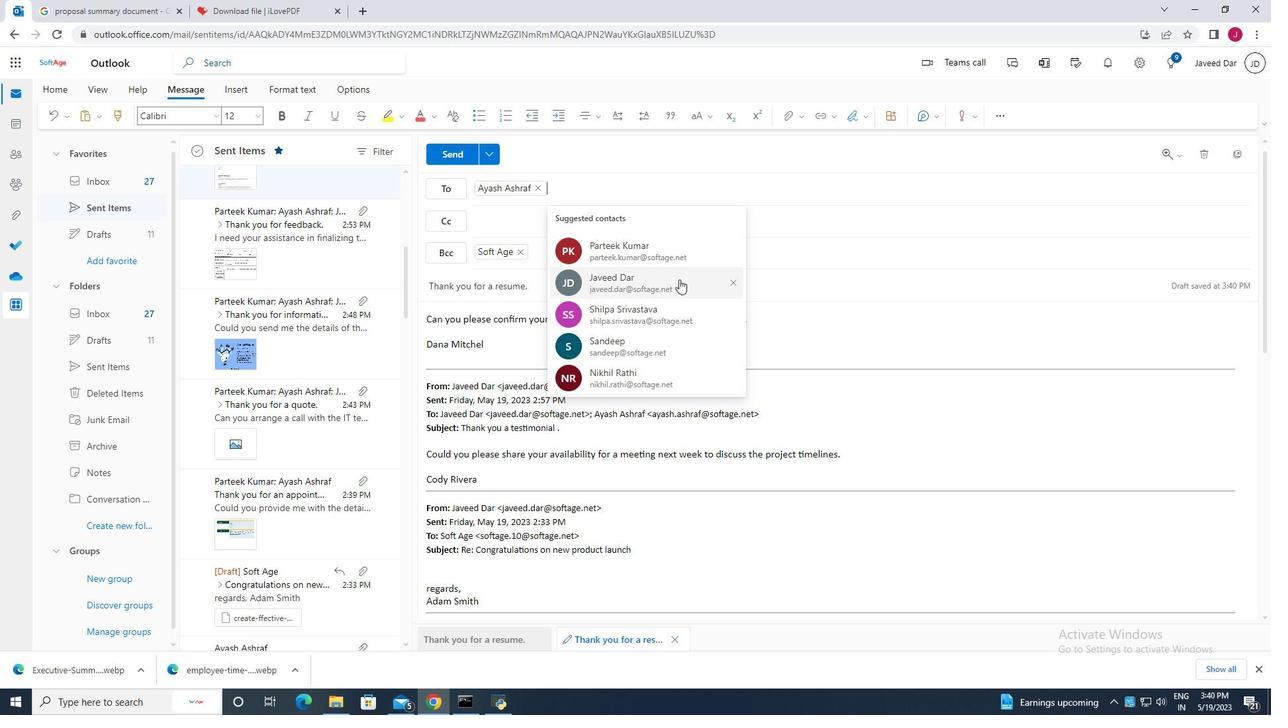 
Action: Mouse pressed left at (679, 279)
Screenshot: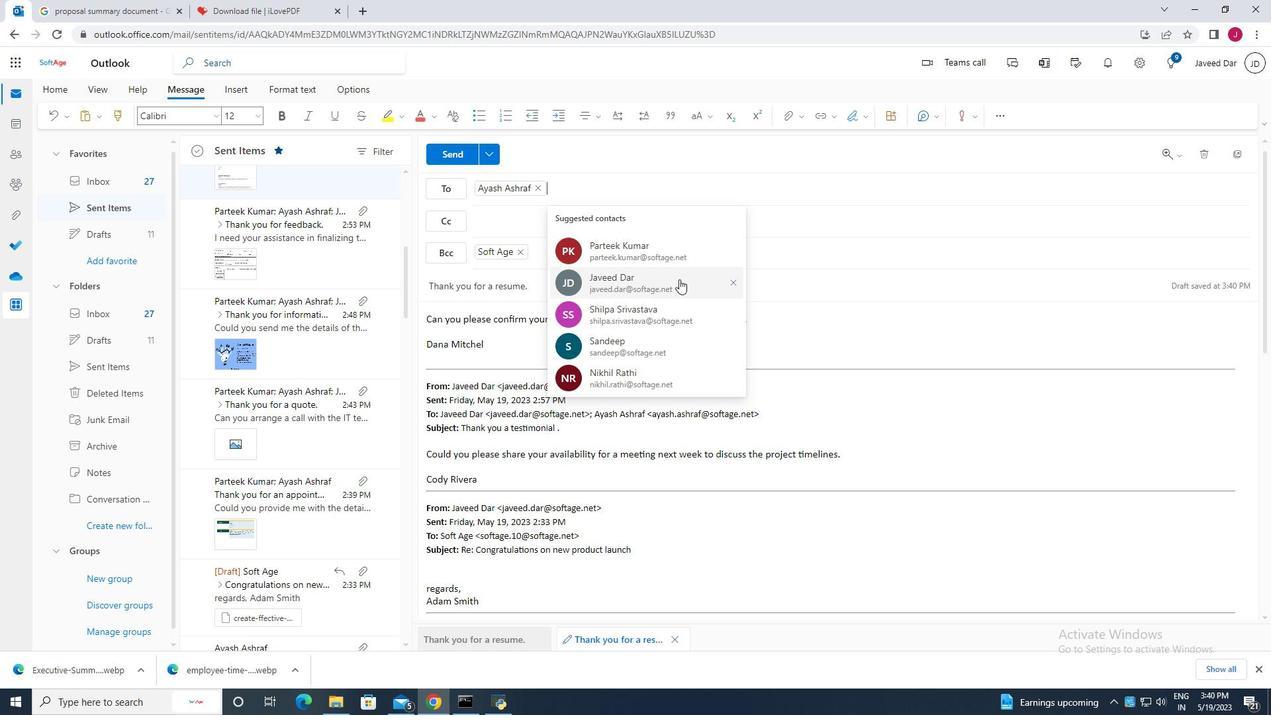 
Action: Mouse moved to (677, 300)
Screenshot: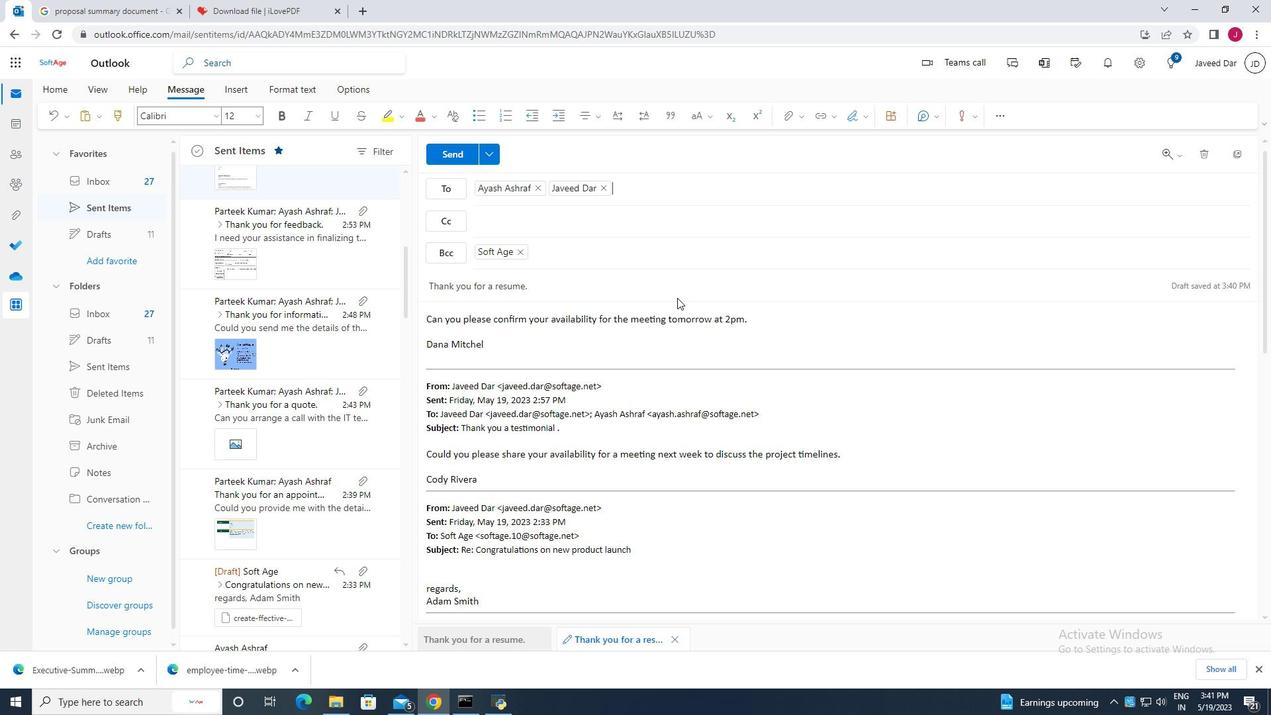 
Action: Mouse scrolled (677, 300) with delta (0, 0)
Screenshot: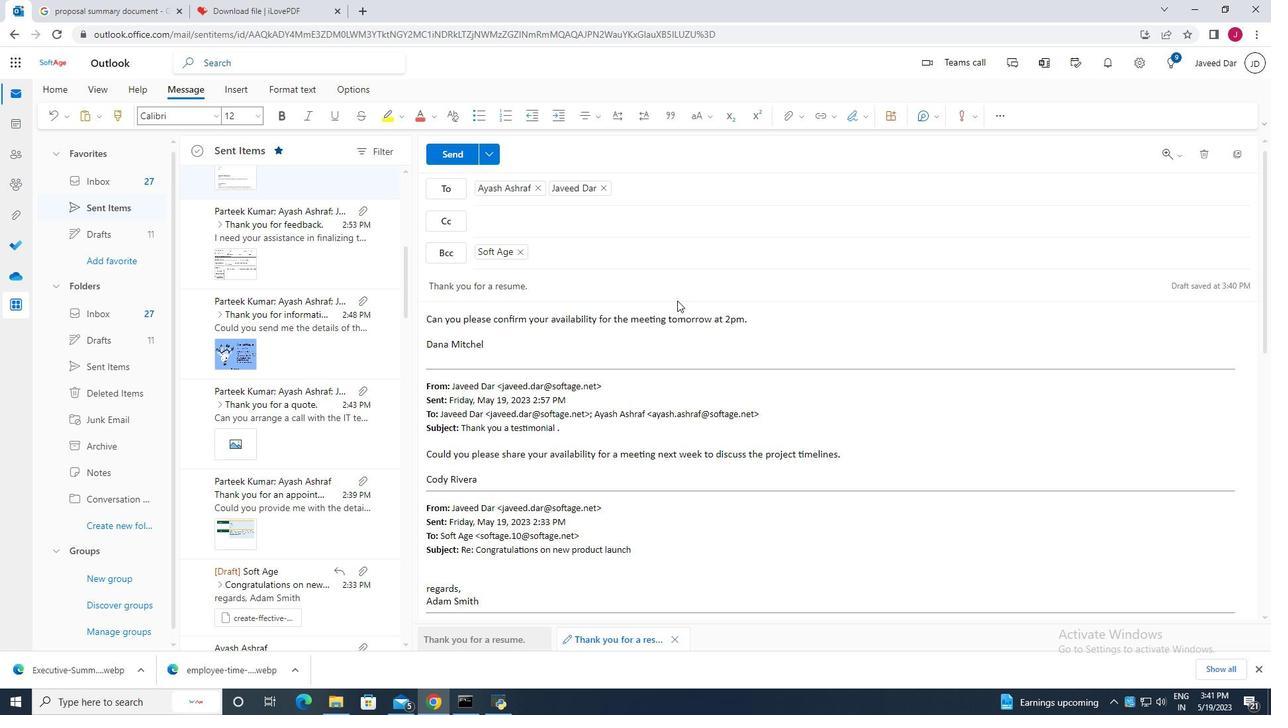 
Action: Mouse moved to (680, 277)
Screenshot: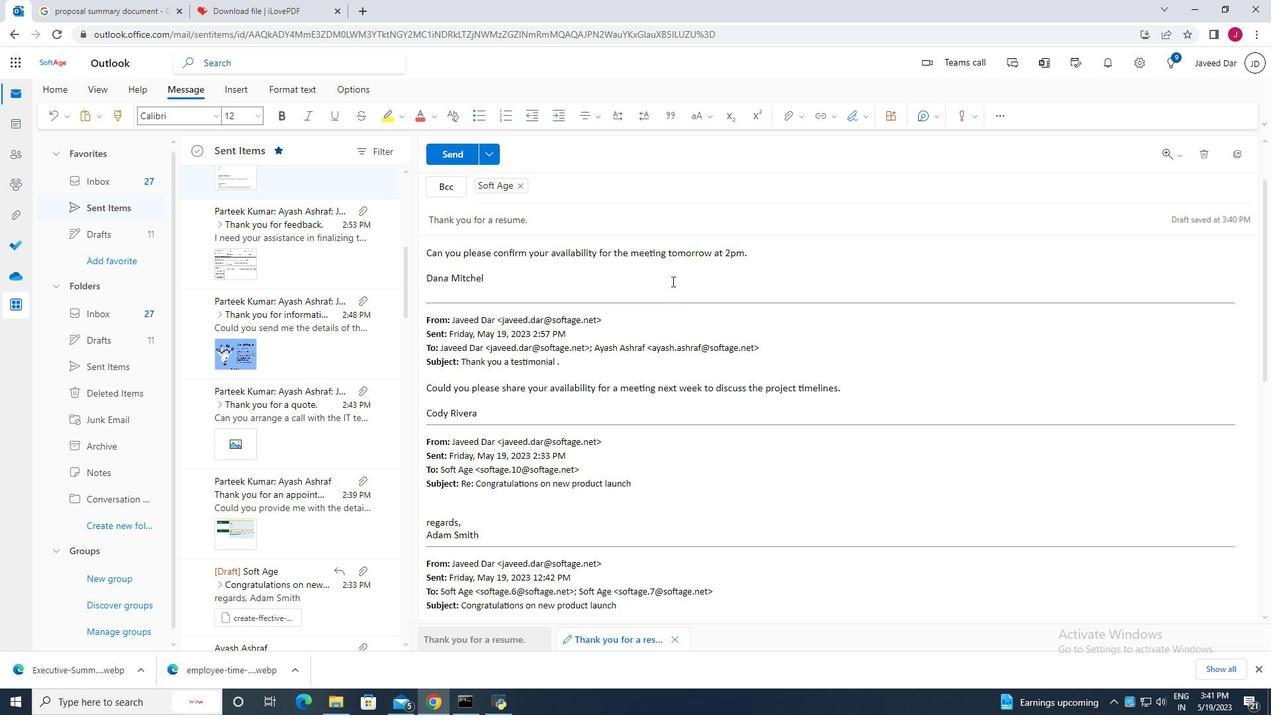 
Action: Mouse scrolled (680, 278) with delta (0, 0)
Screenshot: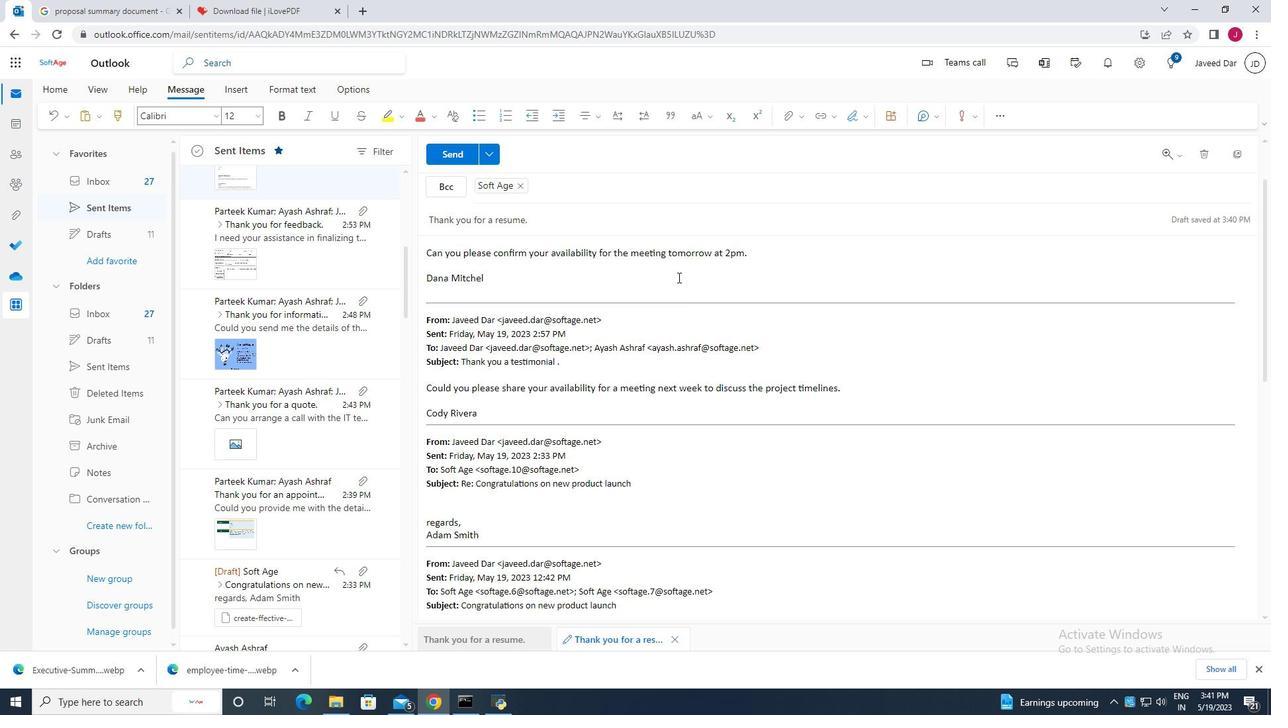 
Action: Mouse scrolled (680, 278) with delta (0, 0)
Screenshot: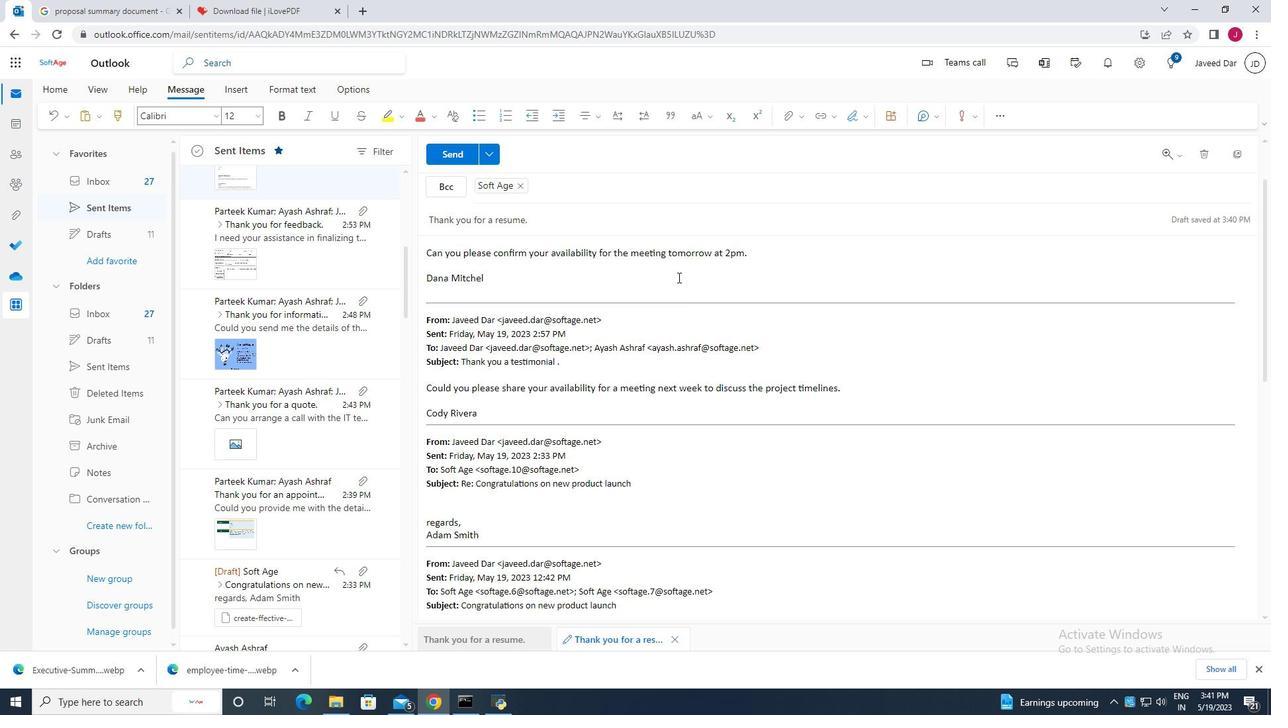 
Action: Mouse moved to (679, 276)
Screenshot: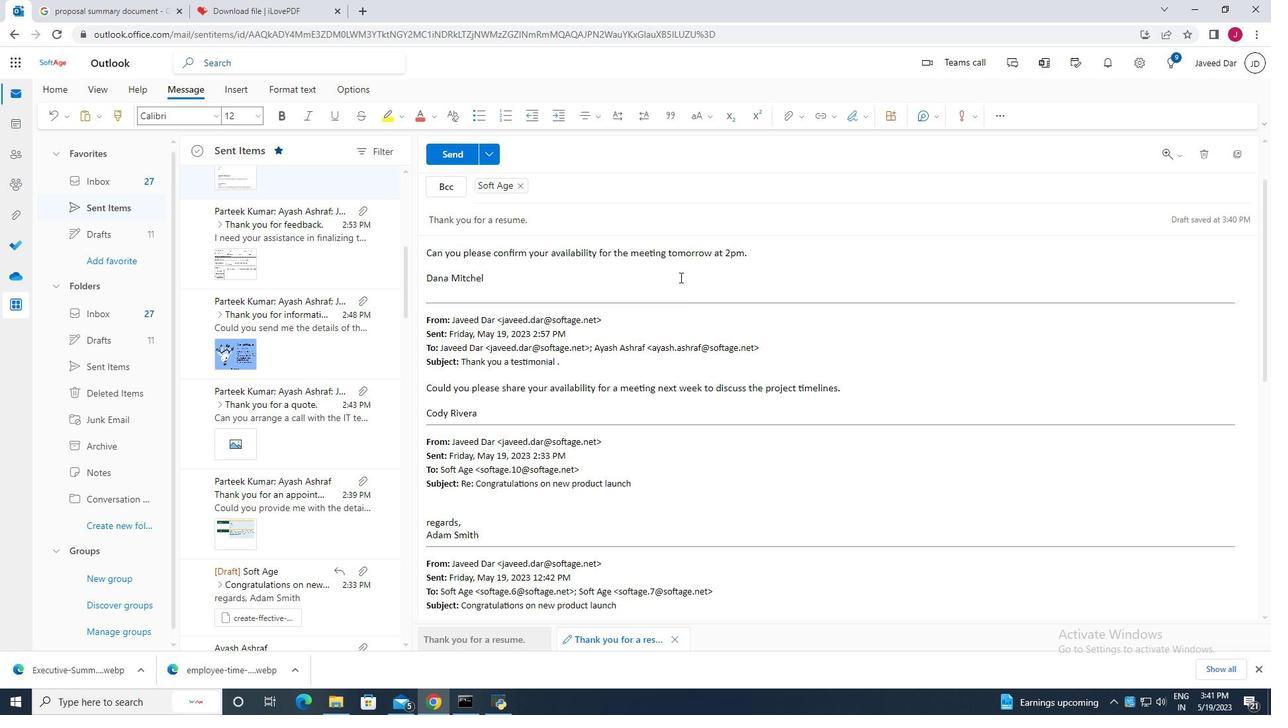 
Action: Mouse scrolled (679, 277) with delta (0, 0)
Screenshot: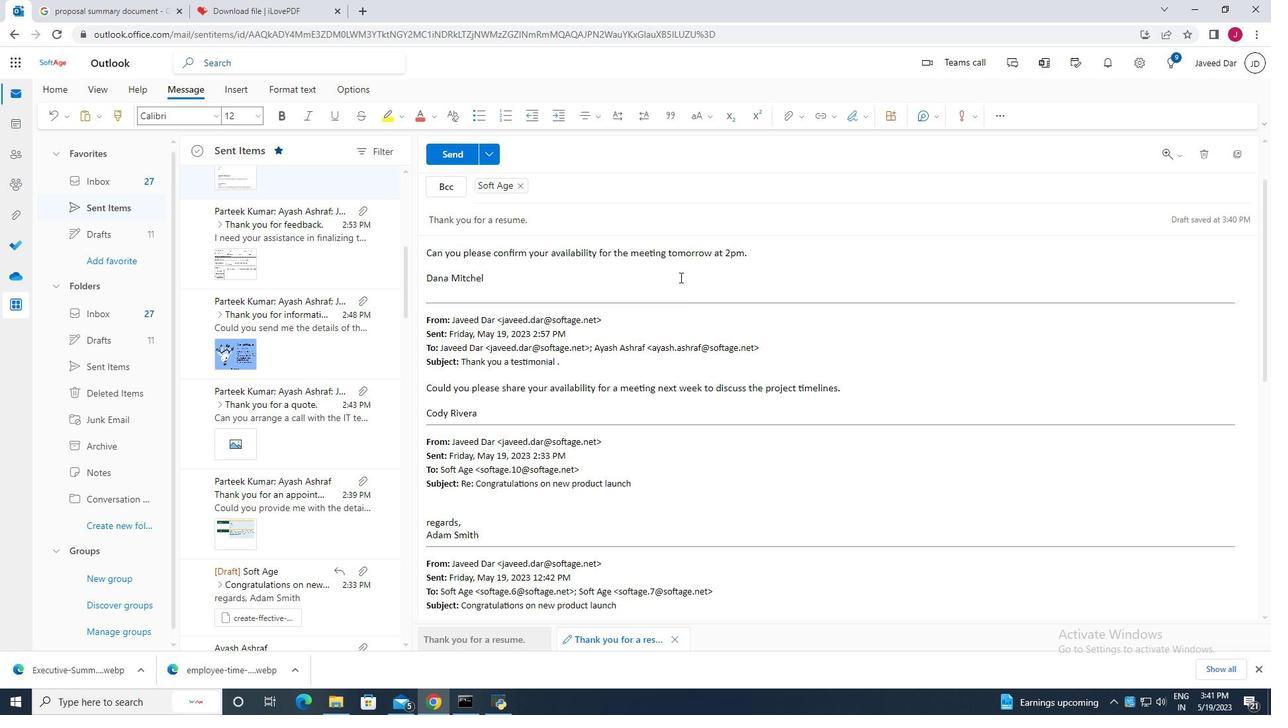
Action: Mouse moved to (792, 114)
Screenshot: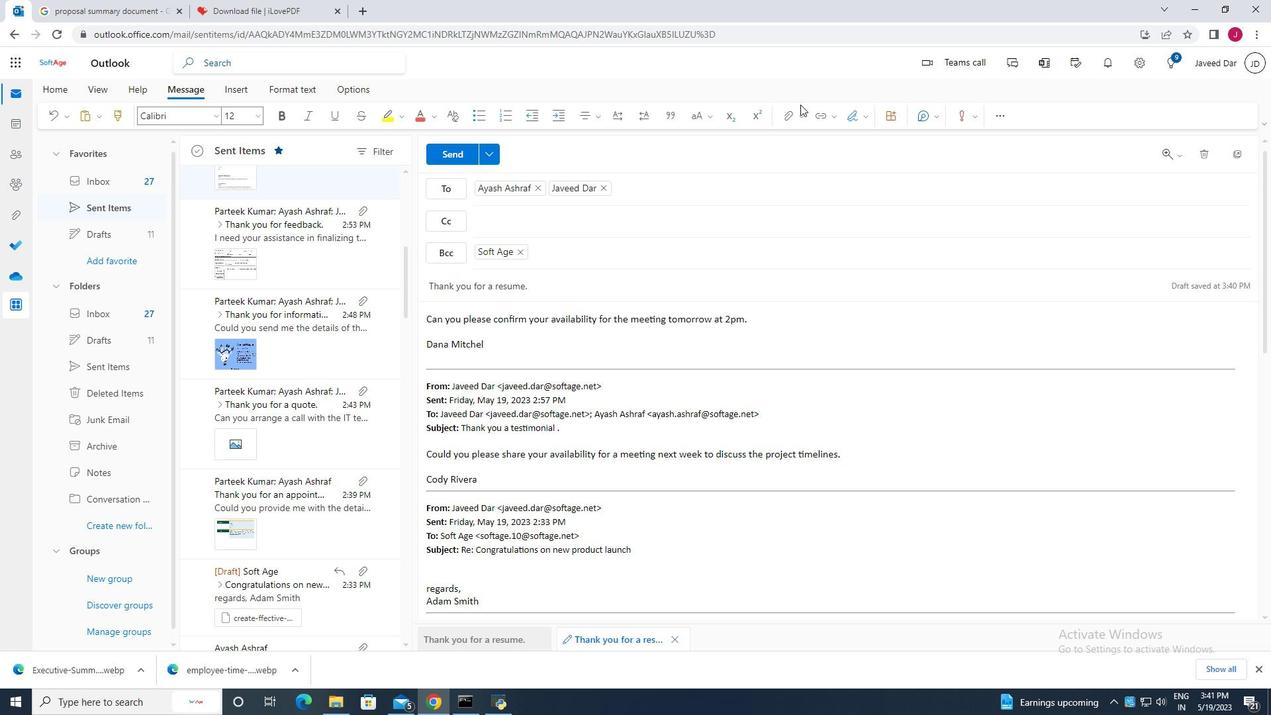 
Action: Mouse pressed left at (792, 114)
Screenshot: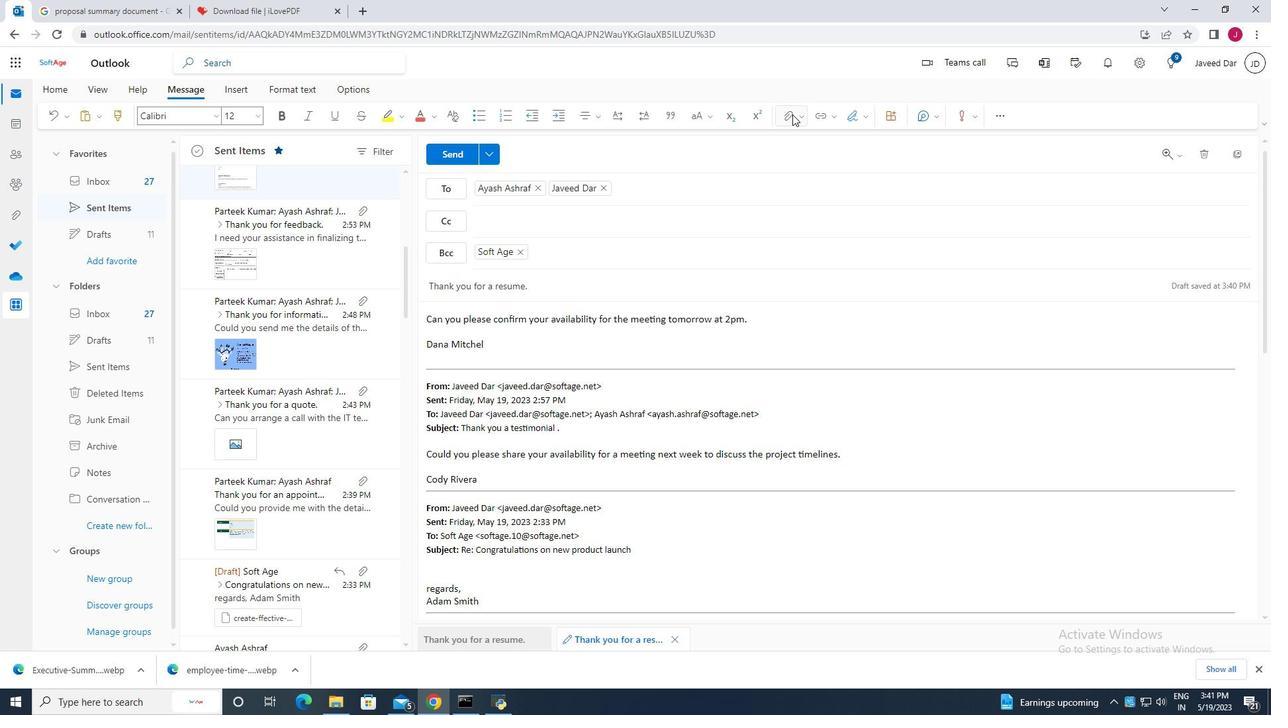 
Action: Mouse moved to (688, 139)
Screenshot: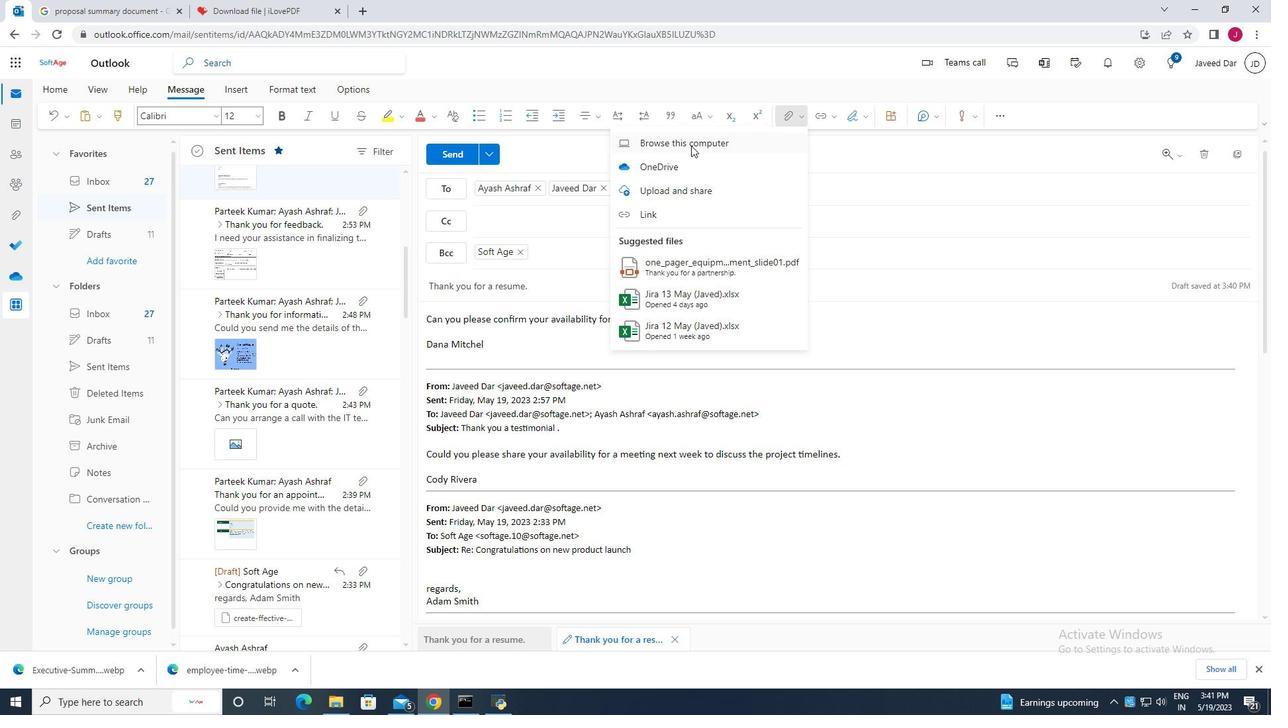 
Action: Mouse pressed left at (688, 139)
Screenshot: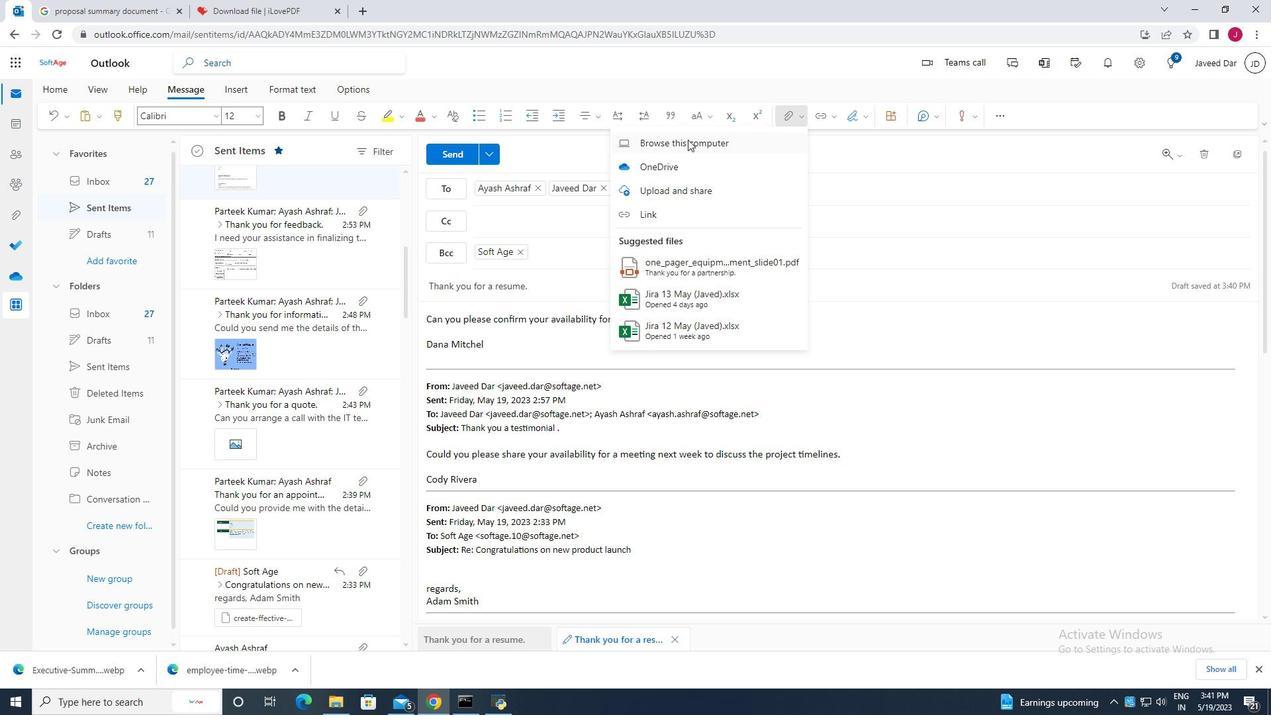 
Action: Mouse moved to (293, 114)
Screenshot: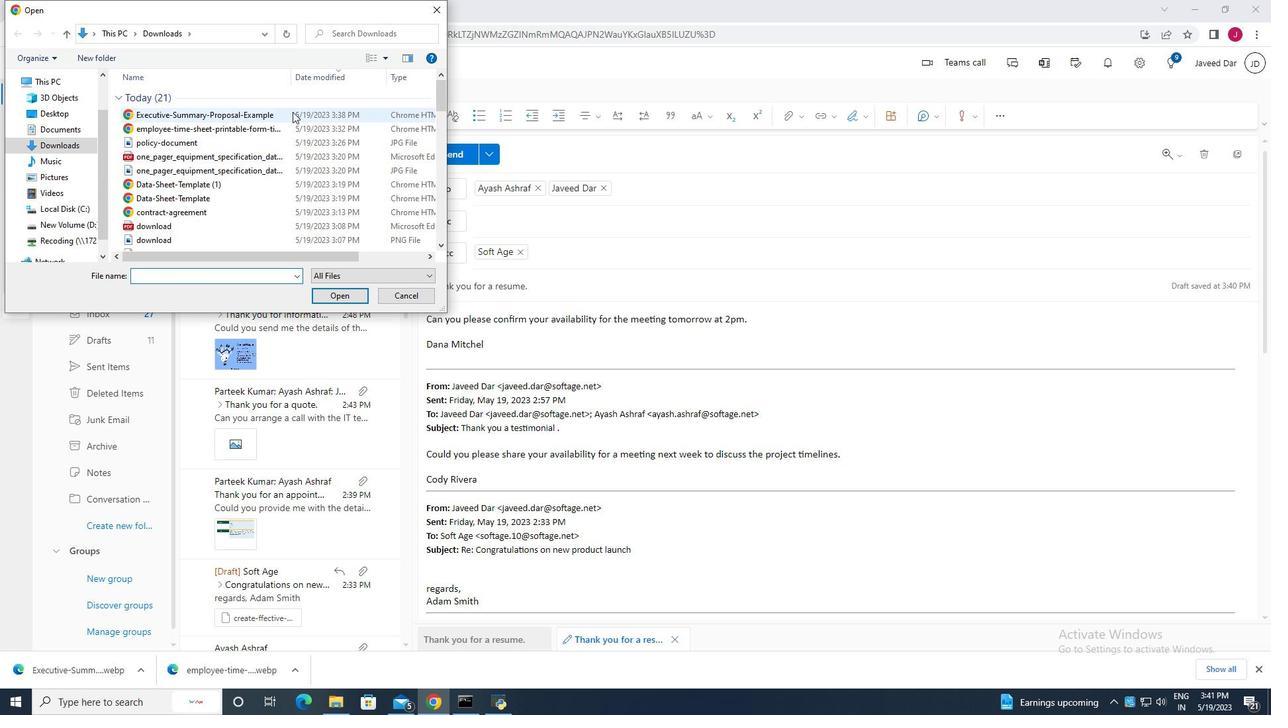 
Action: Mouse pressed left at (293, 114)
Screenshot: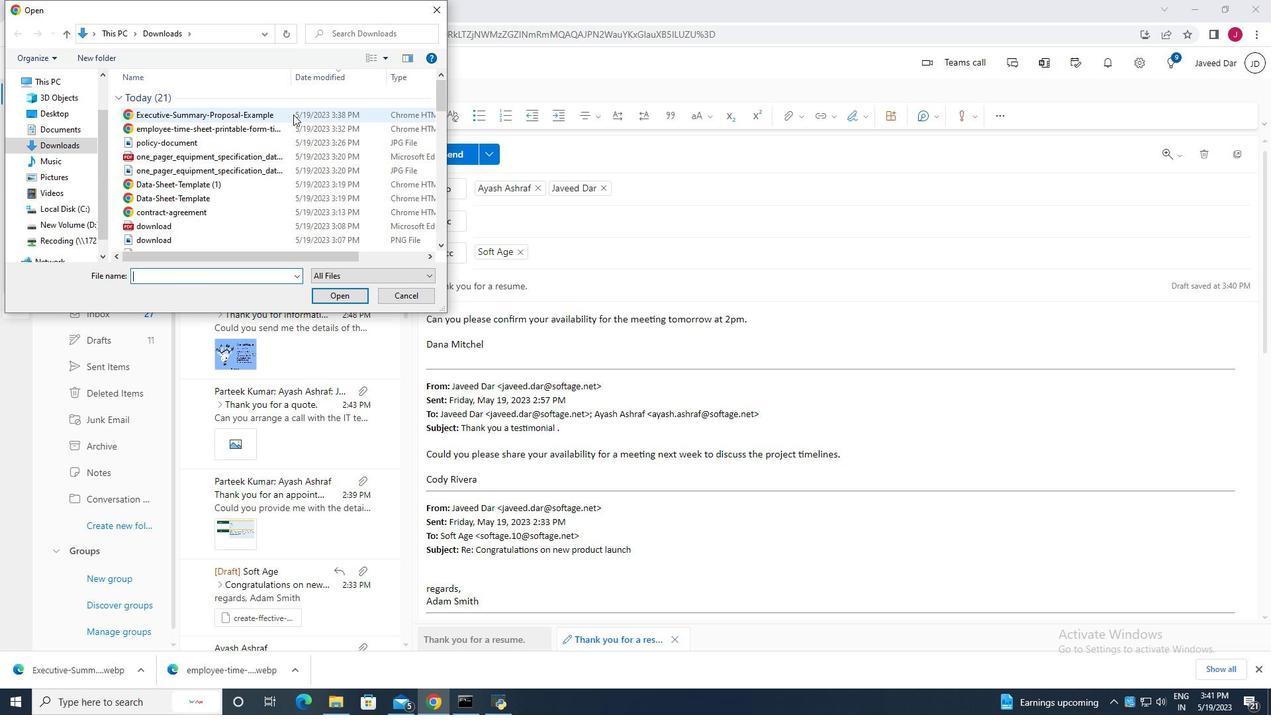 
Action: Mouse moved to (349, 296)
Screenshot: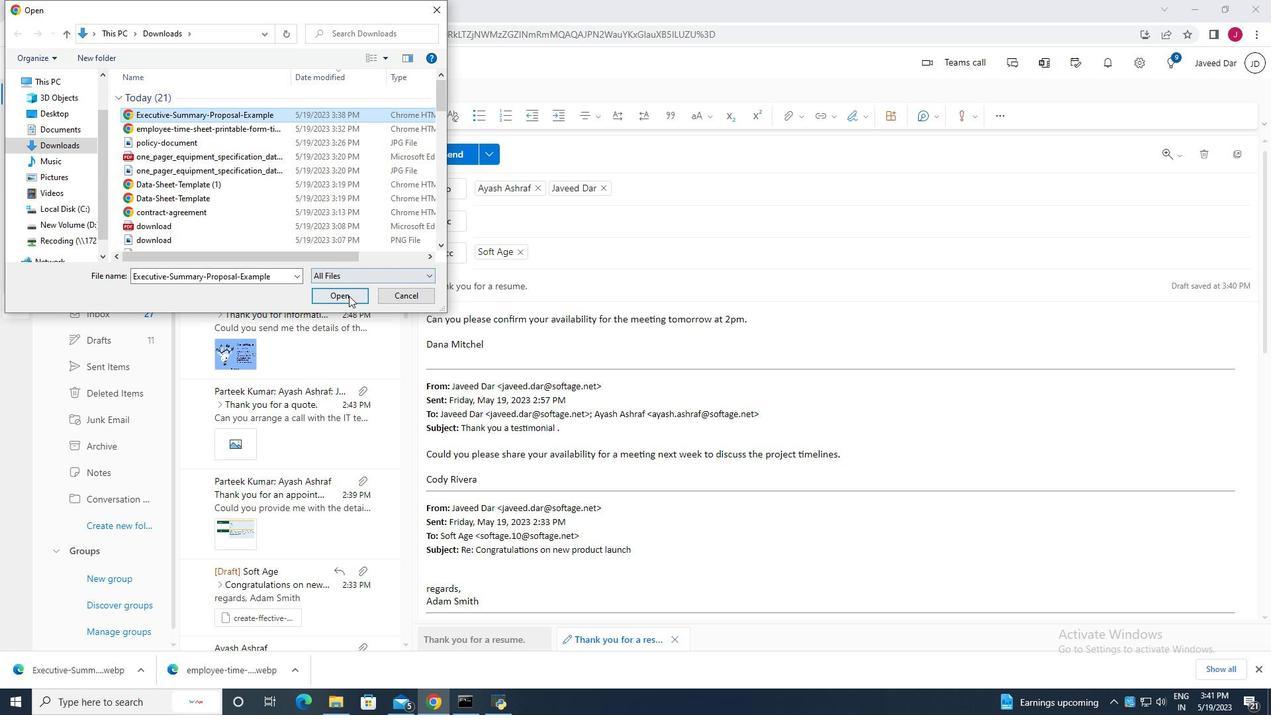 
Action: Mouse pressed left at (349, 296)
Screenshot: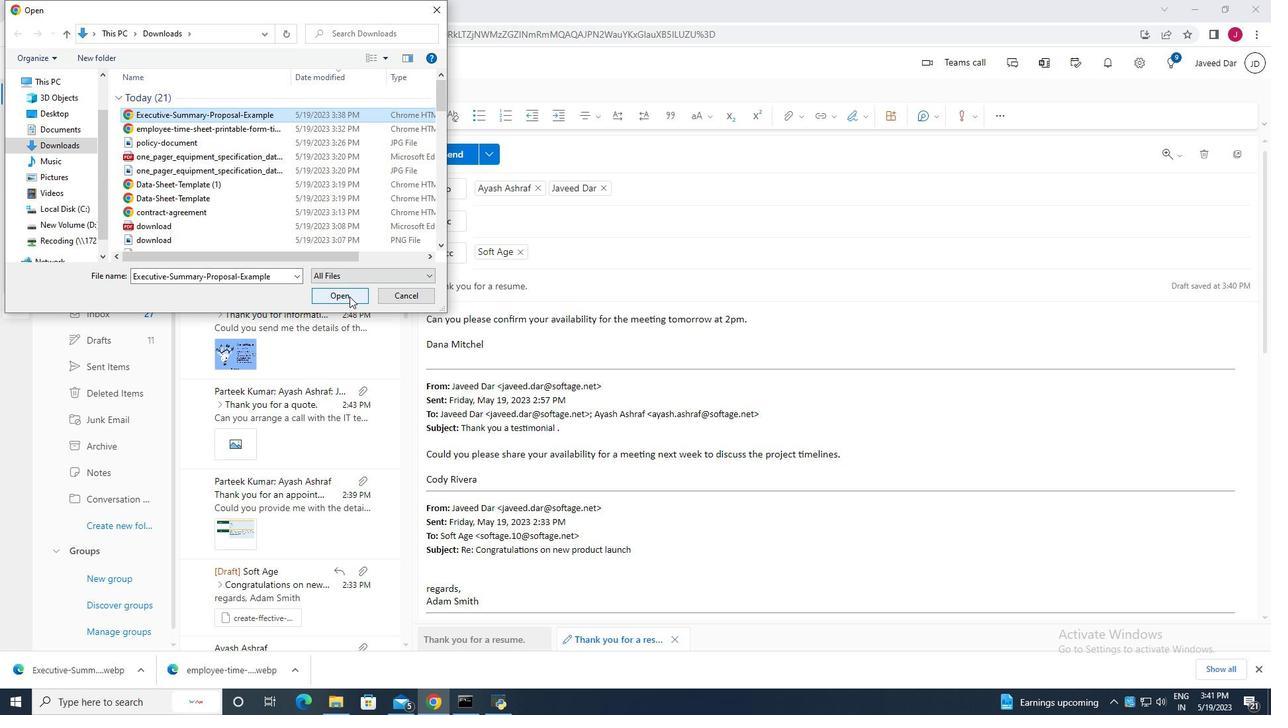 
Action: Mouse moved to (660, 378)
Screenshot: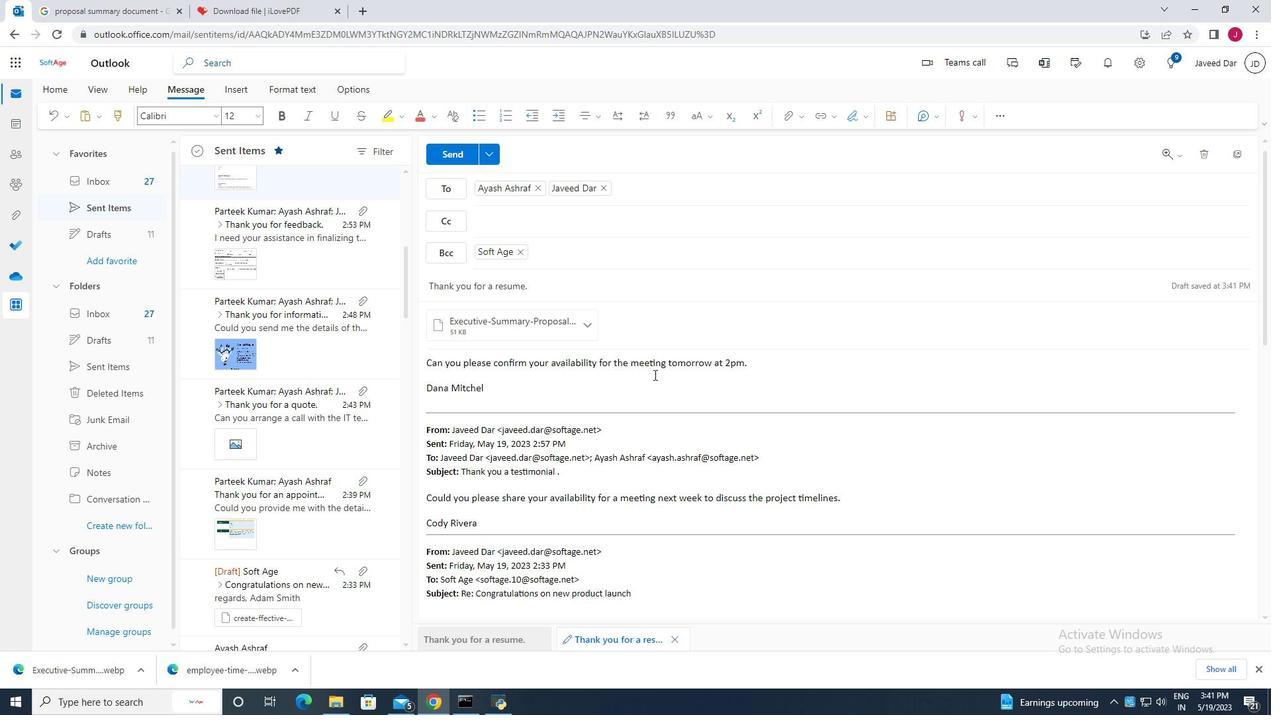 
Action: Mouse scrolled (660, 377) with delta (0, 0)
Screenshot: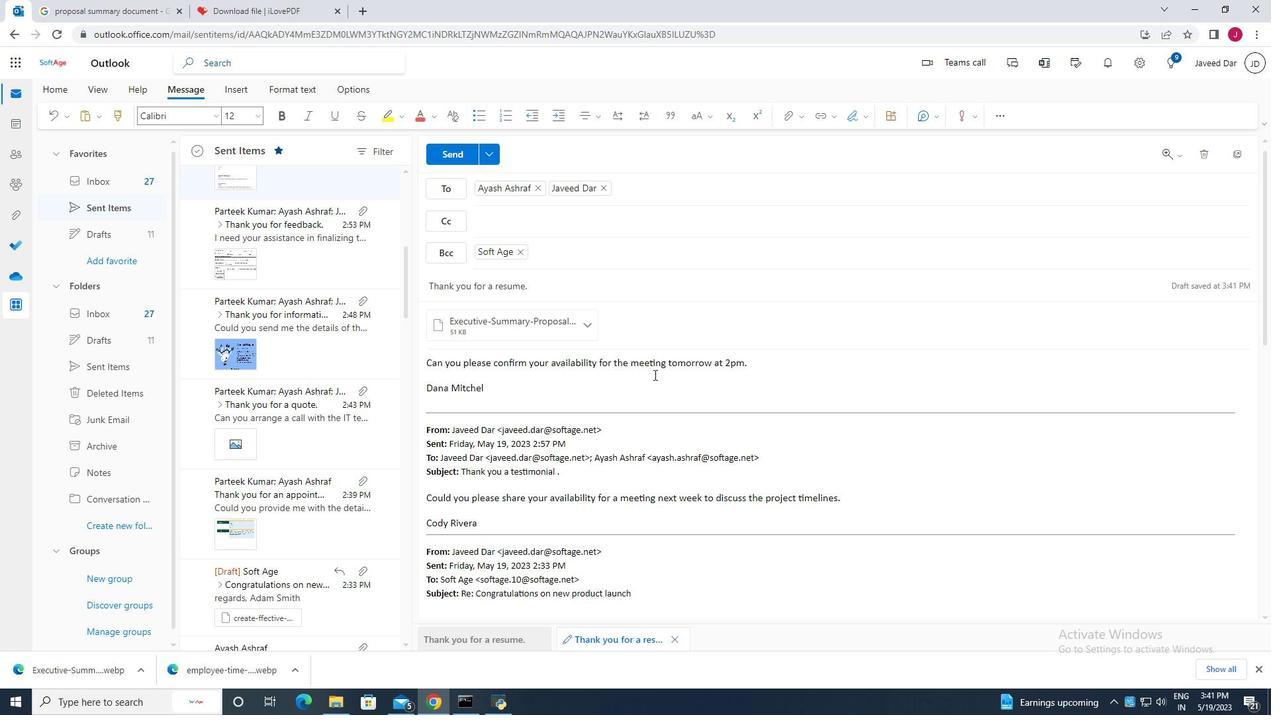 
Action: Mouse moved to (662, 380)
Screenshot: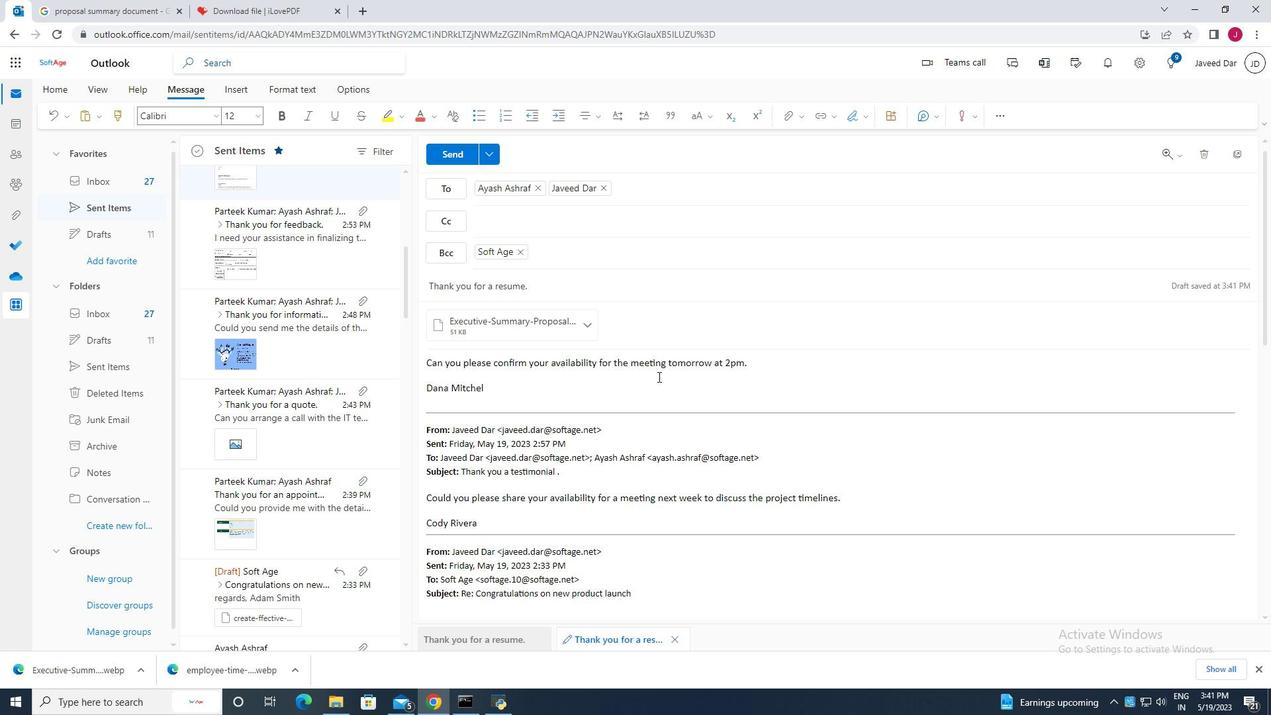 
Action: Mouse scrolled (662, 380) with delta (0, 0)
Screenshot: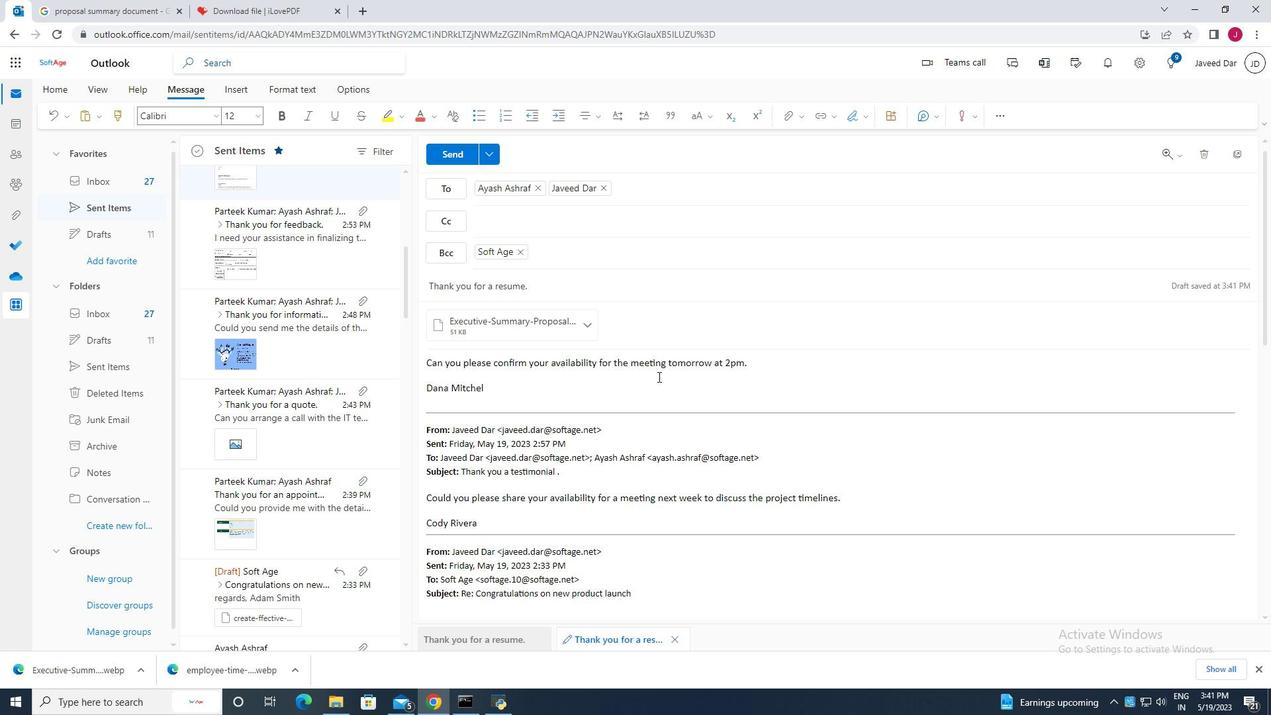 
Action: Mouse moved to (662, 381)
Screenshot: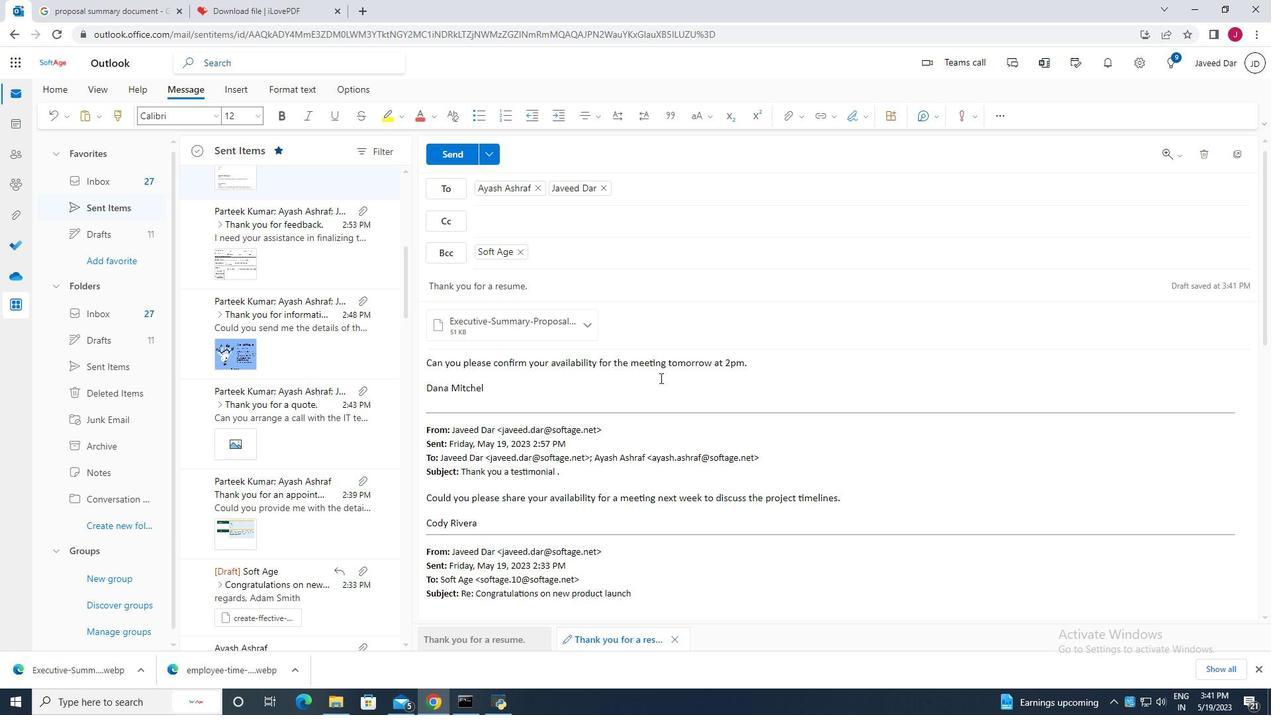 
Action: Mouse scrolled (662, 380) with delta (0, 0)
Screenshot: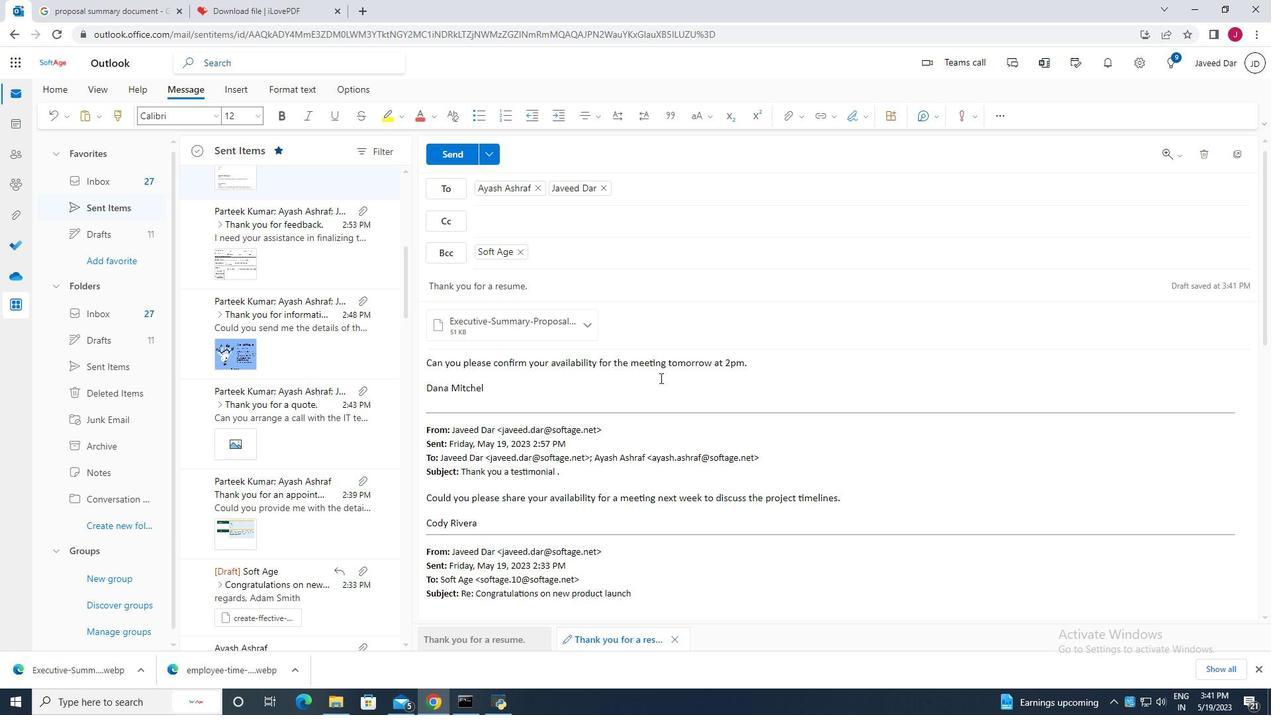
Action: Mouse scrolled (662, 382) with delta (0, 0)
Screenshot: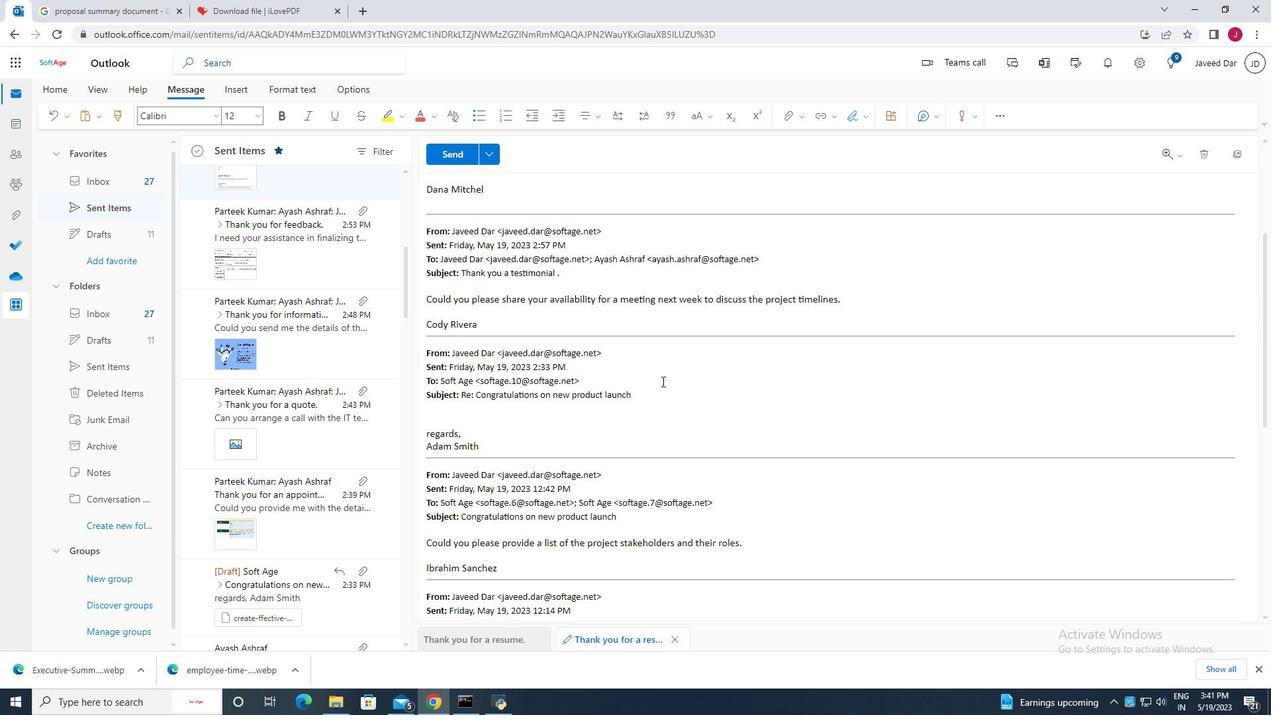 
Action: Mouse scrolled (662, 382) with delta (0, 0)
Screenshot: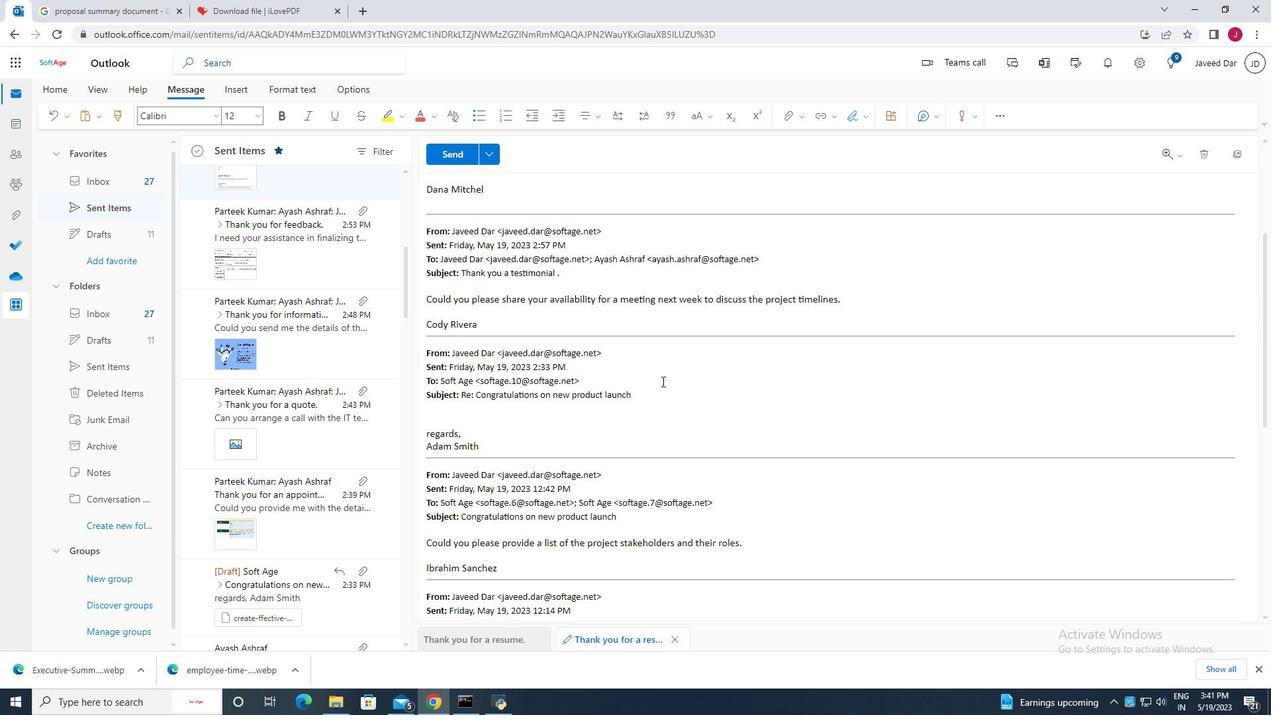 
Action: Mouse scrolled (662, 382) with delta (0, 0)
Screenshot: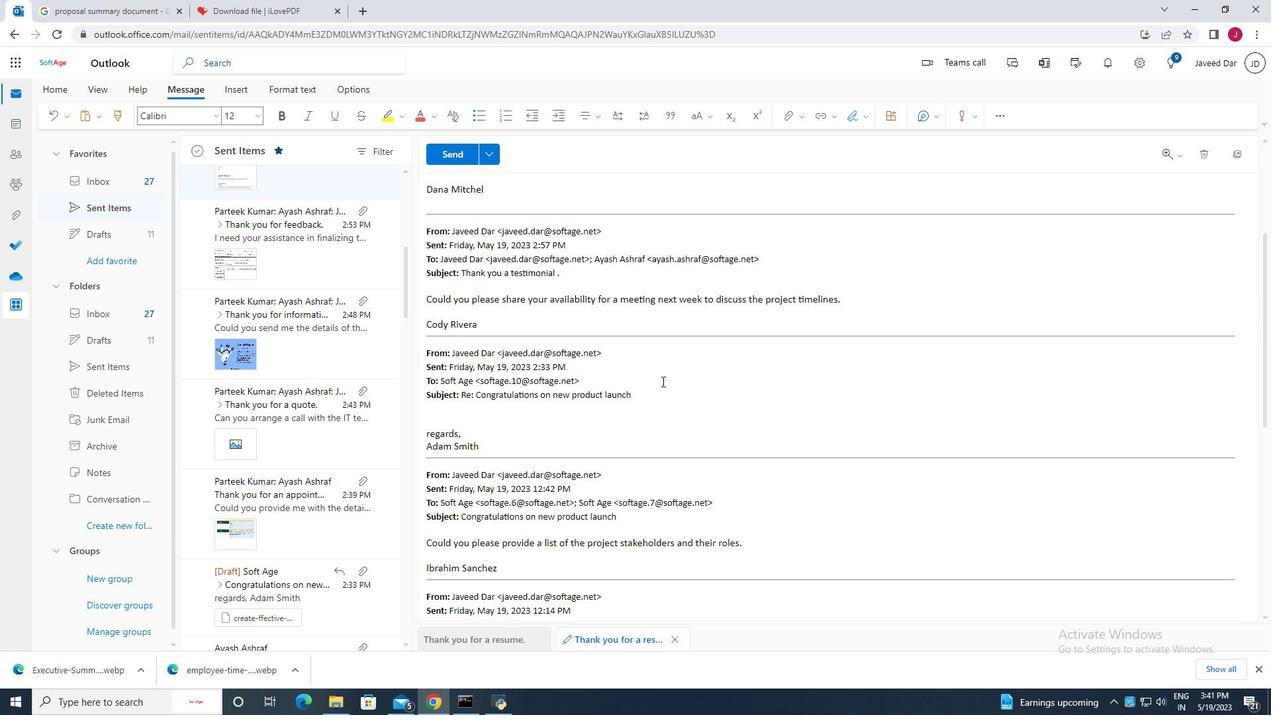 
Action: Mouse scrolled (662, 382) with delta (0, 0)
Screenshot: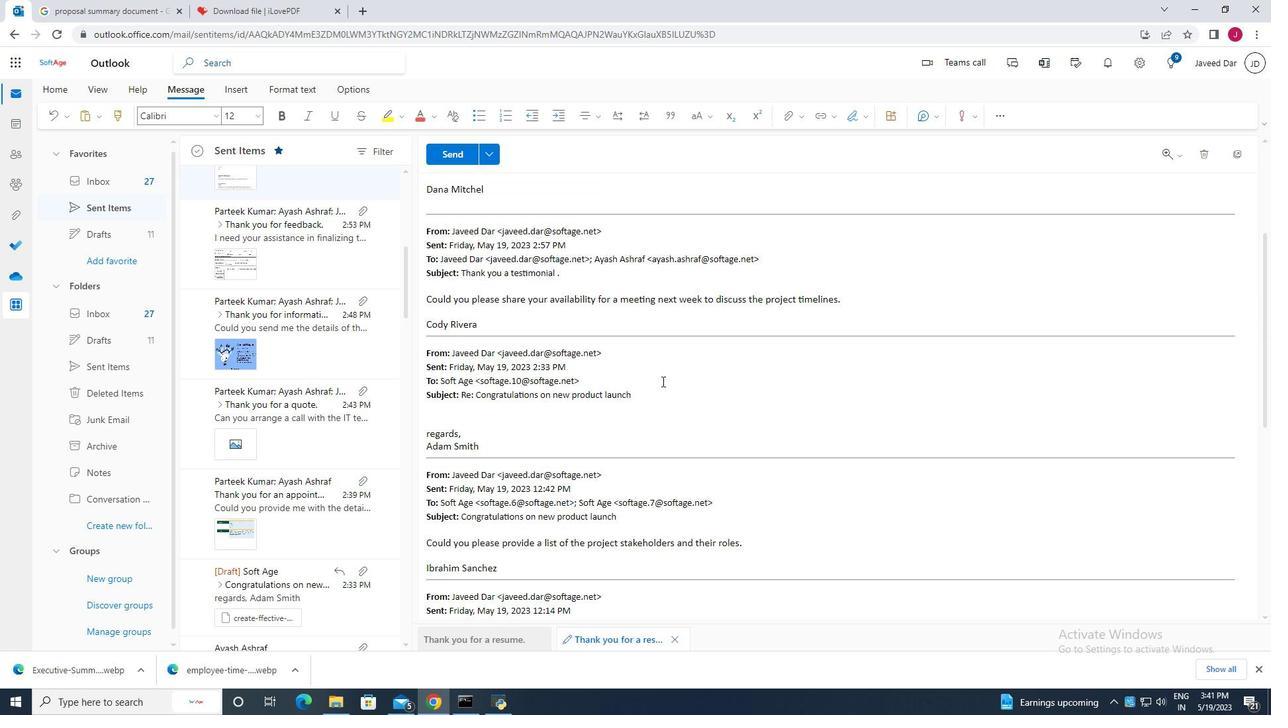 
Action: Mouse moved to (659, 378)
Screenshot: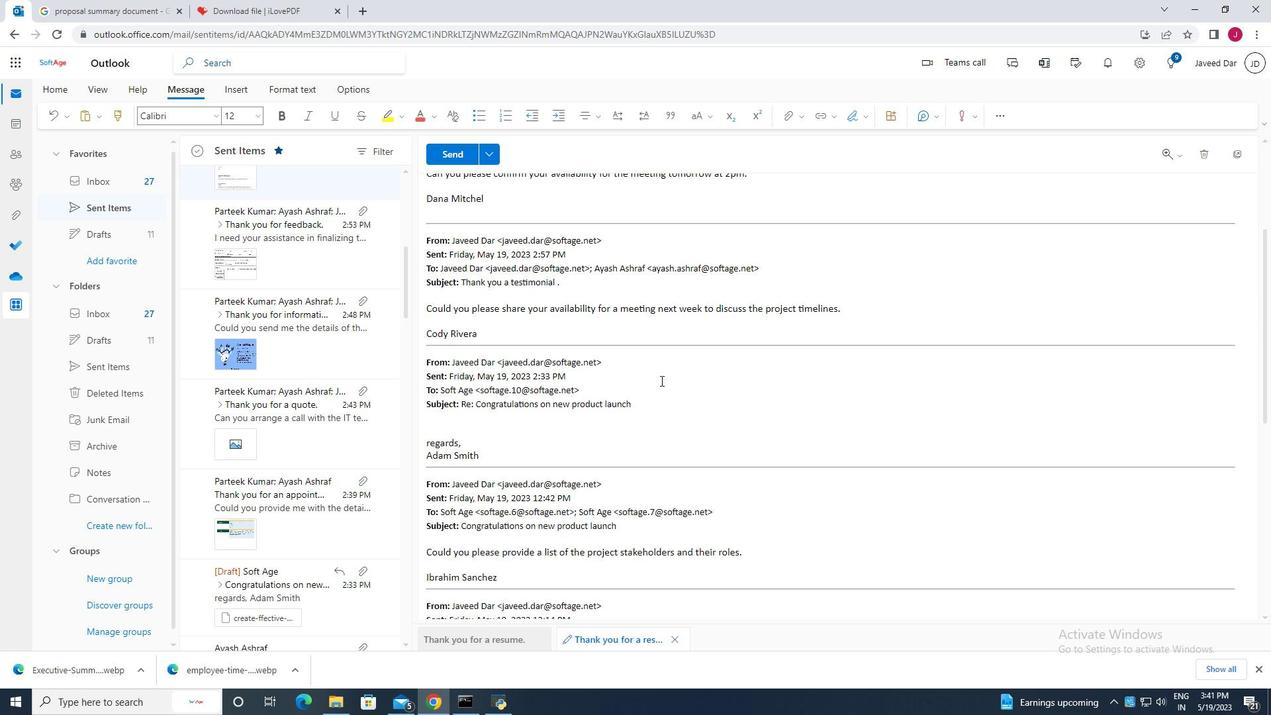 
Action: Mouse scrolled (659, 378) with delta (0, 0)
Screenshot: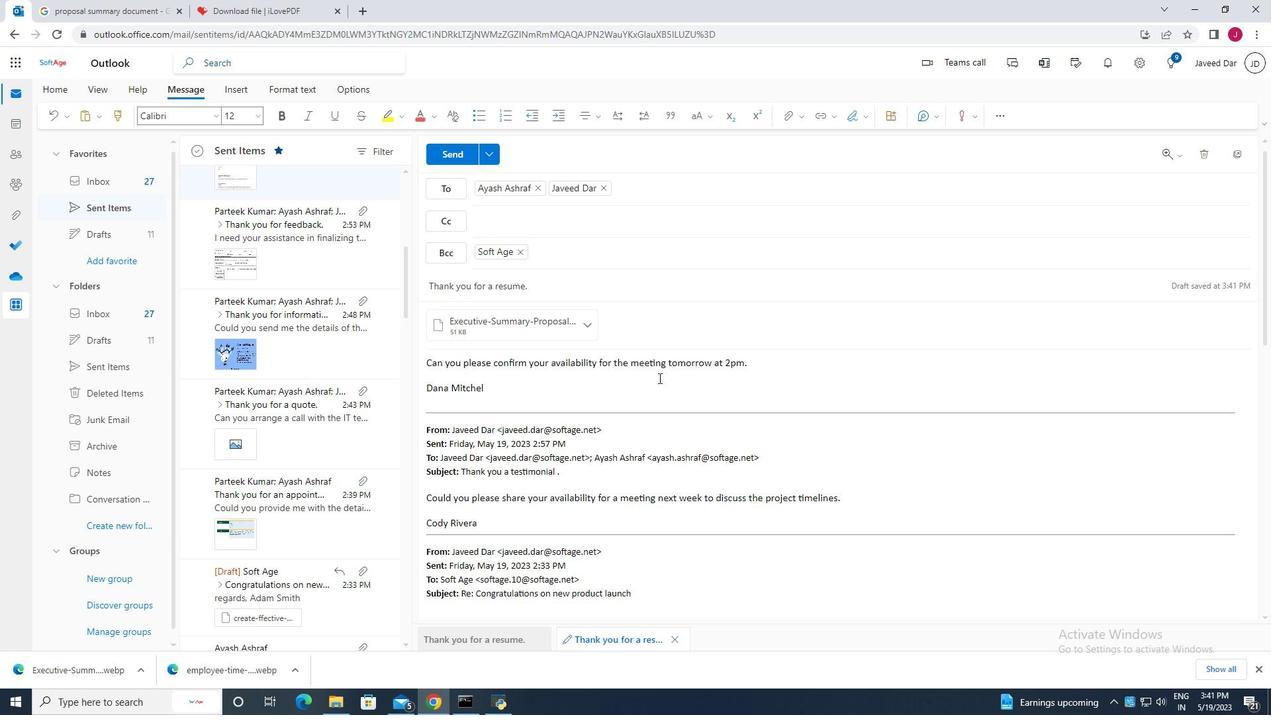 
Action: Mouse scrolled (659, 378) with delta (0, 0)
Screenshot: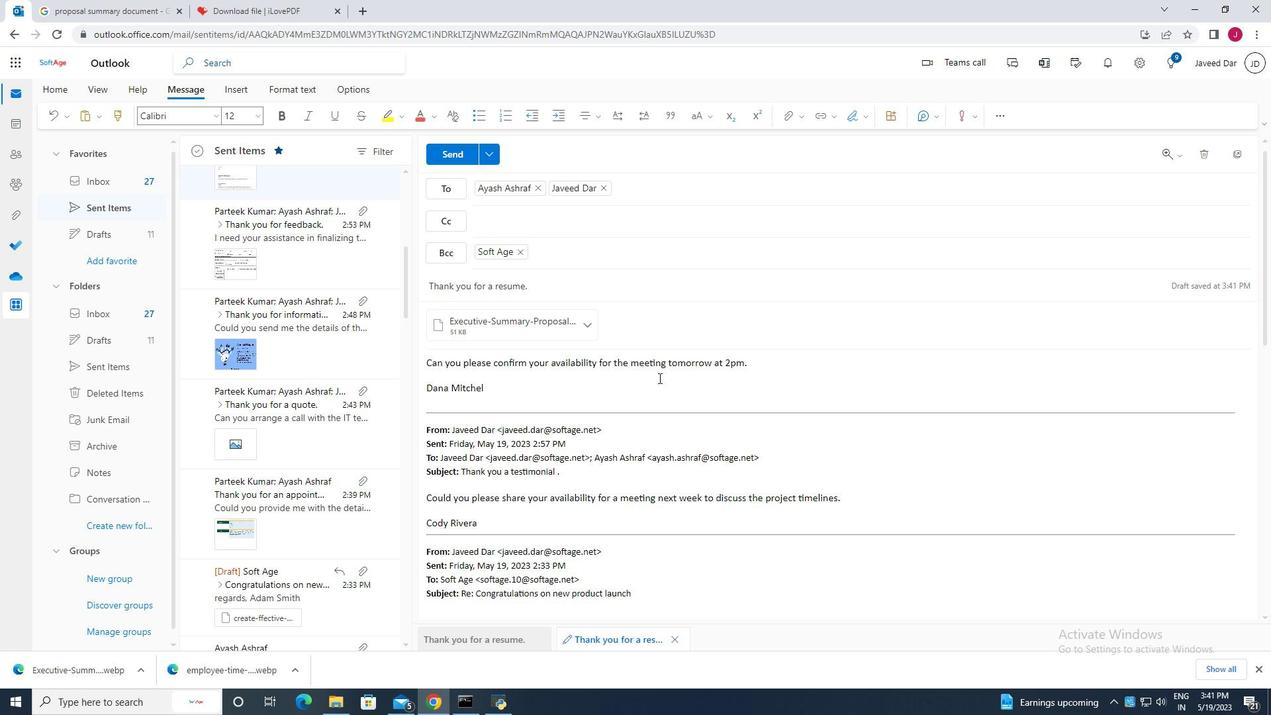 
Action: Mouse moved to (656, 376)
Screenshot: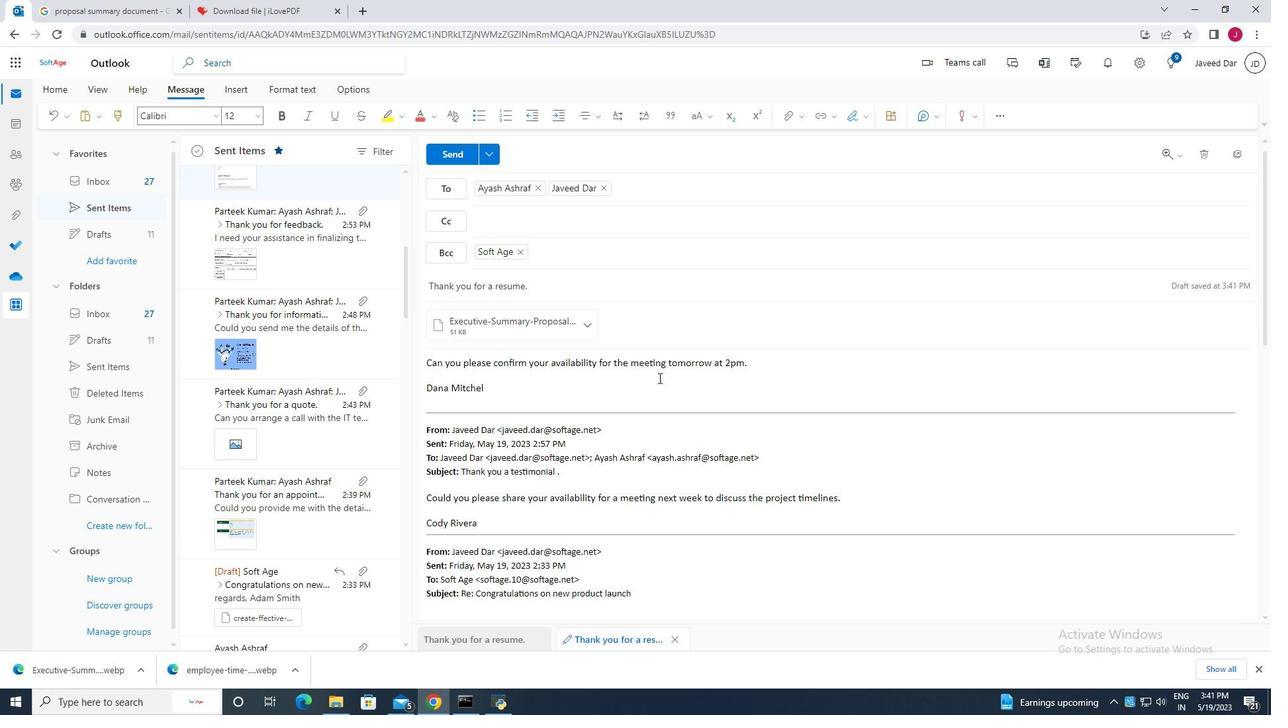 
Action: Mouse scrolled (656, 377) with delta (0, 0)
Screenshot: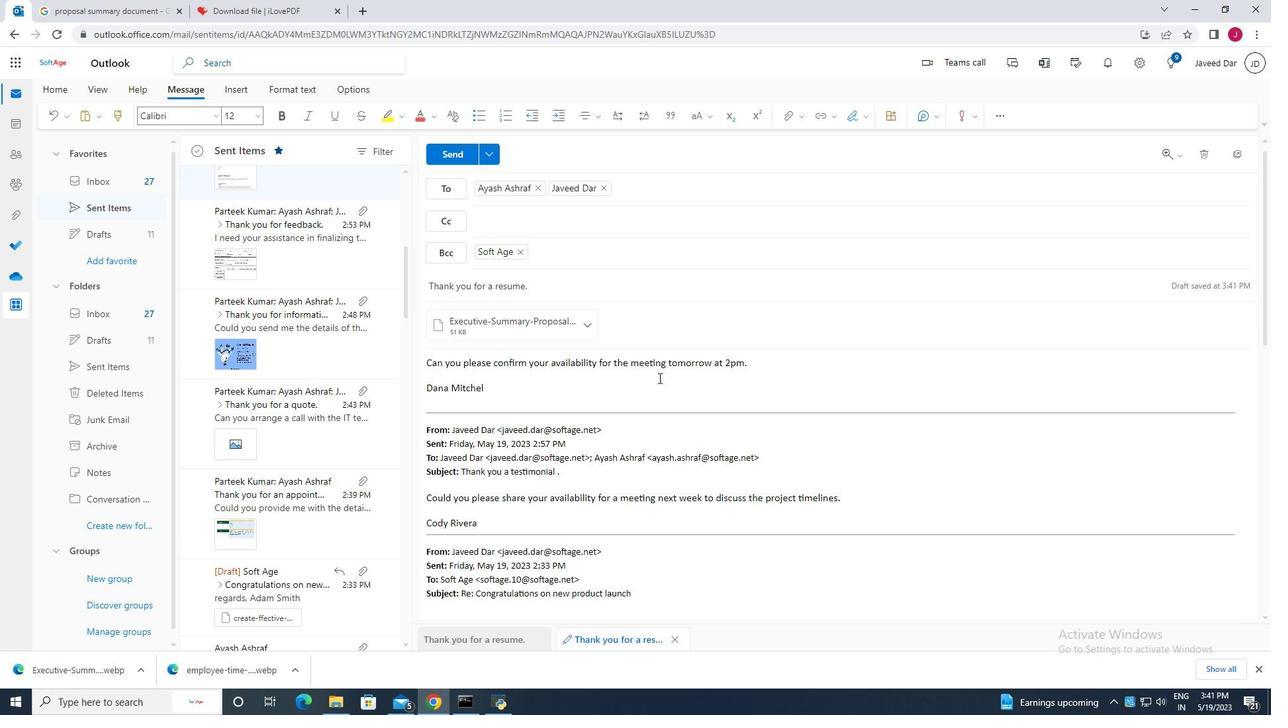 
Action: Mouse moved to (454, 155)
Screenshot: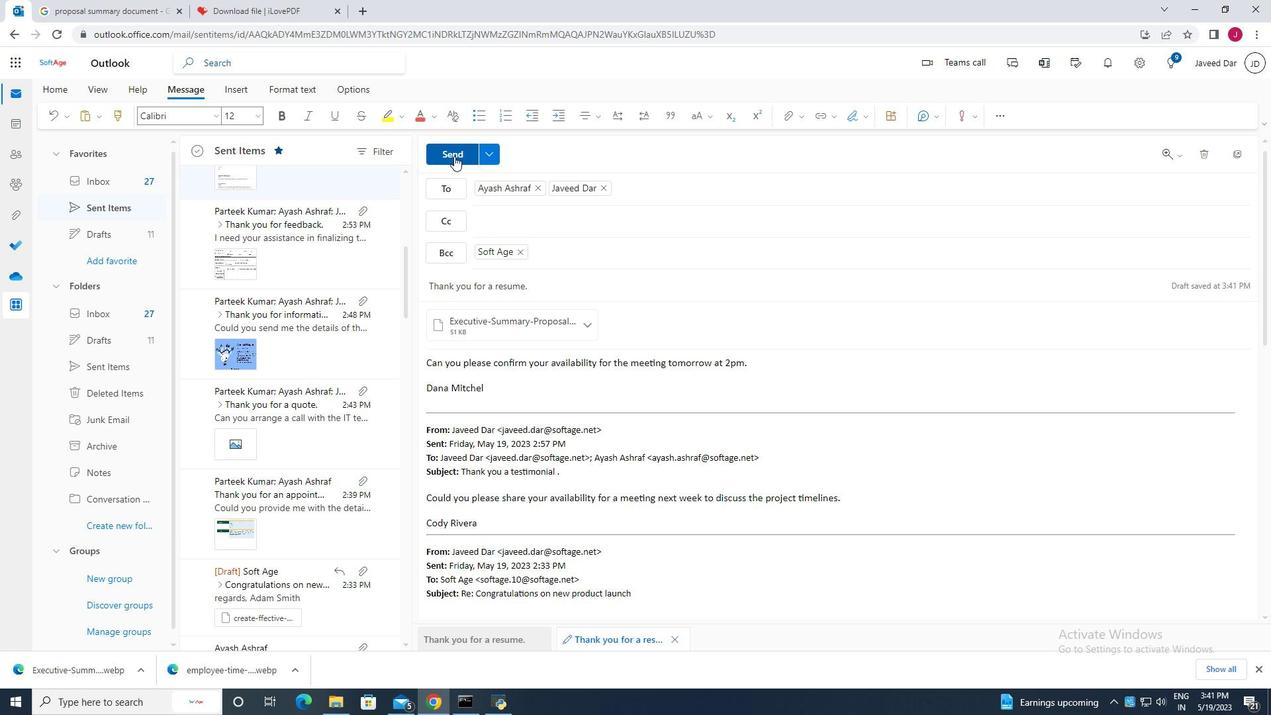
Action: Mouse pressed left at (454, 155)
Screenshot: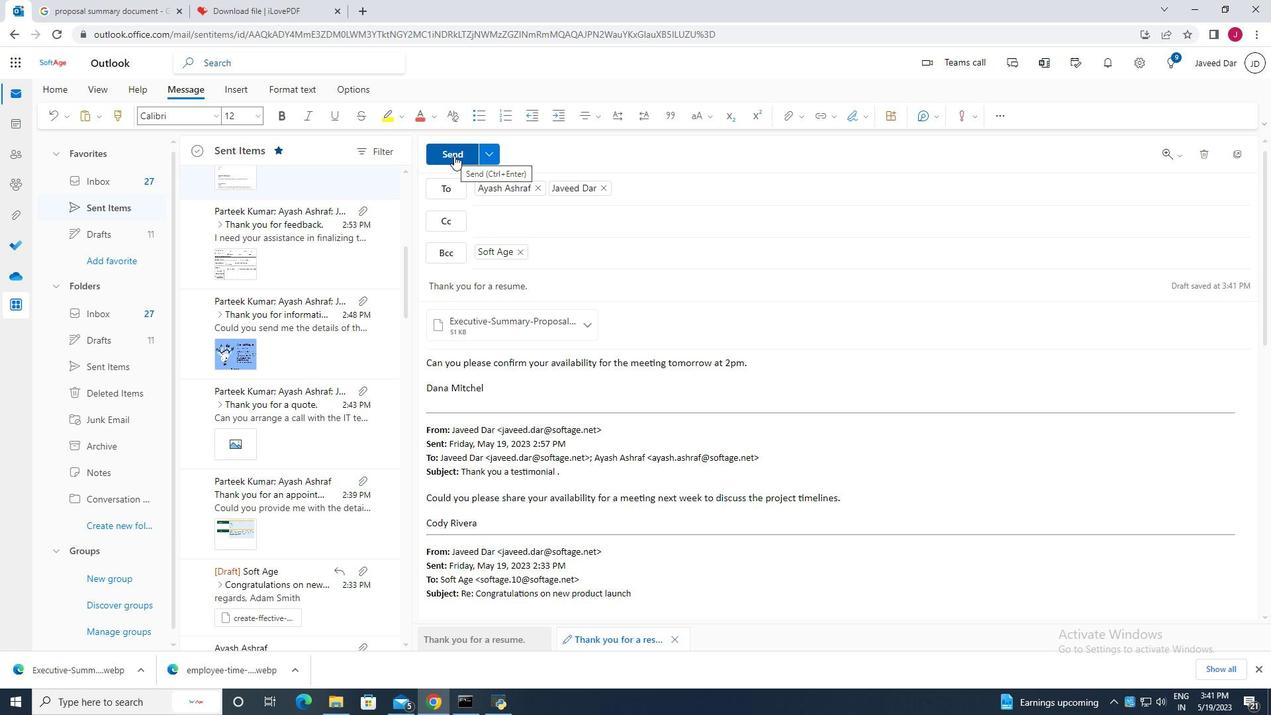 
